 Task: 1.2.3 Create records for price book
Action: Mouse moved to (15, 88)
Screenshot: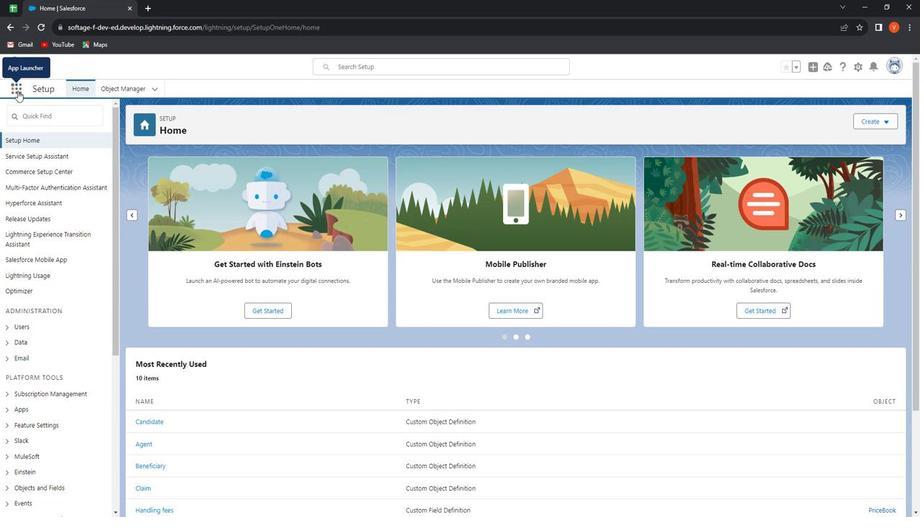 
Action: Mouse pressed left at (15, 88)
Screenshot: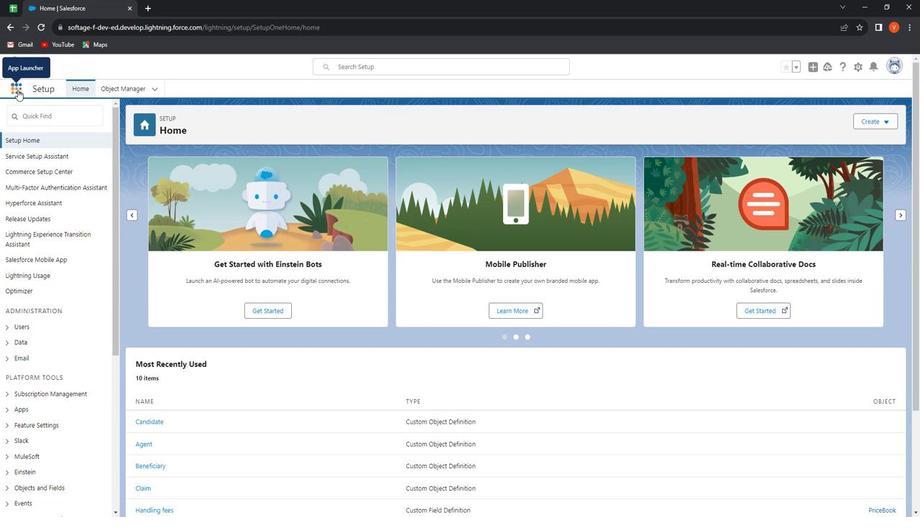 
Action: Mouse moved to (32, 257)
Screenshot: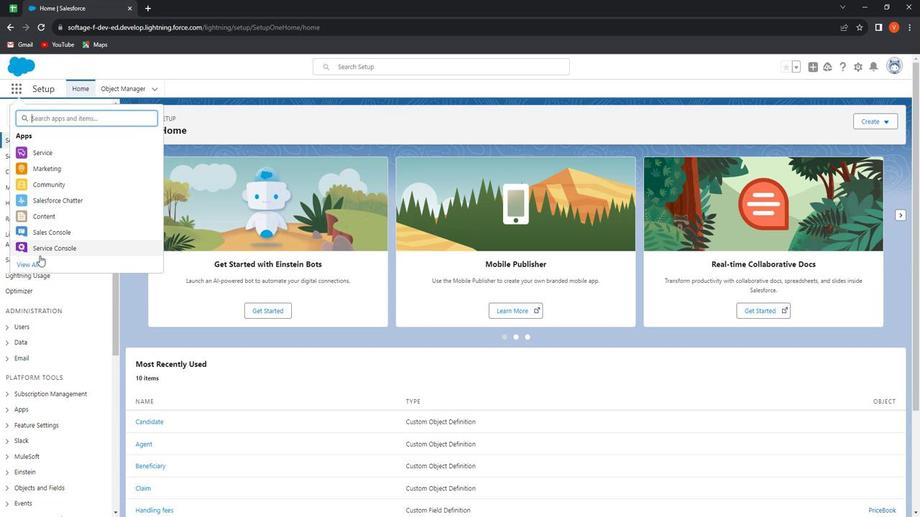 
Action: Mouse pressed left at (32, 257)
Screenshot: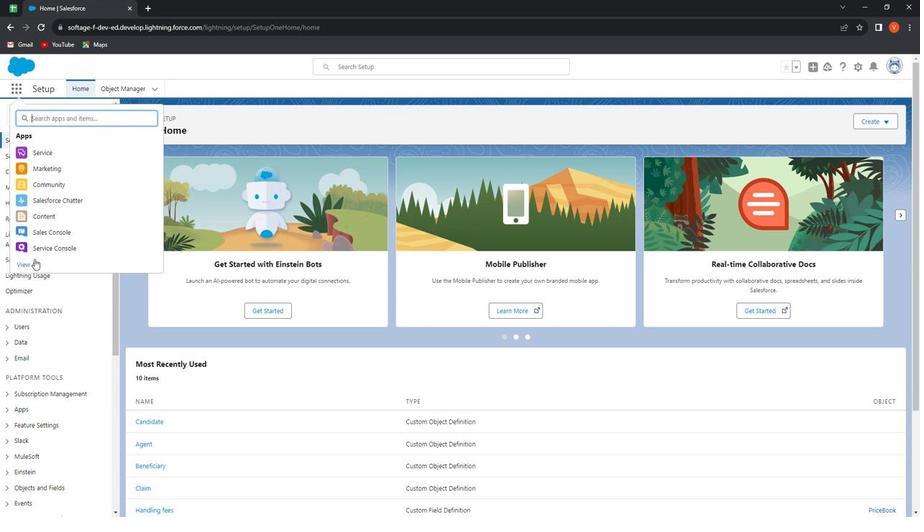 
Action: Mouse moved to (660, 377)
Screenshot: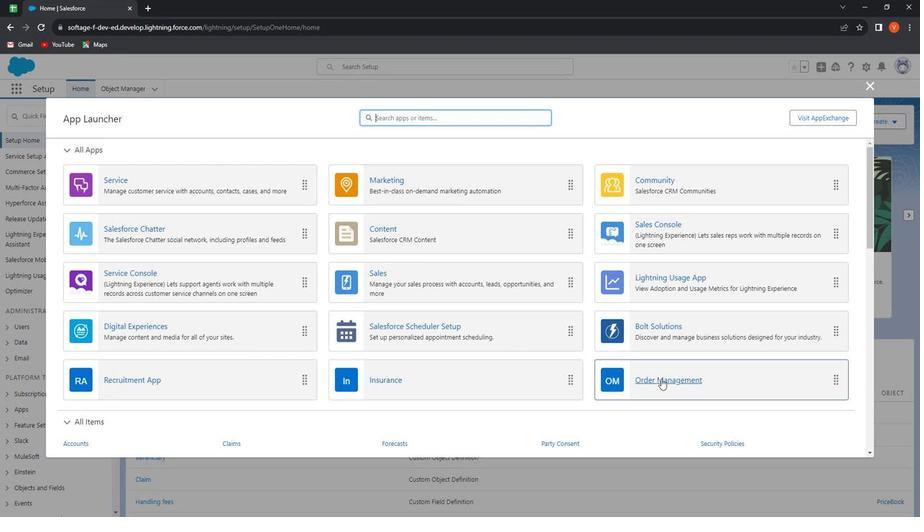 
Action: Mouse pressed left at (660, 377)
Screenshot: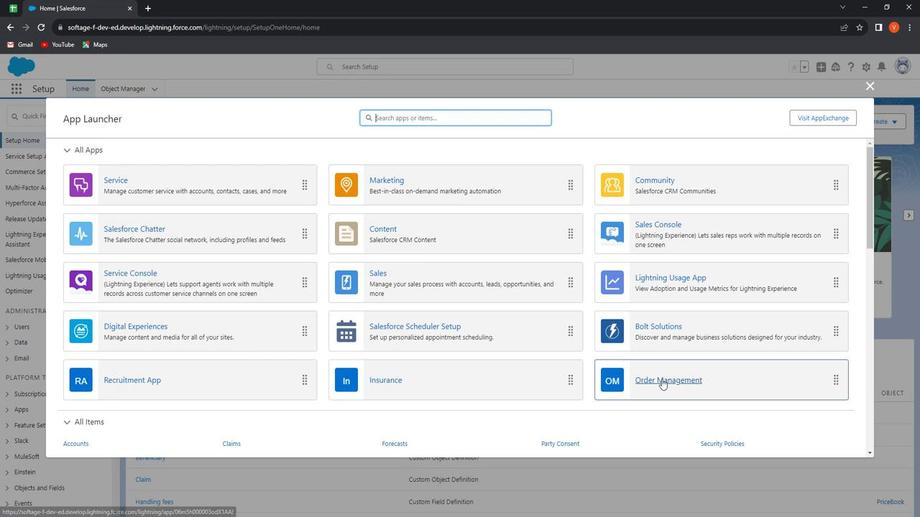 
Action: Mouse moved to (201, 84)
Screenshot: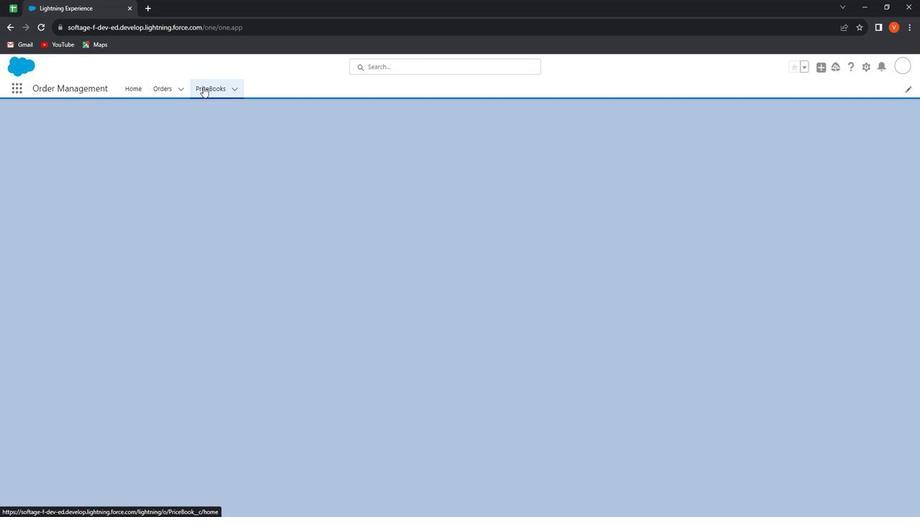 
Action: Mouse pressed left at (201, 84)
Screenshot: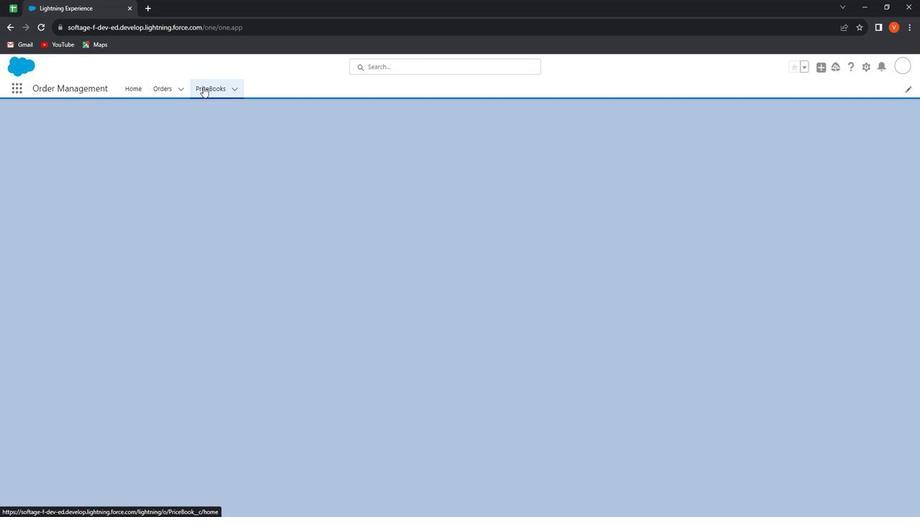 
Action: Mouse moved to (98, 119)
Screenshot: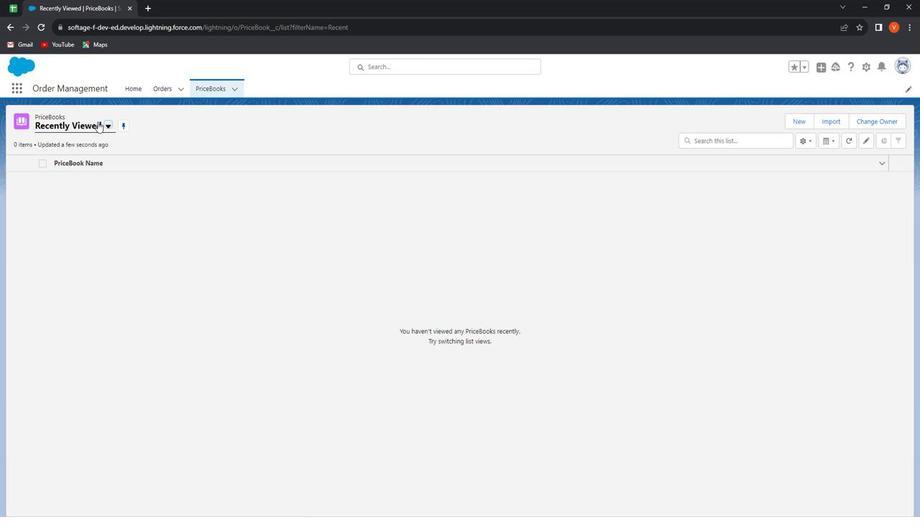 
Action: Mouse pressed left at (98, 119)
Screenshot: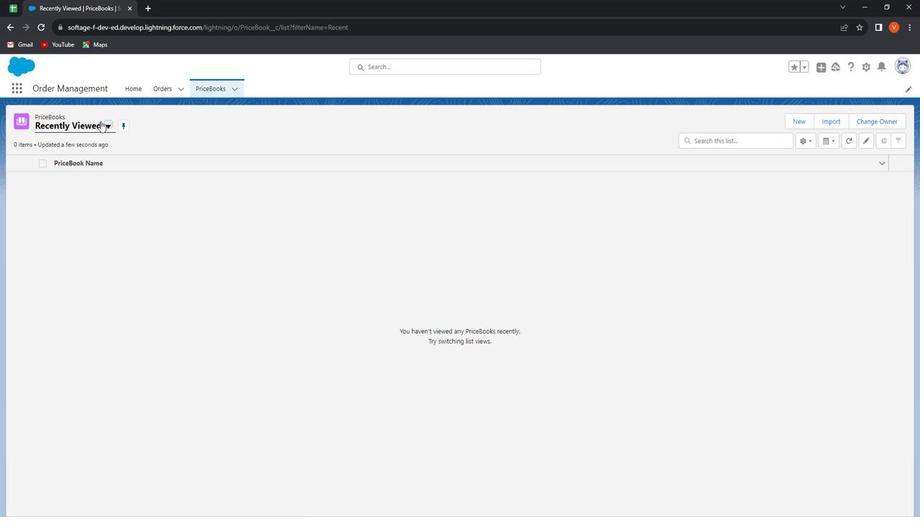 
Action: Mouse moved to (84, 153)
Screenshot: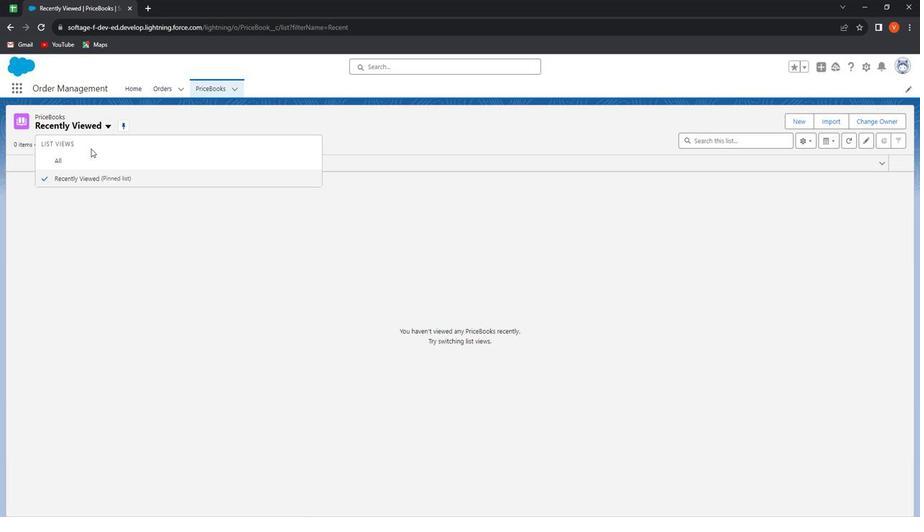 
Action: Mouse pressed left at (84, 153)
Screenshot: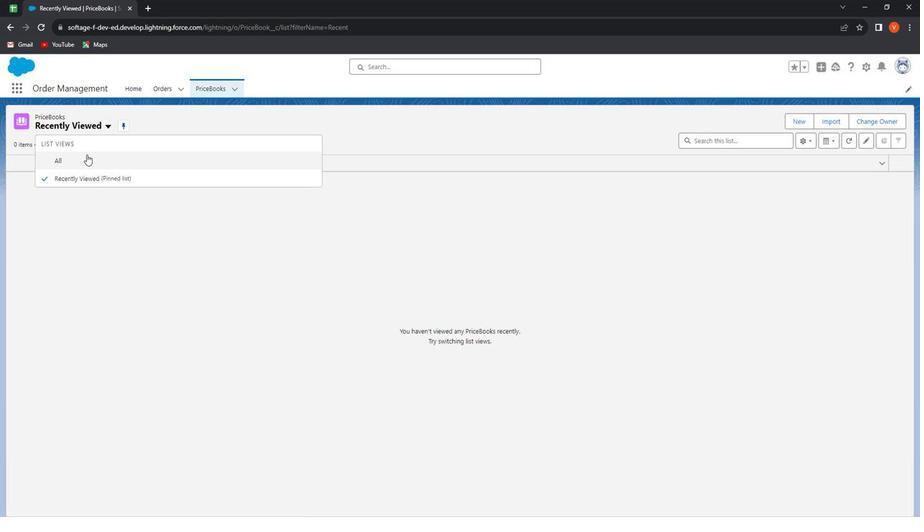 
Action: Mouse moved to (61, 123)
Screenshot: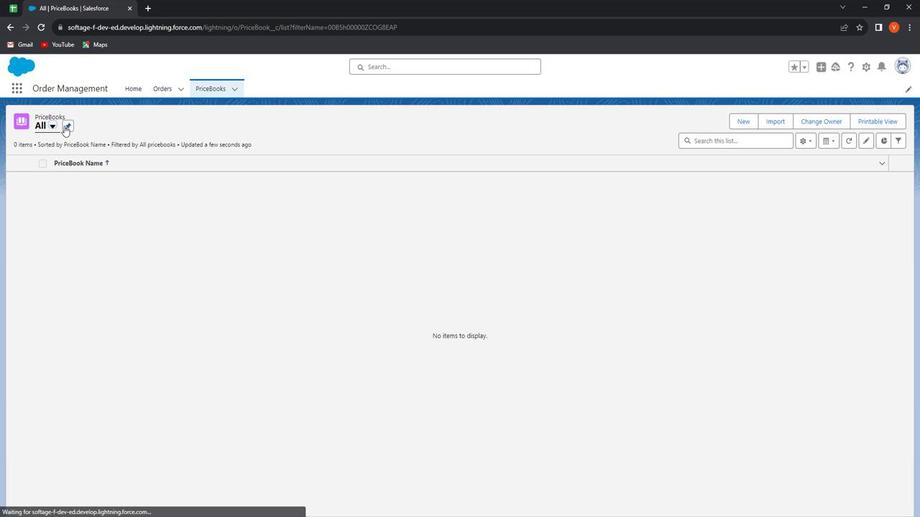 
Action: Mouse pressed left at (61, 123)
Screenshot: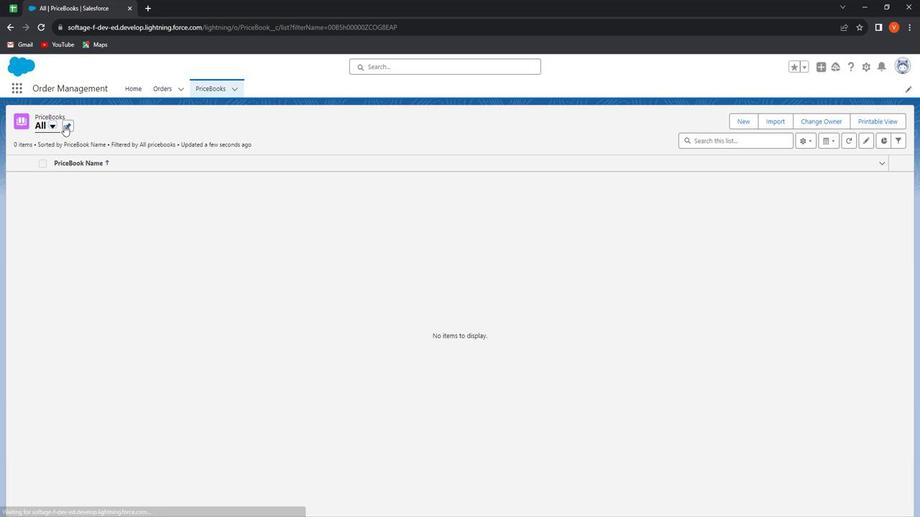 
Action: Mouse moved to (748, 119)
Screenshot: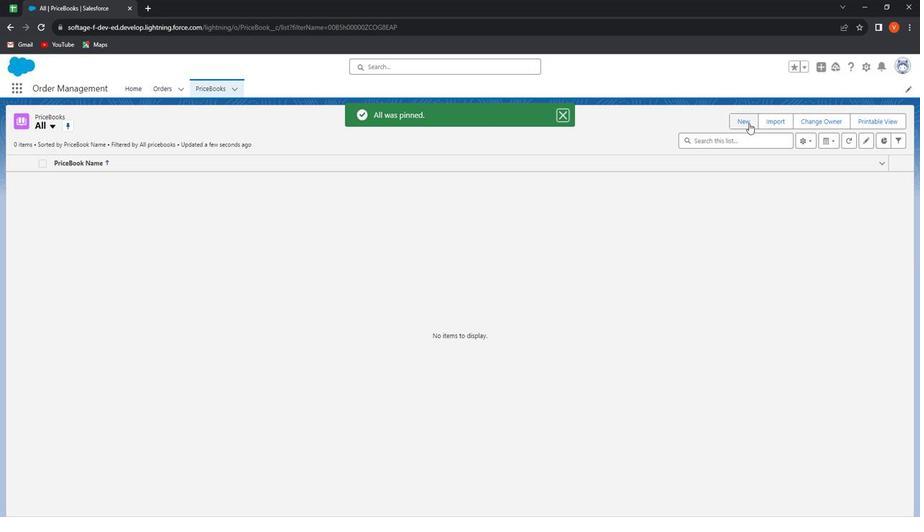 
Action: Mouse pressed left at (748, 119)
Screenshot: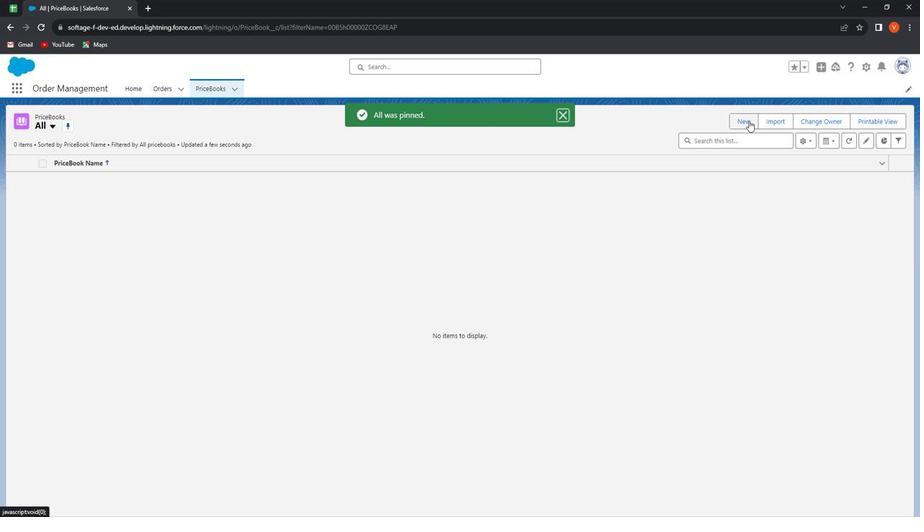 
Action: Mouse moved to (308, 170)
Screenshot: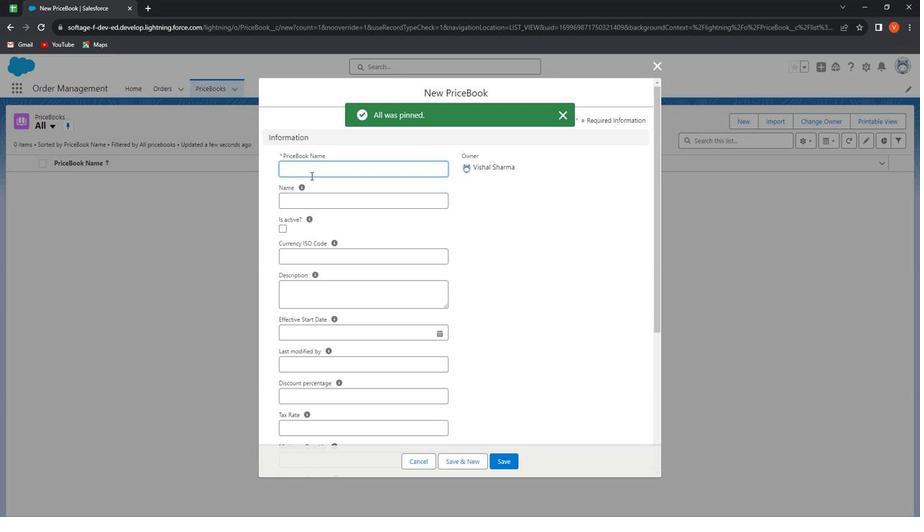 
Action: Mouse pressed left at (308, 170)
Screenshot: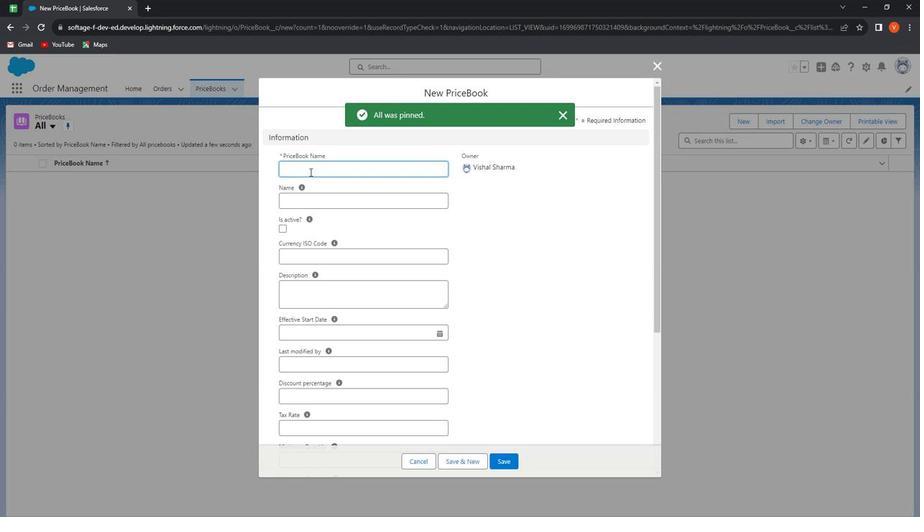 
Action: Key pressed <Key.shift>
Screenshot: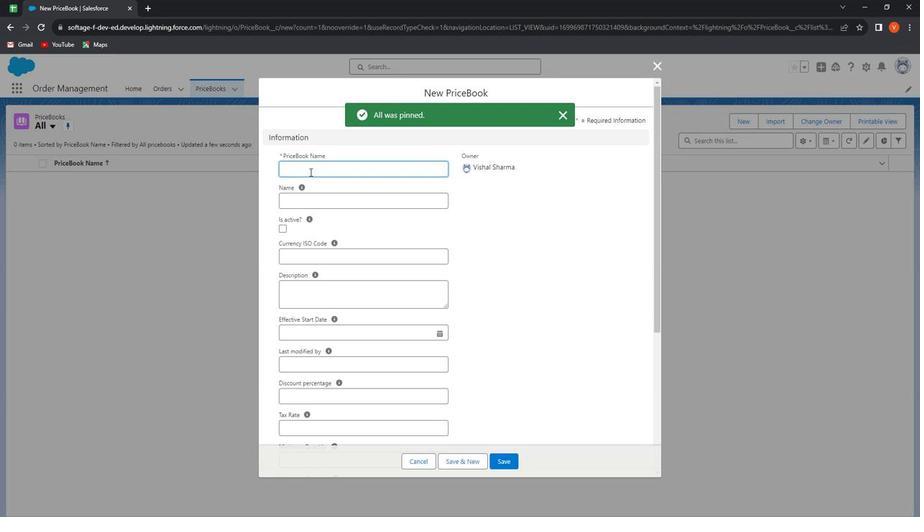 
Action: Mouse moved to (302, 174)
Screenshot: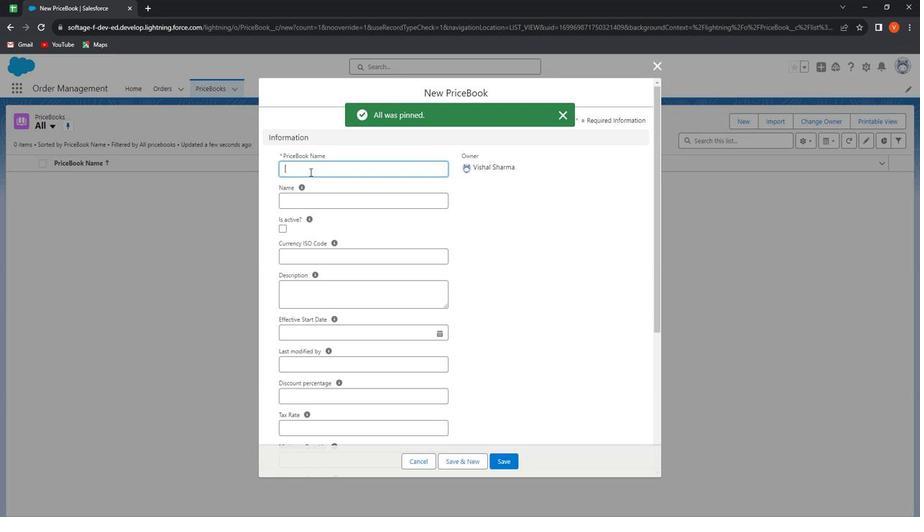 
Action: Key pressed Standard<Key.space><Key.shift>Pric<Key.space><Key.backspace>e<Key.space>book
Screenshot: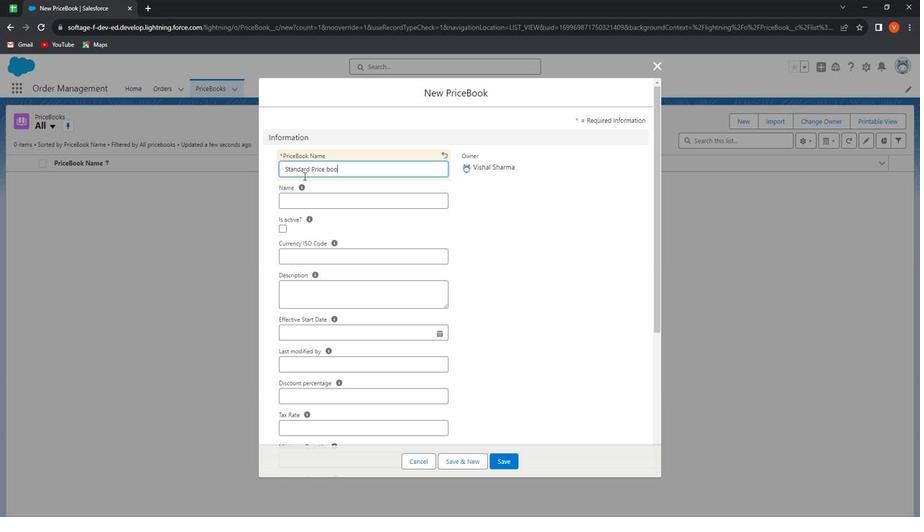 
Action: Mouse moved to (314, 194)
Screenshot: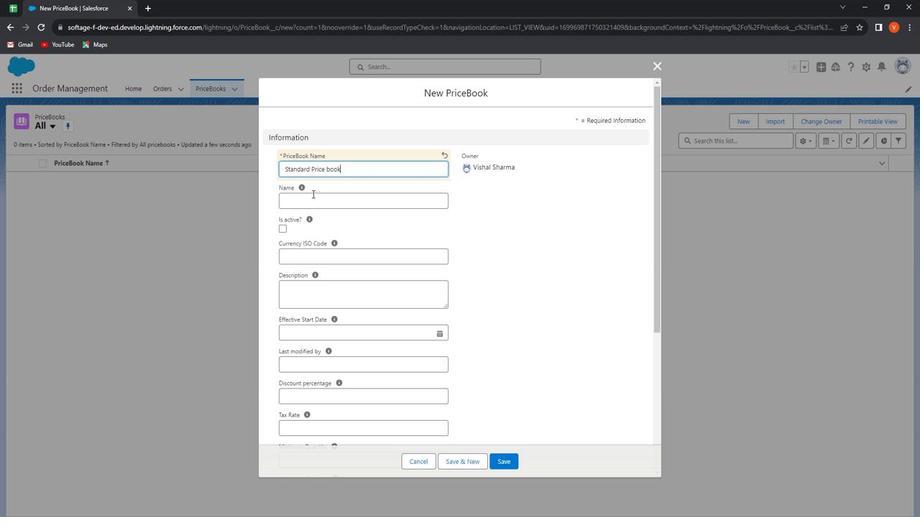 
Action: Mouse pressed left at (314, 194)
Screenshot: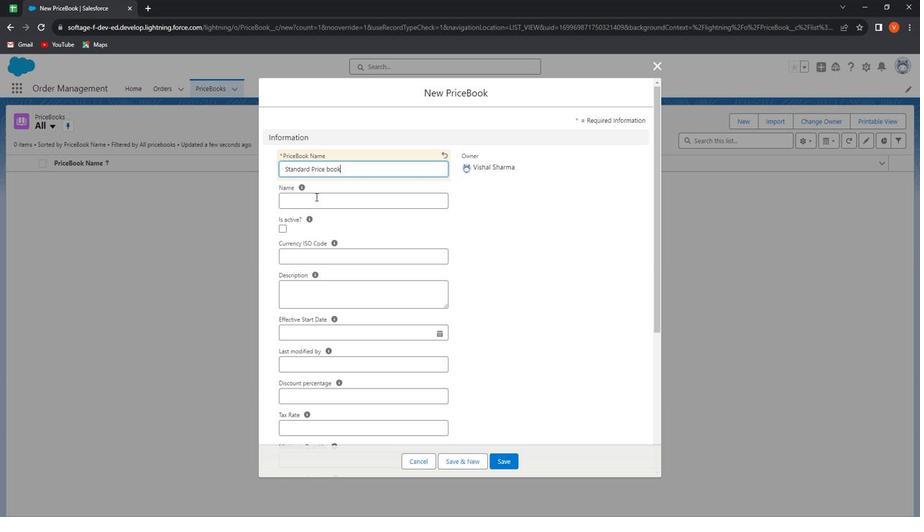 
Action: Key pressed <Key.shift><Key.shift><Key.shift>Standard
Screenshot: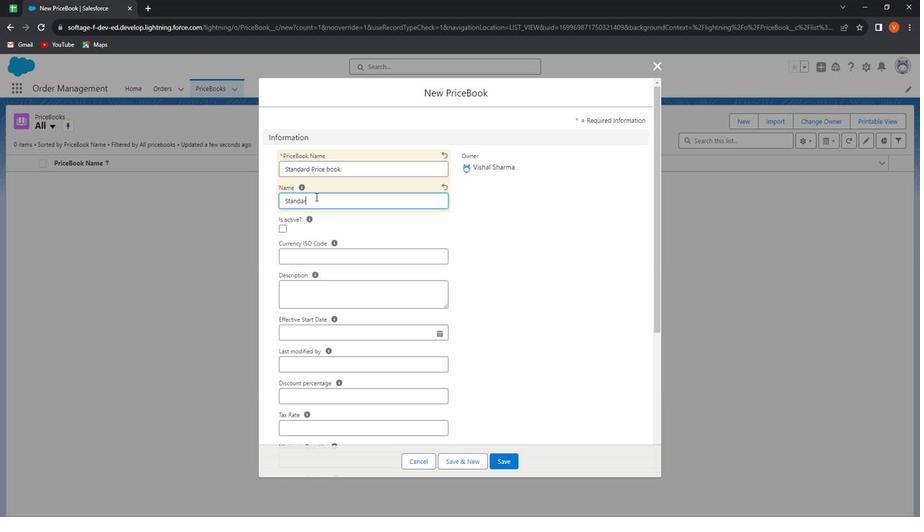 
Action: Mouse moved to (283, 227)
Screenshot: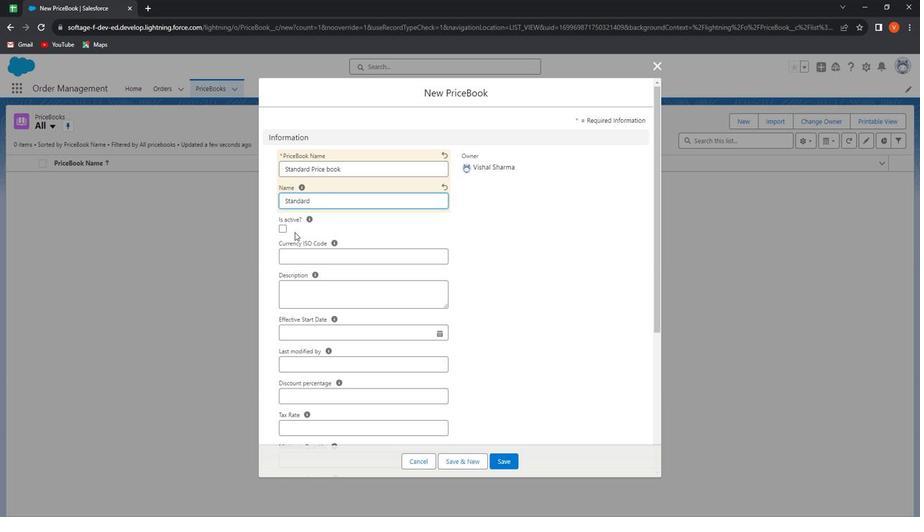 
Action: Mouse pressed left at (283, 227)
Screenshot: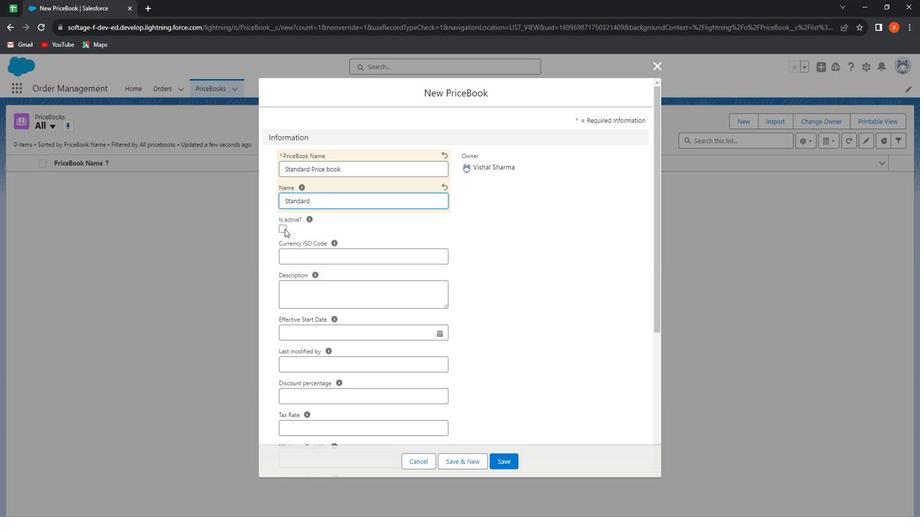 
Action: Mouse moved to (324, 258)
Screenshot: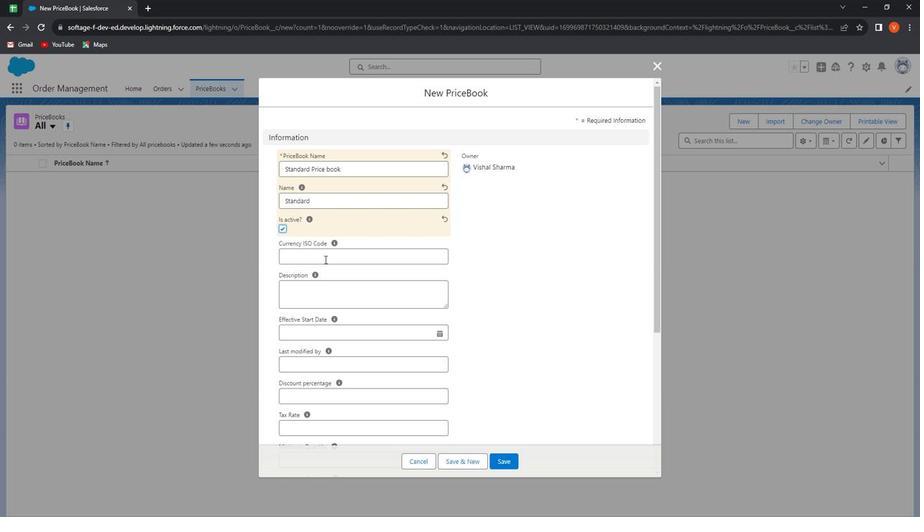 
Action: Mouse pressed left at (324, 258)
Screenshot: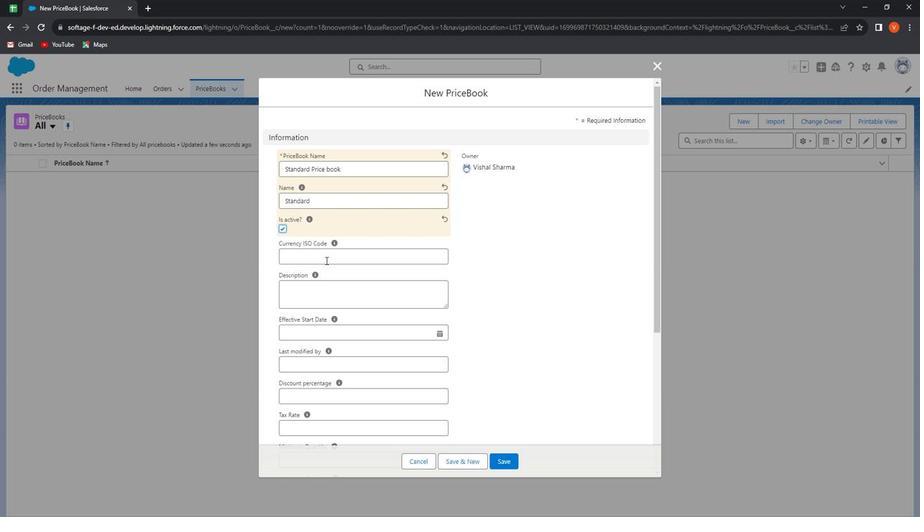 
Action: Key pressed <Key.shift><Key.shift><Key.shift><Key.shift><Key.shift><Key.shift>
Screenshot: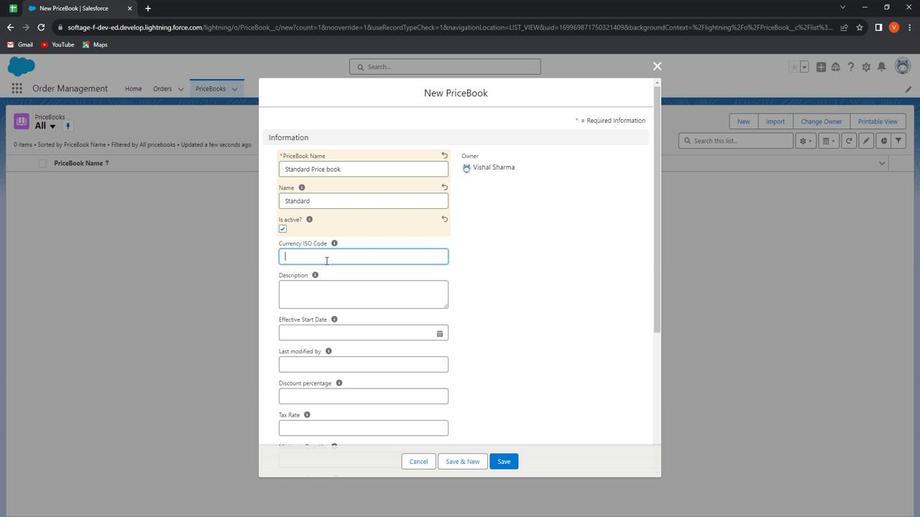 
Action: Mouse moved to (325, 258)
Screenshot: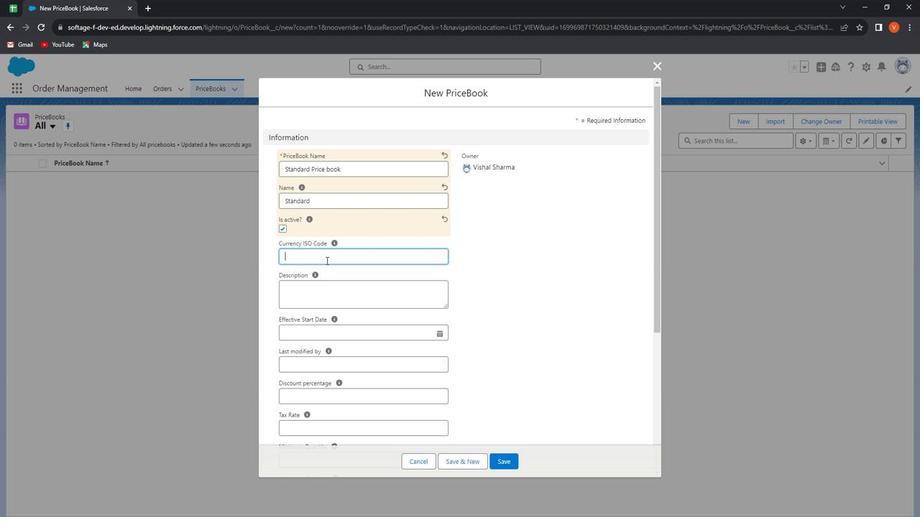 
Action: Key pressed 1
Screenshot: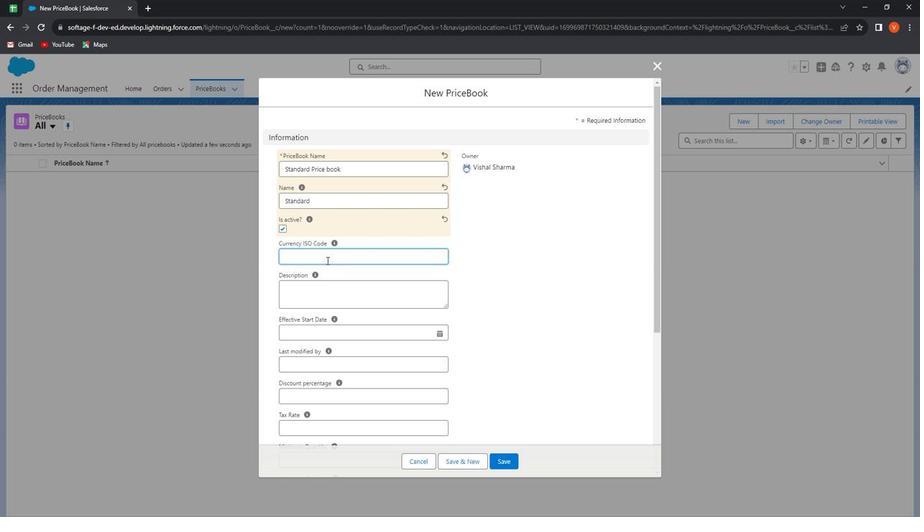 
Action: Mouse moved to (326, 257)
Screenshot: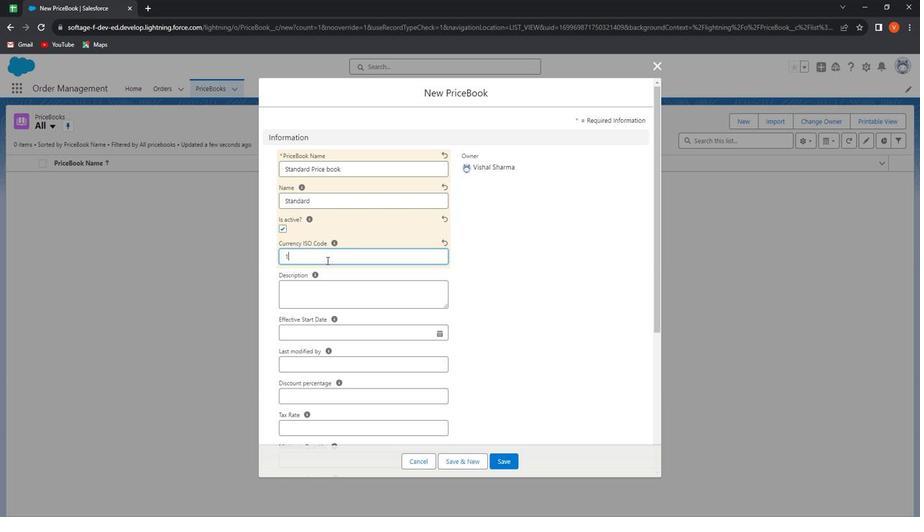 
Action: Key pressed 2
Screenshot: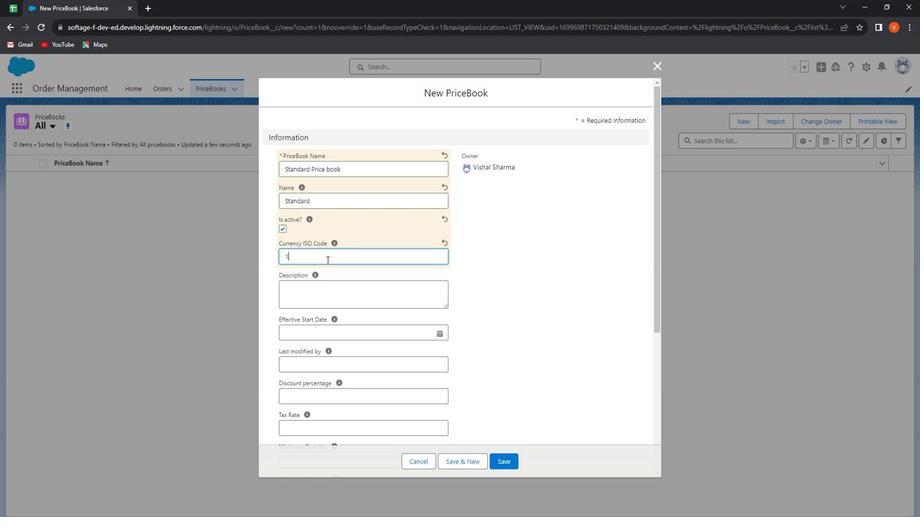 
Action: Mouse moved to (326, 256)
Screenshot: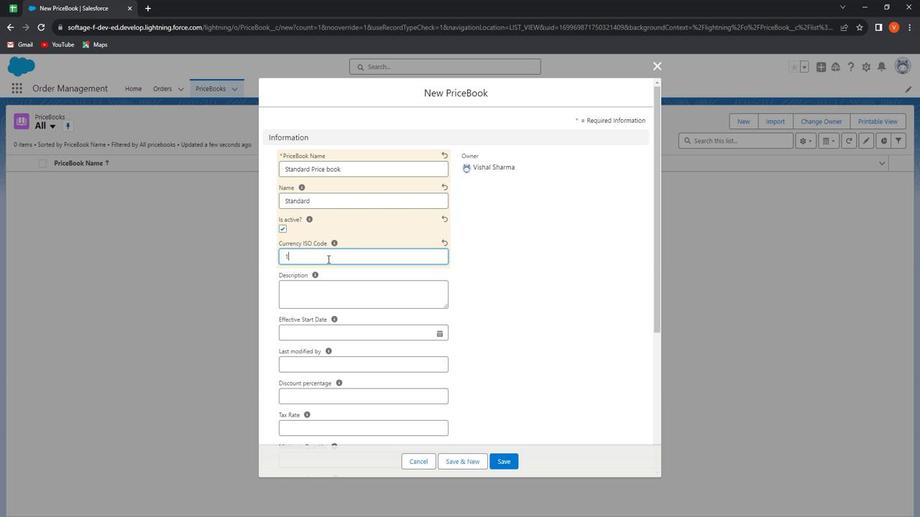 
Action: Key pressed 3
Screenshot: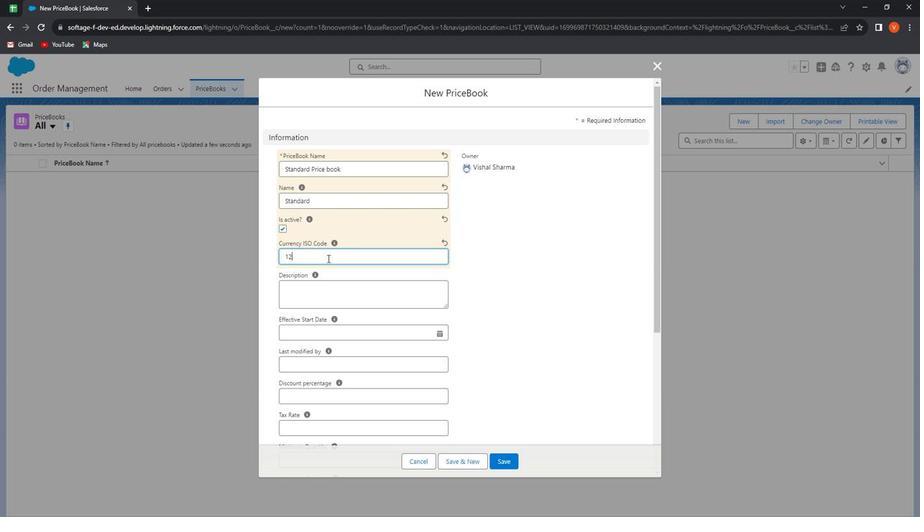 
Action: Mouse moved to (327, 288)
Screenshot: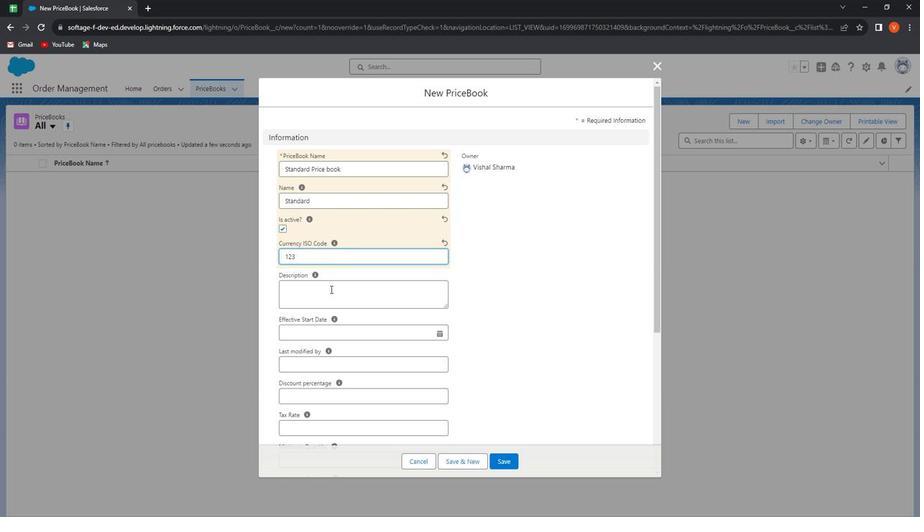
Action: Mouse pressed left at (327, 288)
Screenshot: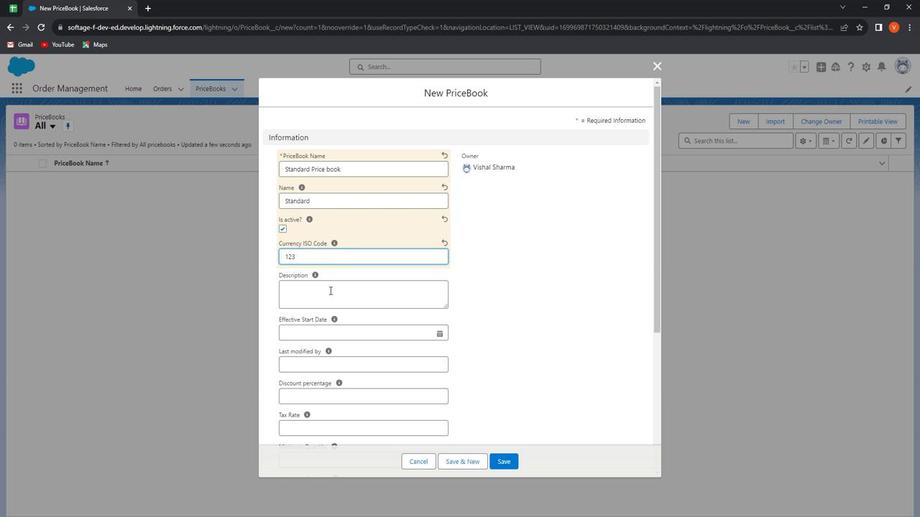 
Action: Mouse moved to (327, 288)
Screenshot: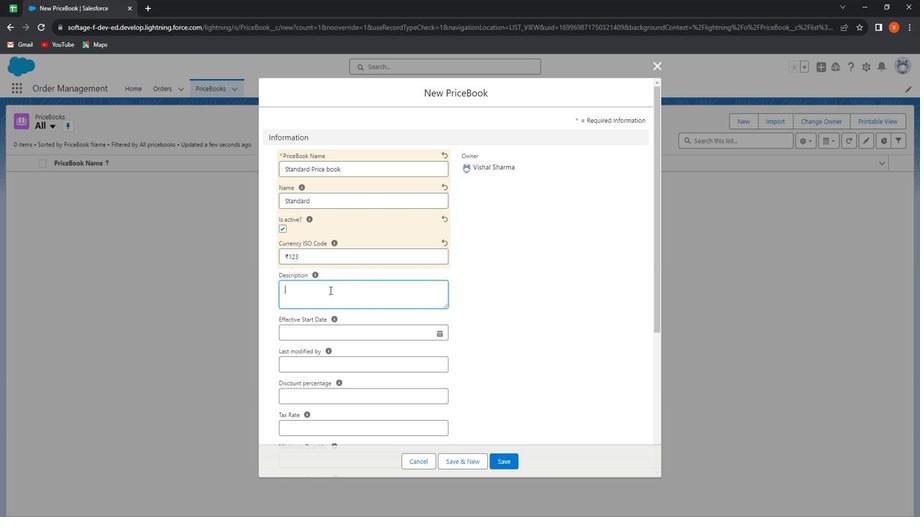 
Action: Key pressed <Key.shift>
Screenshot: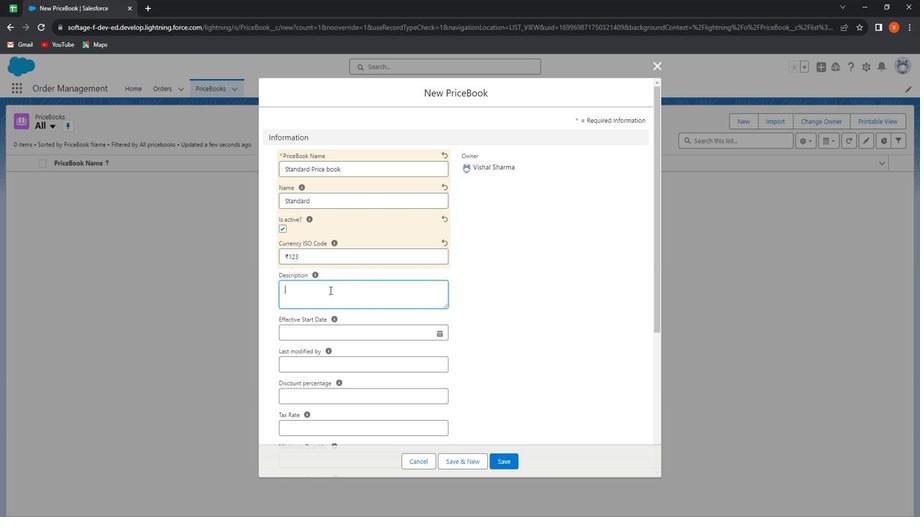 
Action: Mouse moved to (325, 280)
Screenshot: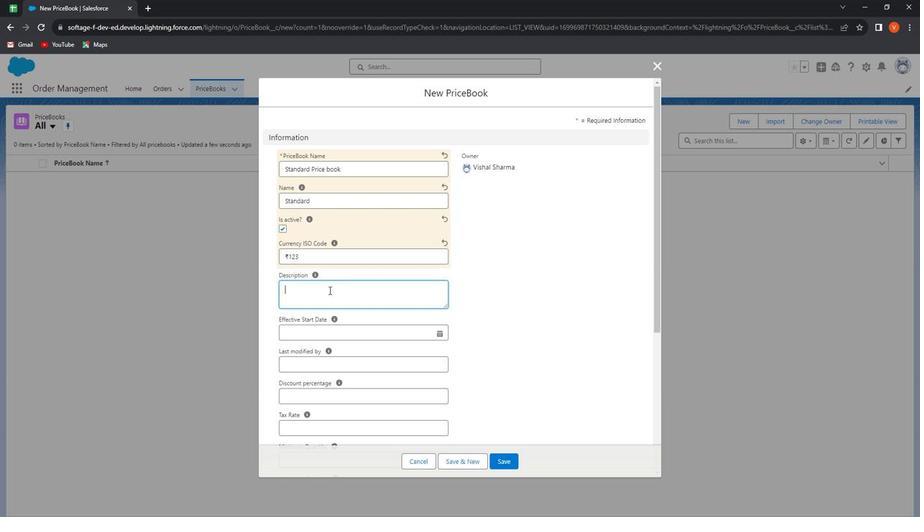 
Action: Key pressed <Key.shift><Key.shift><Key.shift><Key.shift><Key.shift><Key.shift><Key.shift><Key.shift><Key.shift>Standard<Key.space>price<Key.space>book
Screenshot: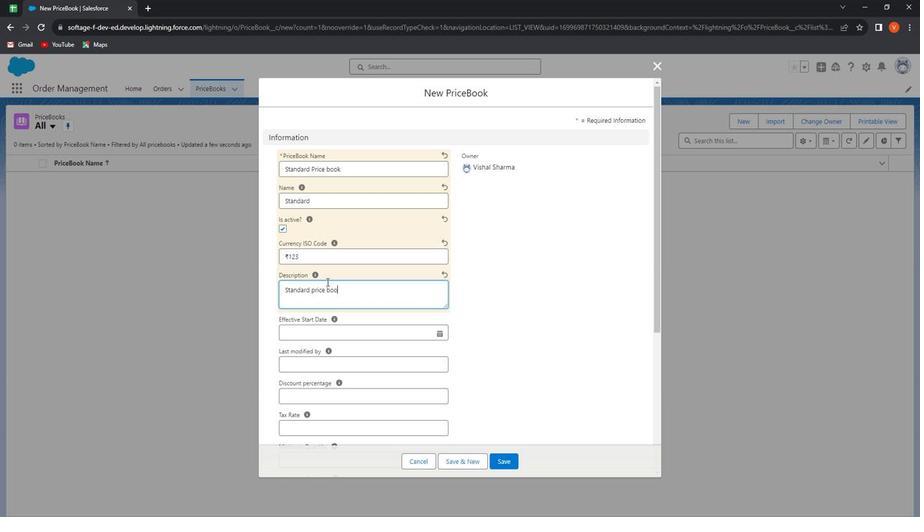
Action: Mouse moved to (364, 328)
Screenshot: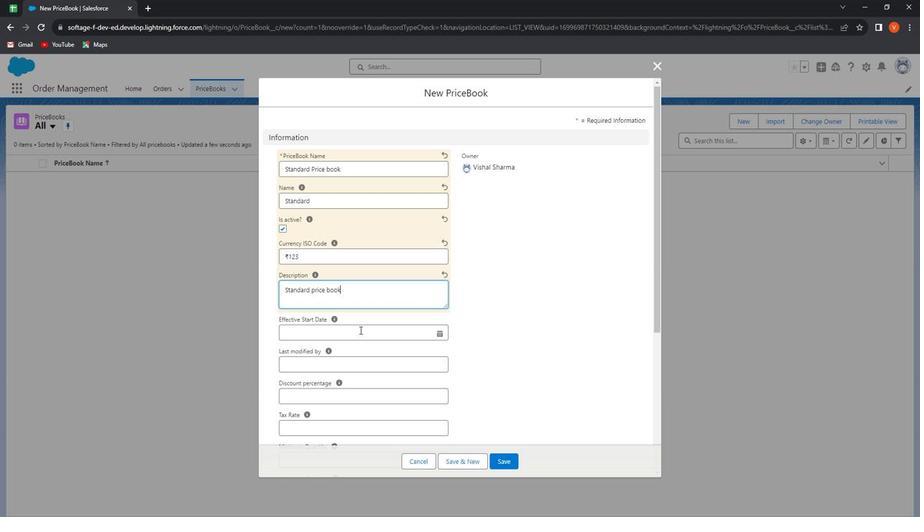
Action: Mouse pressed left at (364, 328)
Screenshot: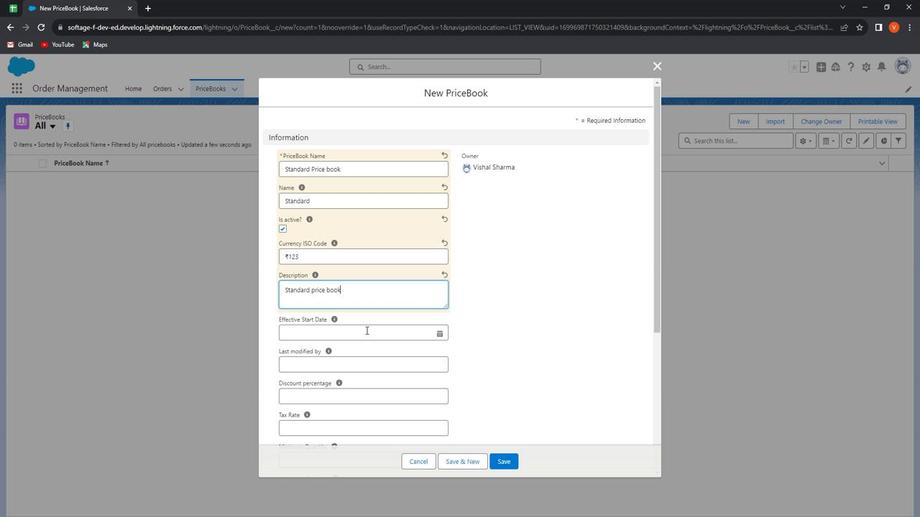 
Action: Mouse moved to (404, 407)
Screenshot: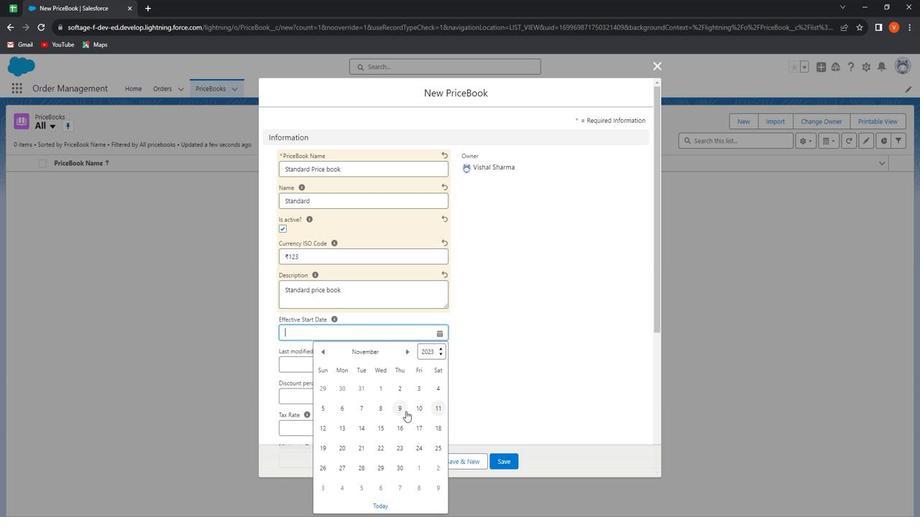 
Action: Mouse pressed left at (404, 407)
Screenshot: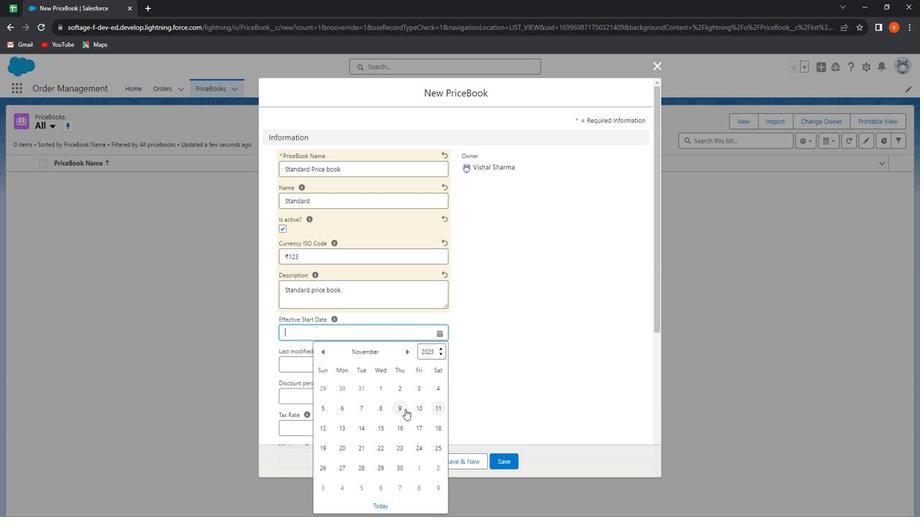 
Action: Mouse moved to (401, 382)
Screenshot: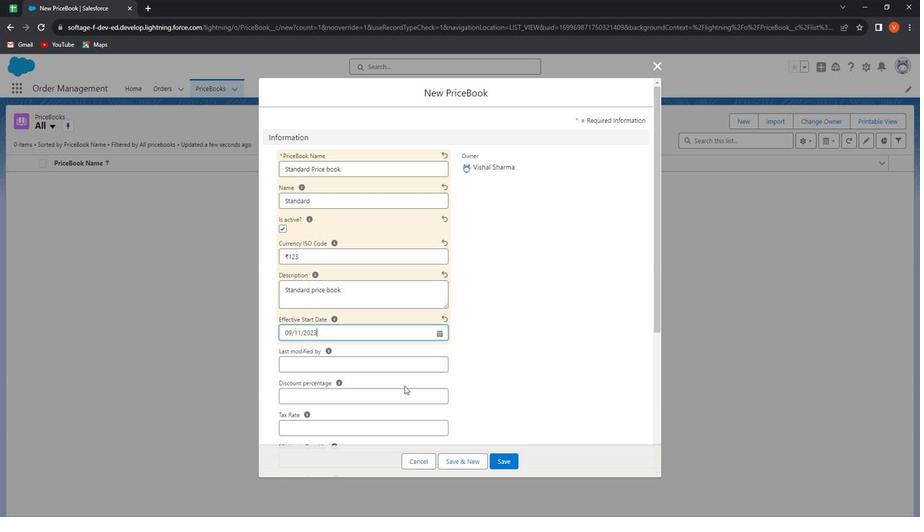 
Action: Mouse scrolled (401, 381) with delta (0, 0)
Screenshot: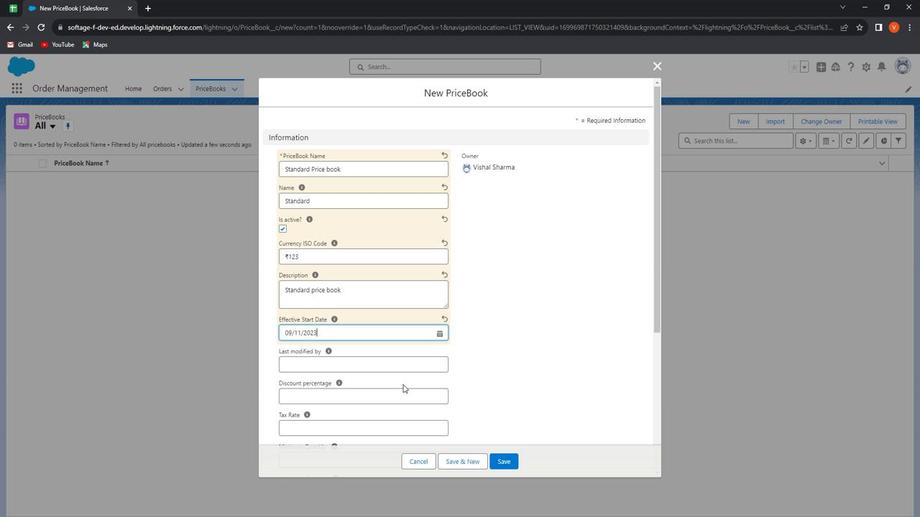 
Action: Mouse scrolled (401, 381) with delta (0, 0)
Screenshot: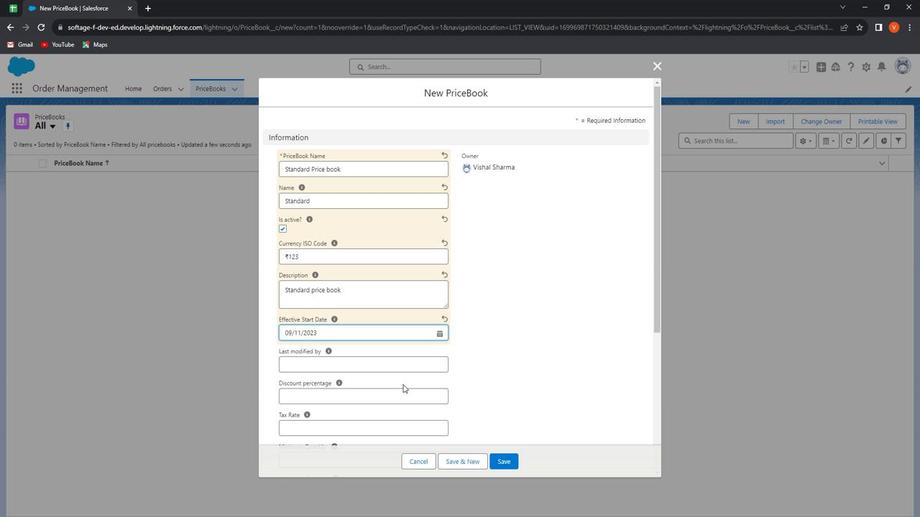 
Action: Mouse moved to (348, 262)
Screenshot: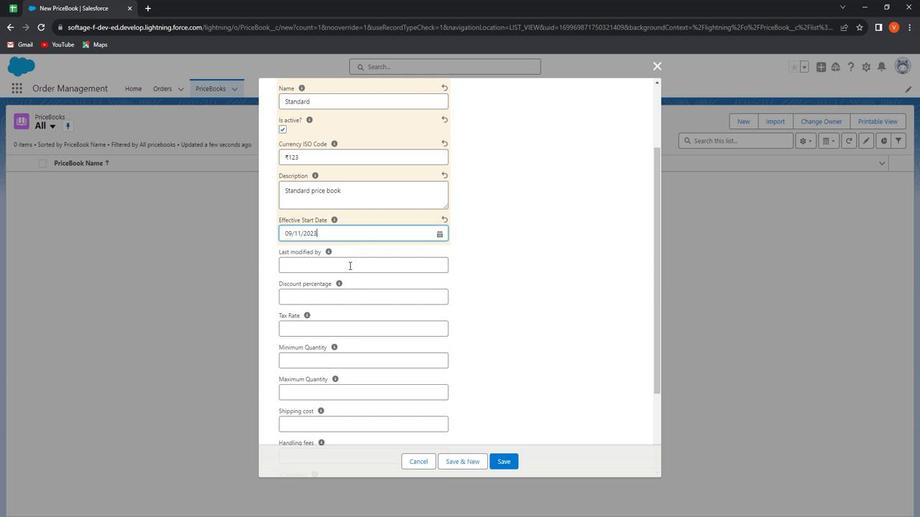 
Action: Mouse pressed left at (348, 262)
Screenshot: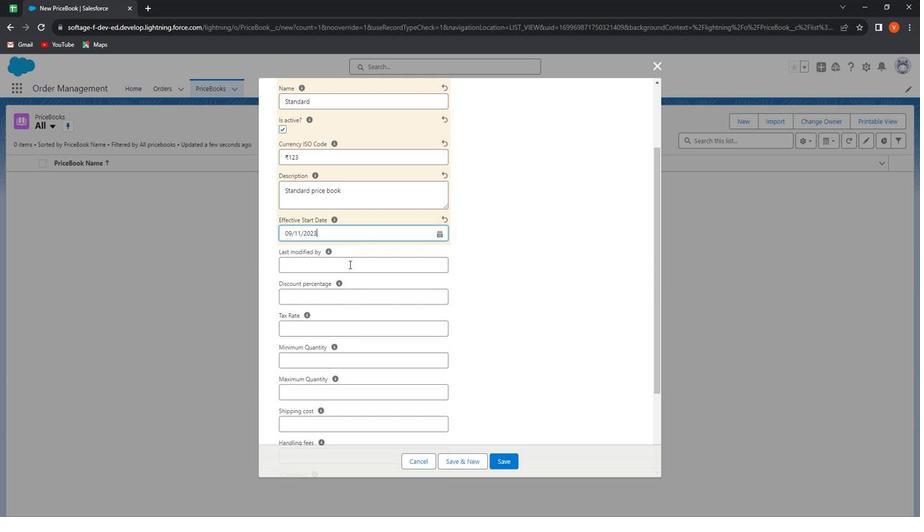 
Action: Mouse moved to (443, 295)
Screenshot: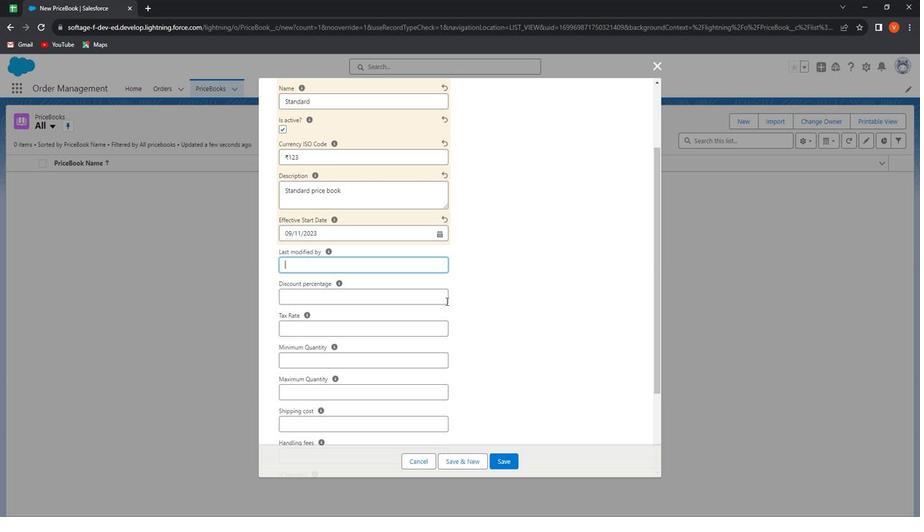 
Action: Key pressed alex
Screenshot: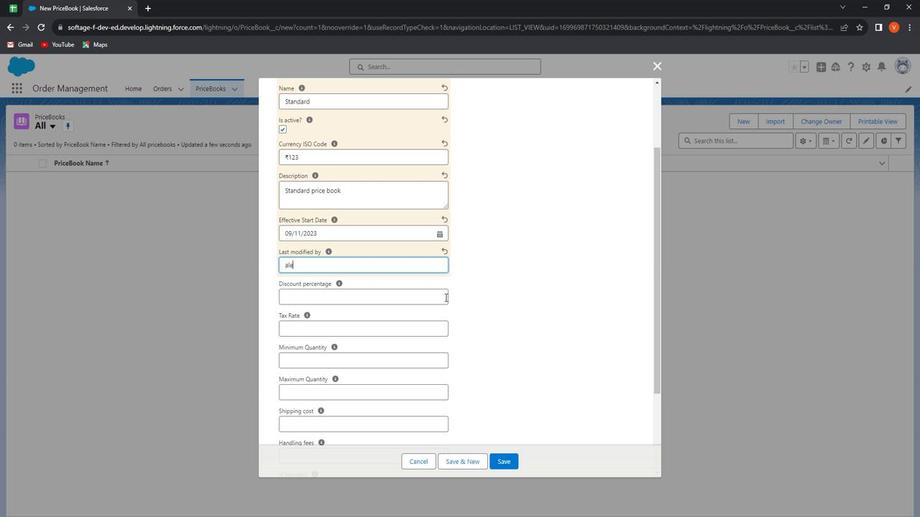 
Action: Mouse moved to (384, 295)
Screenshot: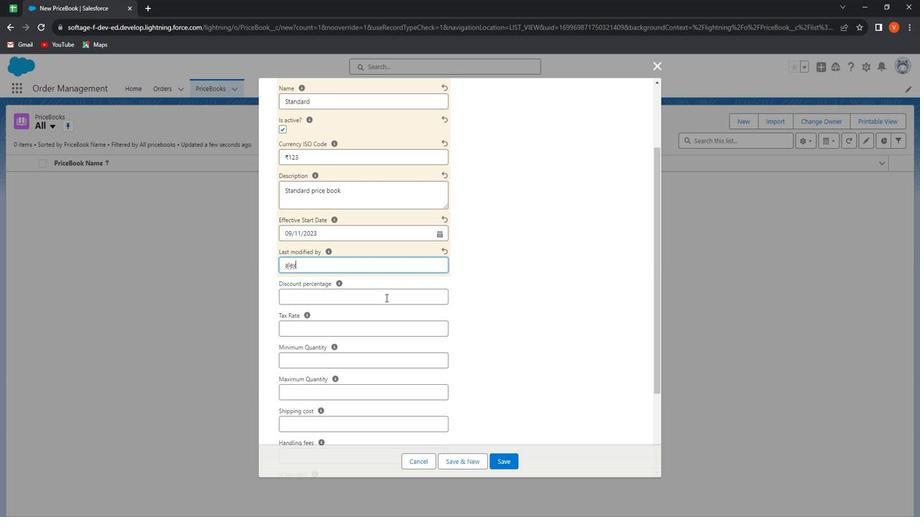 
Action: Mouse pressed left at (384, 295)
Screenshot: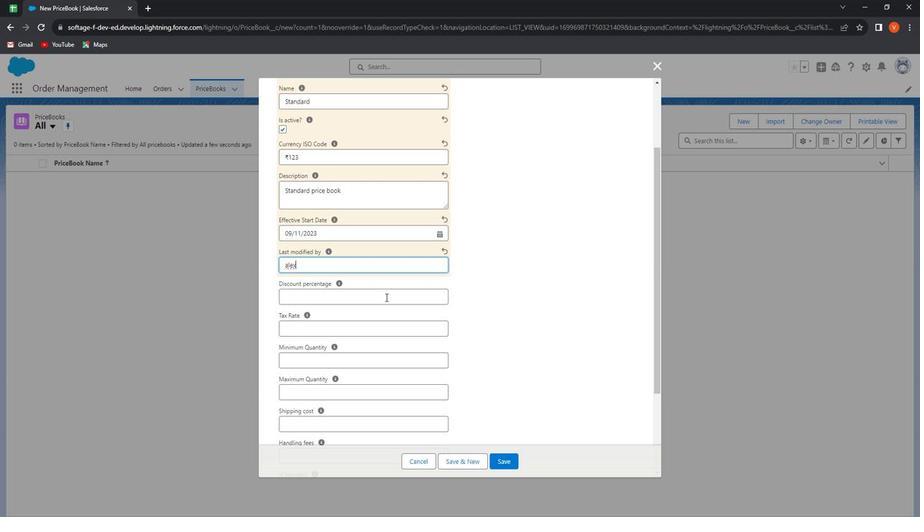 
Action: Key pressed 2
Screenshot: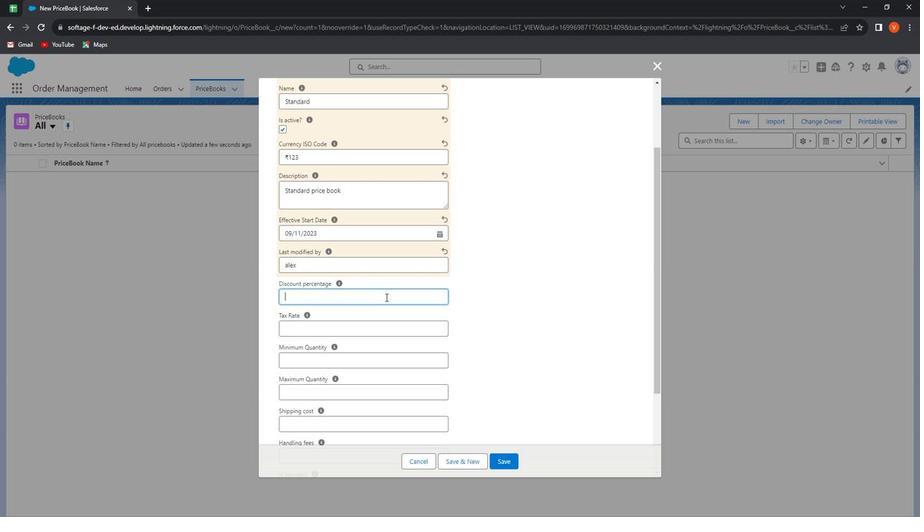 
Action: Mouse moved to (384, 291)
Screenshot: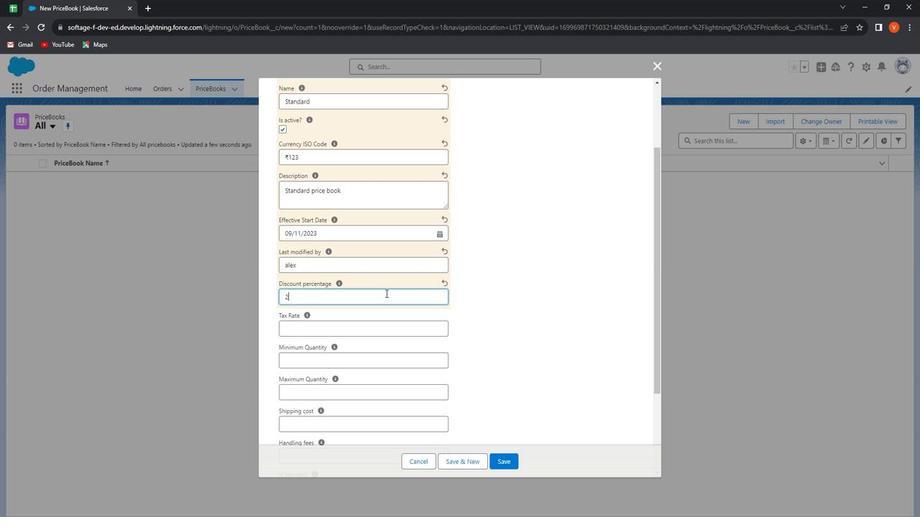 
Action: Key pressed 0
Screenshot: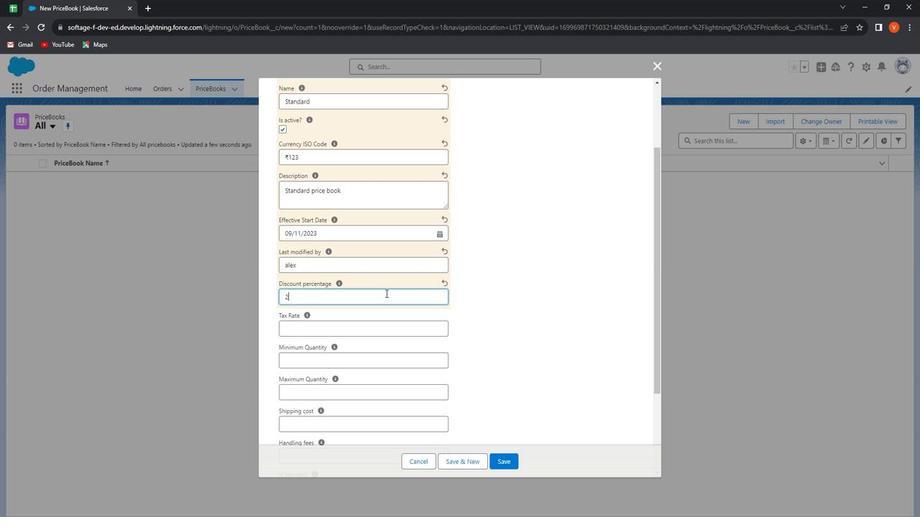 
Action: Mouse moved to (363, 329)
Screenshot: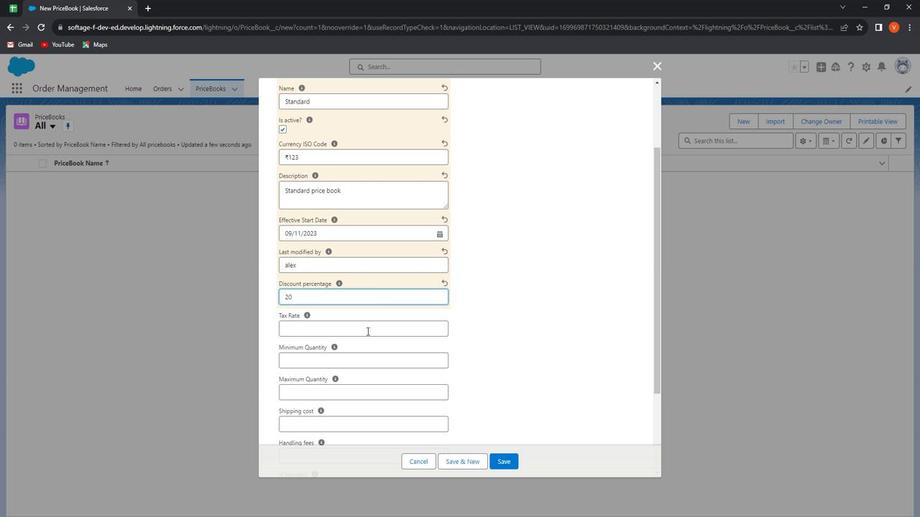 
Action: Mouse pressed left at (363, 329)
Screenshot: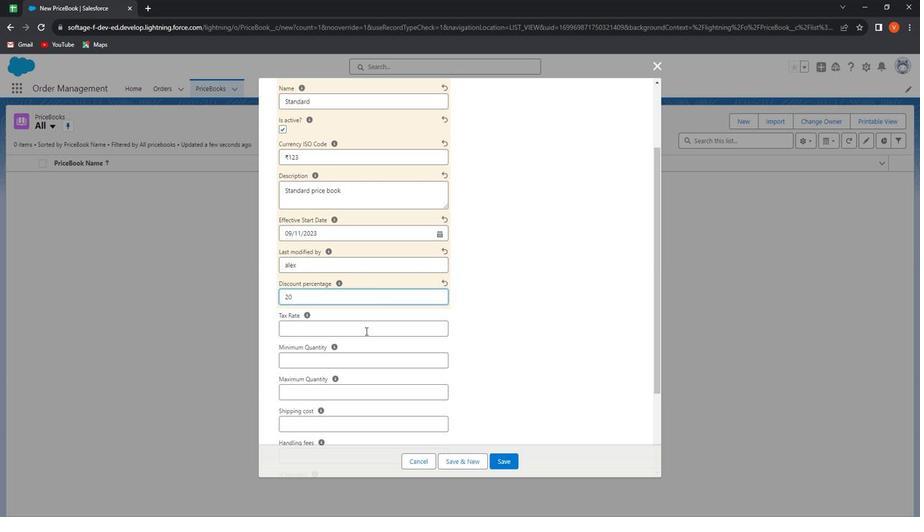 
Action: Key pressed 10
Screenshot: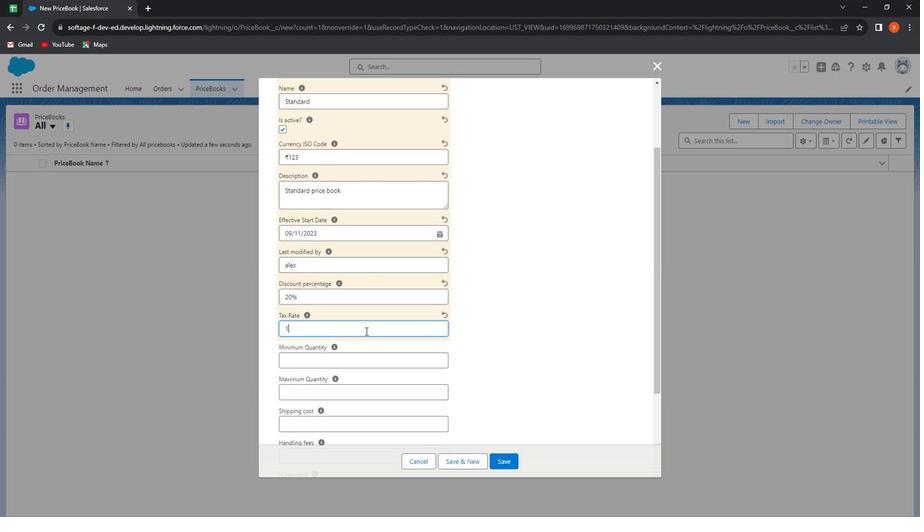 
Action: Mouse moved to (365, 355)
Screenshot: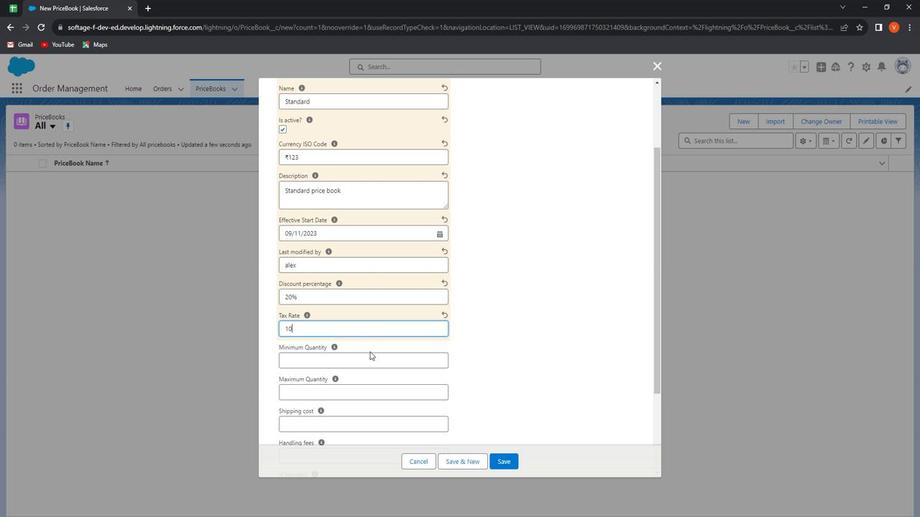 
Action: Mouse pressed left at (365, 355)
Screenshot: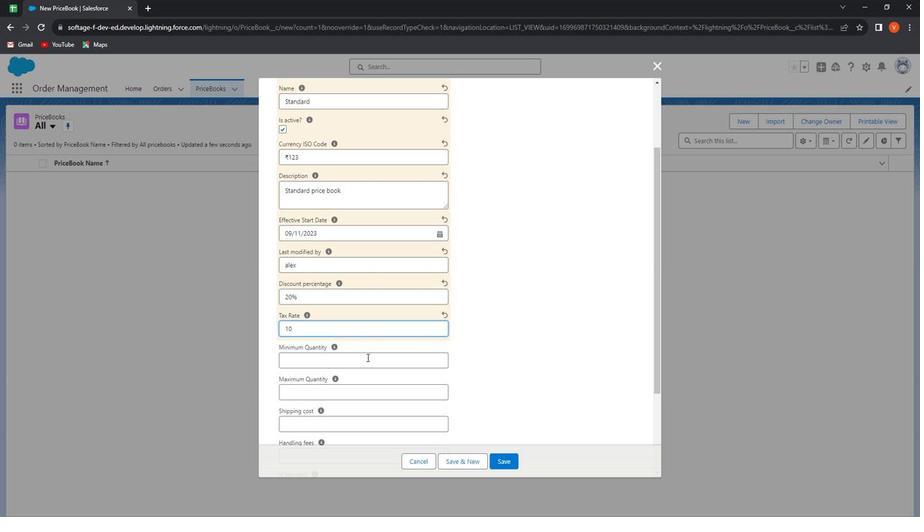 
Action: Mouse moved to (357, 362)
Screenshot: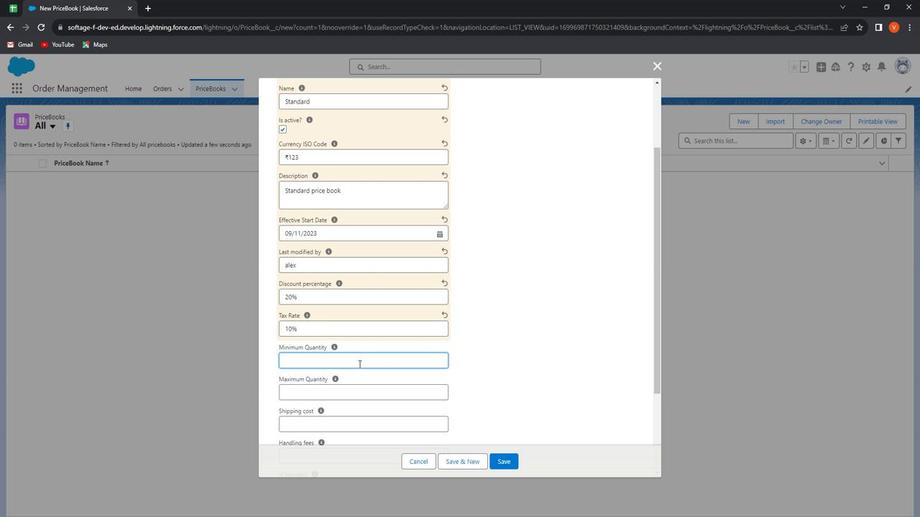 
Action: Key pressed 1
Screenshot: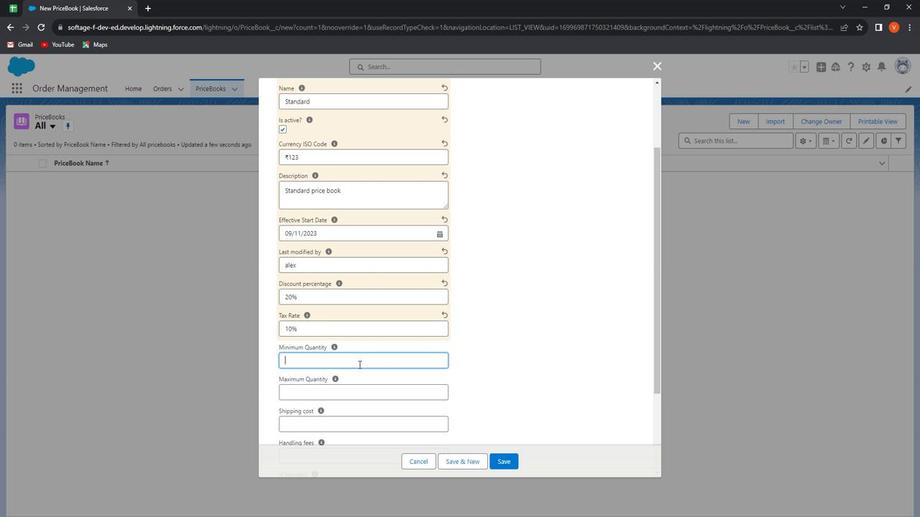 
Action: Mouse moved to (359, 359)
Screenshot: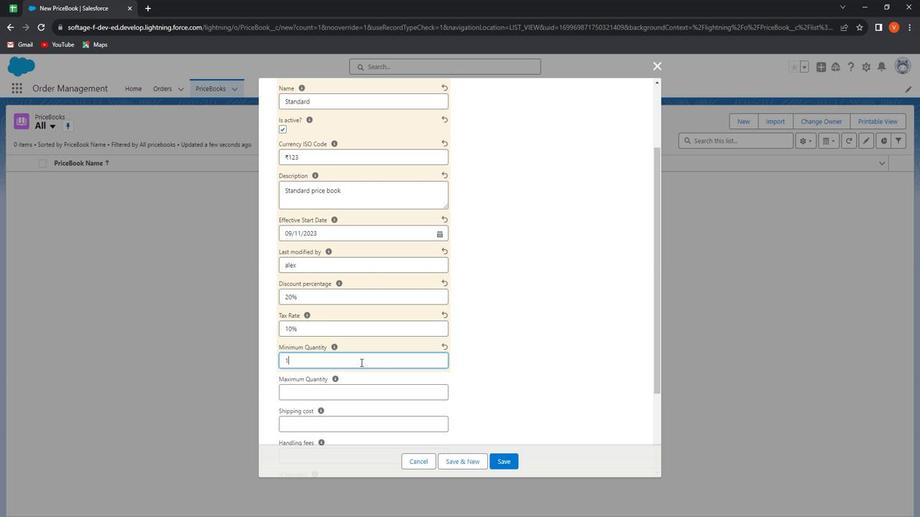 
Action: Key pressed 2
Screenshot: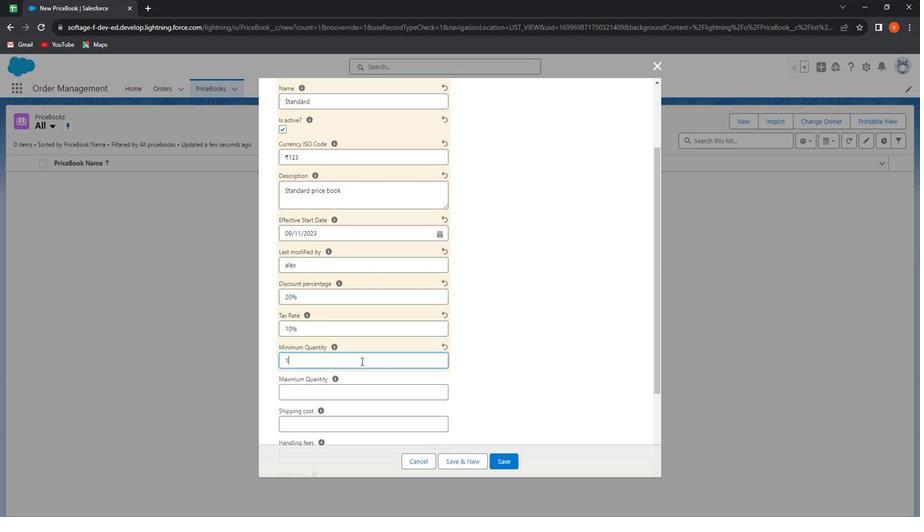 
Action: Mouse moved to (359, 391)
Screenshot: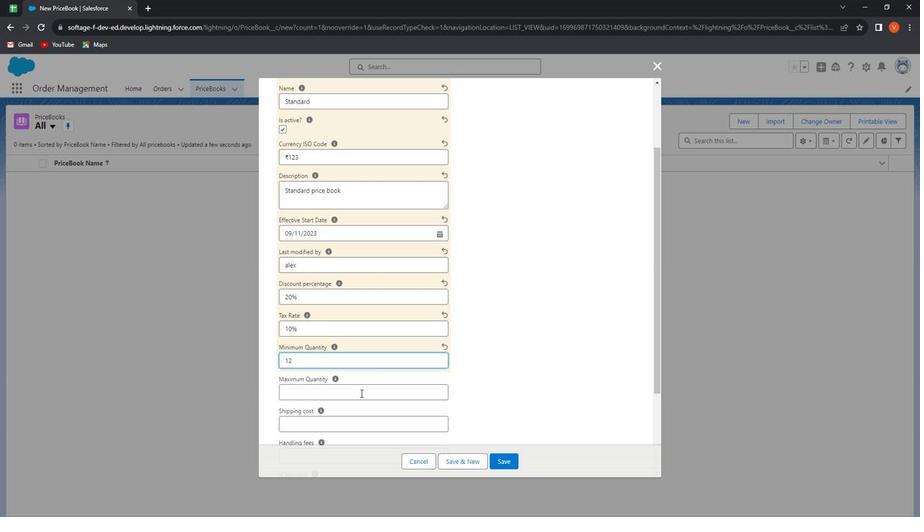 
Action: Mouse pressed left at (359, 391)
Screenshot: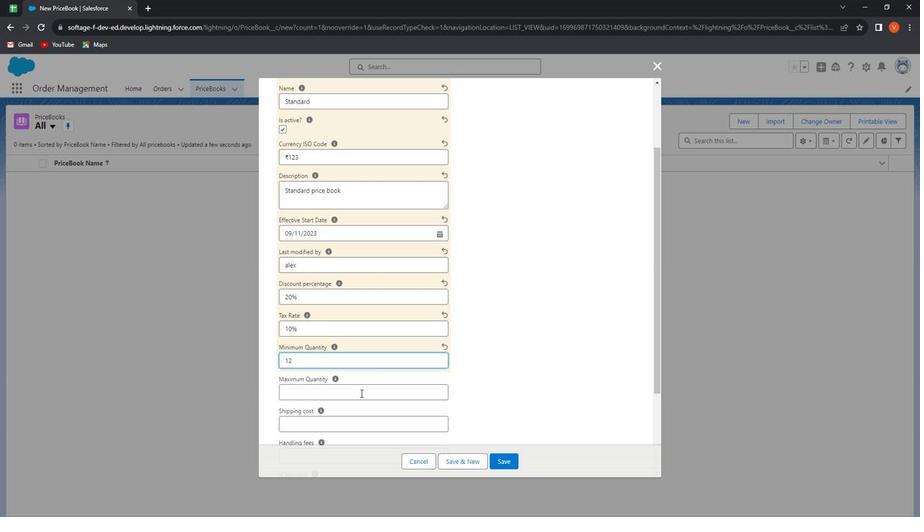 
Action: Mouse moved to (359, 391)
Screenshot: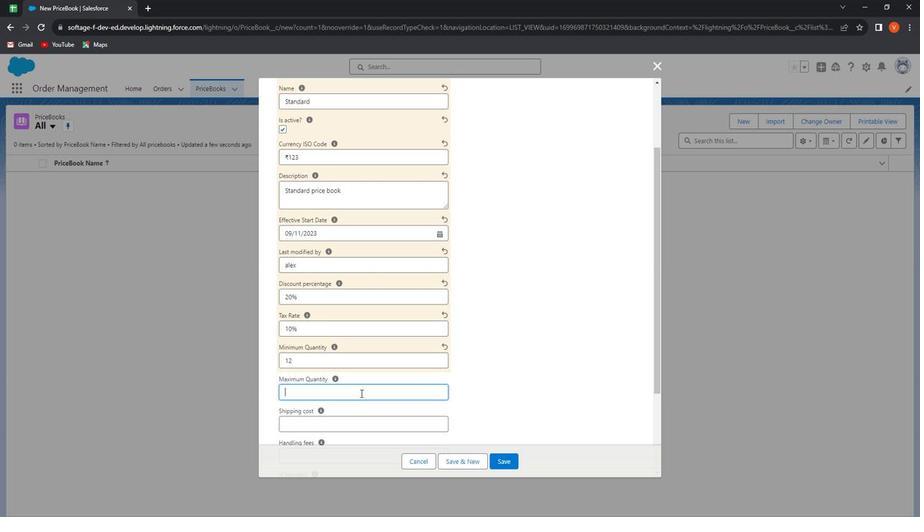 
Action: Key pressed 40
Screenshot: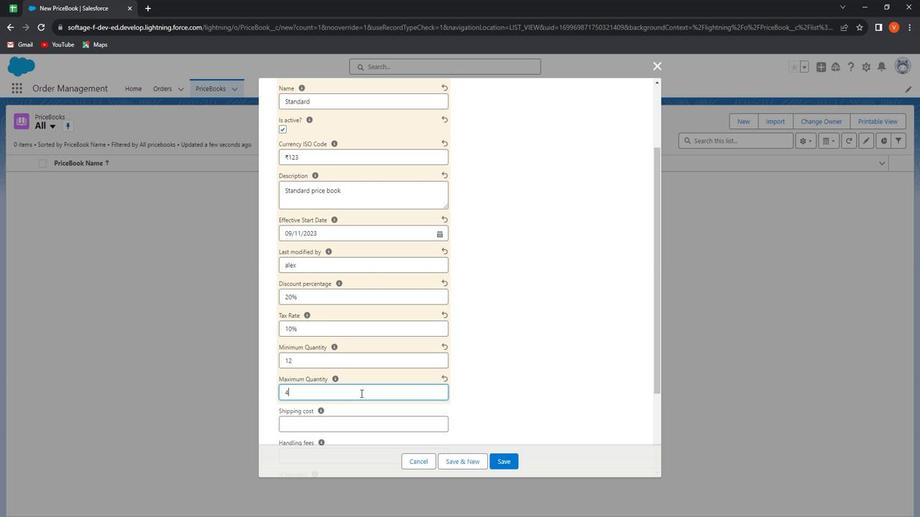 
Action: Mouse moved to (371, 420)
Screenshot: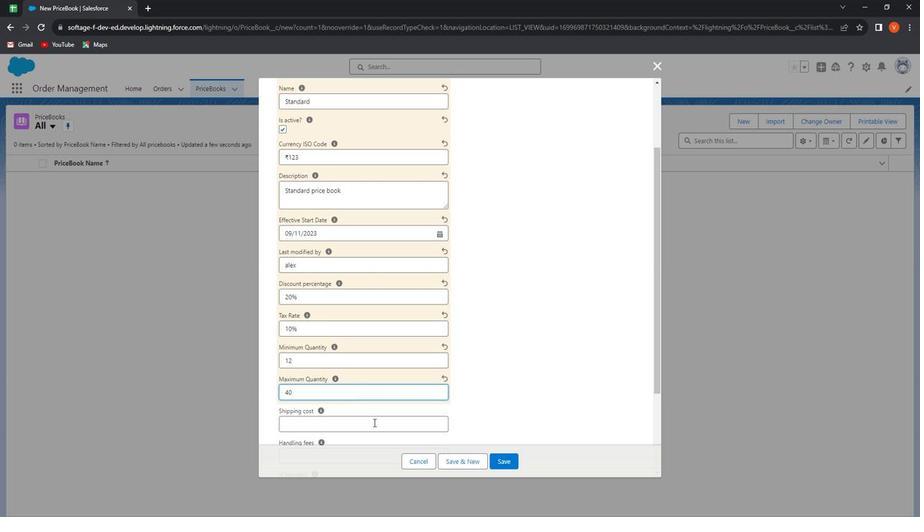 
Action: Mouse pressed left at (371, 420)
Screenshot: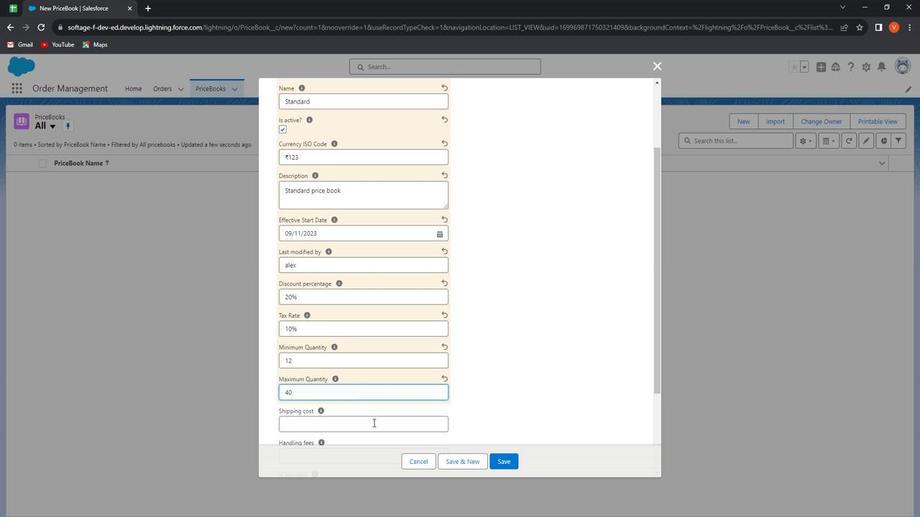 
Action: Mouse moved to (392, 396)
Screenshot: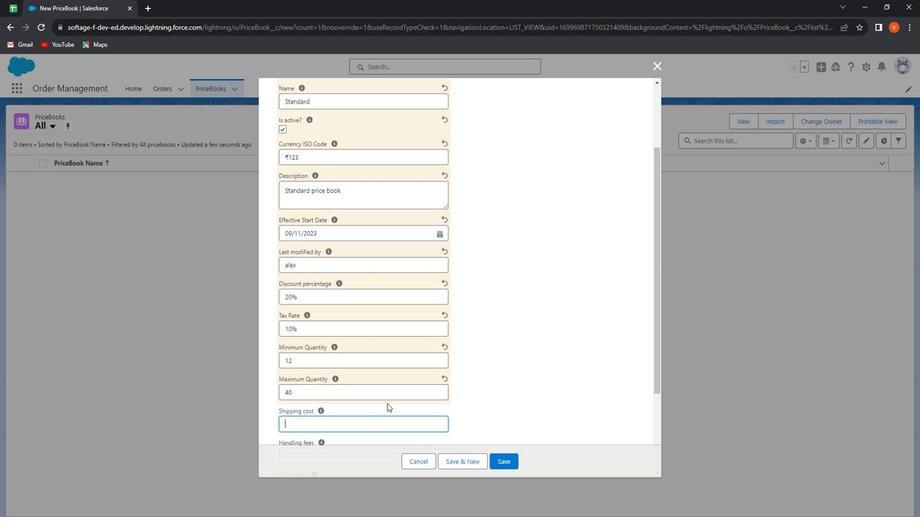 
Action: Mouse scrolled (392, 396) with delta (0, 0)
Screenshot: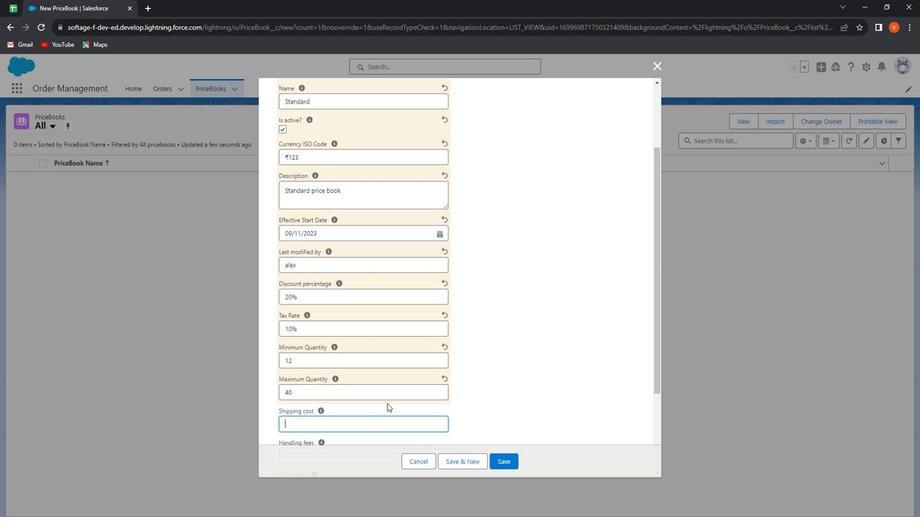 
Action: Mouse moved to (392, 396)
Screenshot: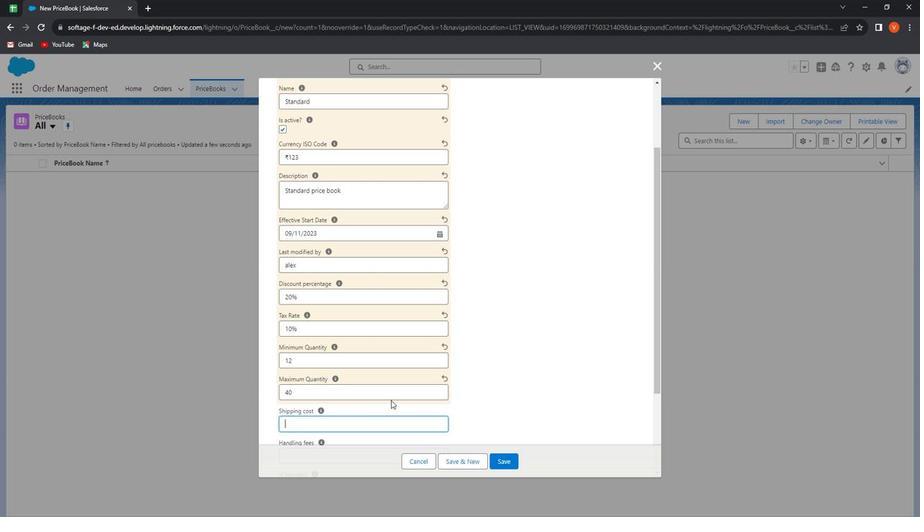 
Action: Mouse scrolled (392, 396) with delta (0, 0)
Screenshot: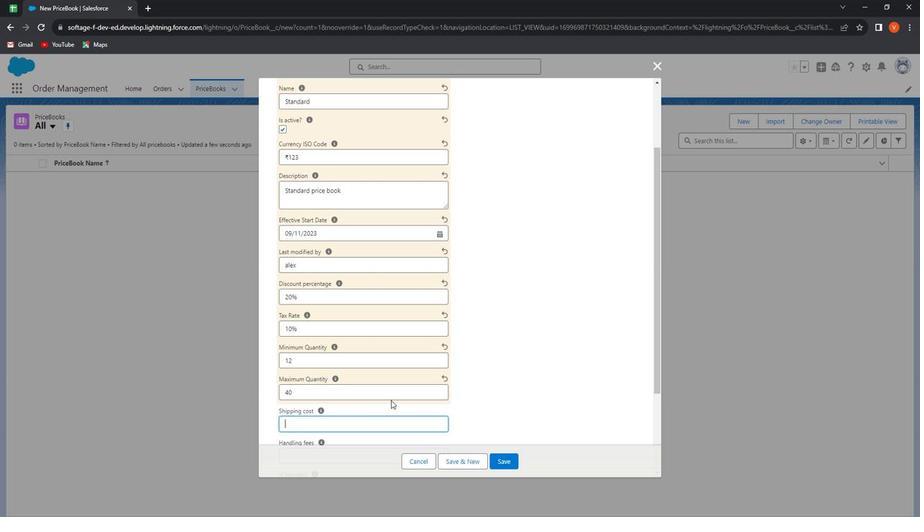 
Action: Mouse moved to (394, 395)
Screenshot: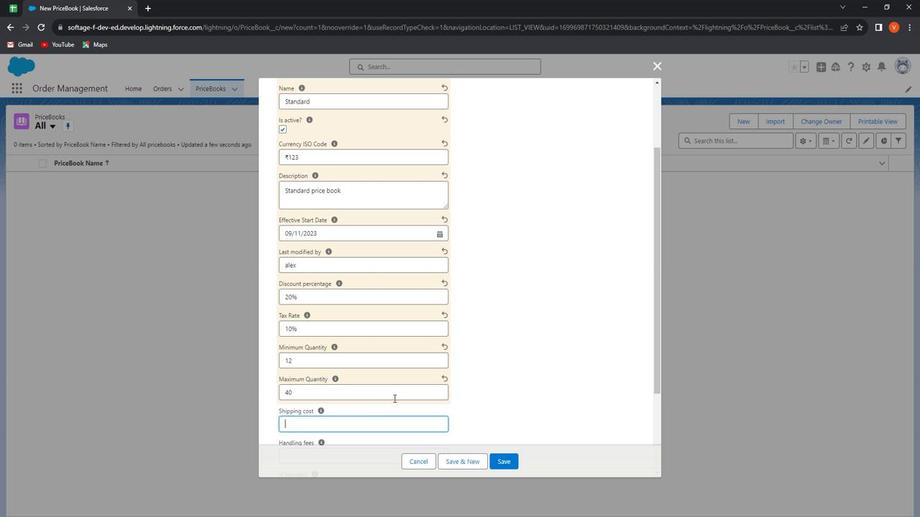 
Action: Mouse scrolled (394, 394) with delta (0, 0)
Screenshot: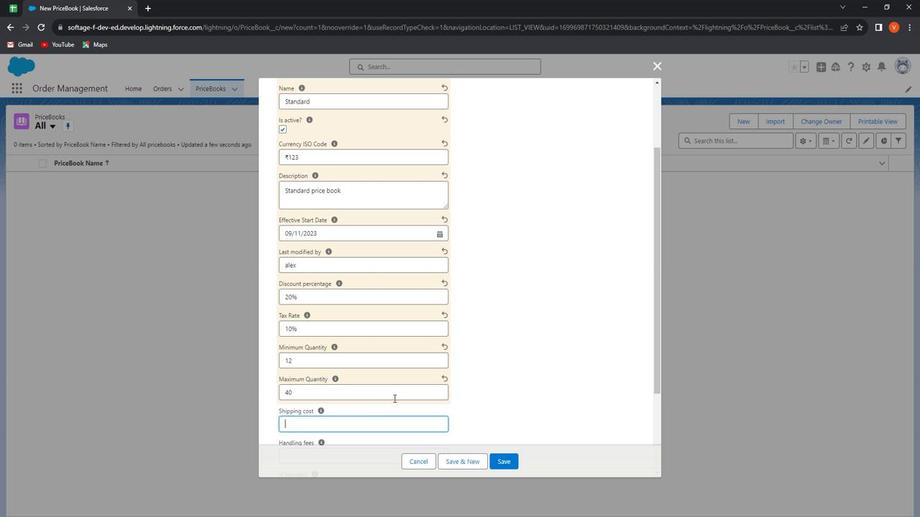 
Action: Mouse moved to (398, 385)
Screenshot: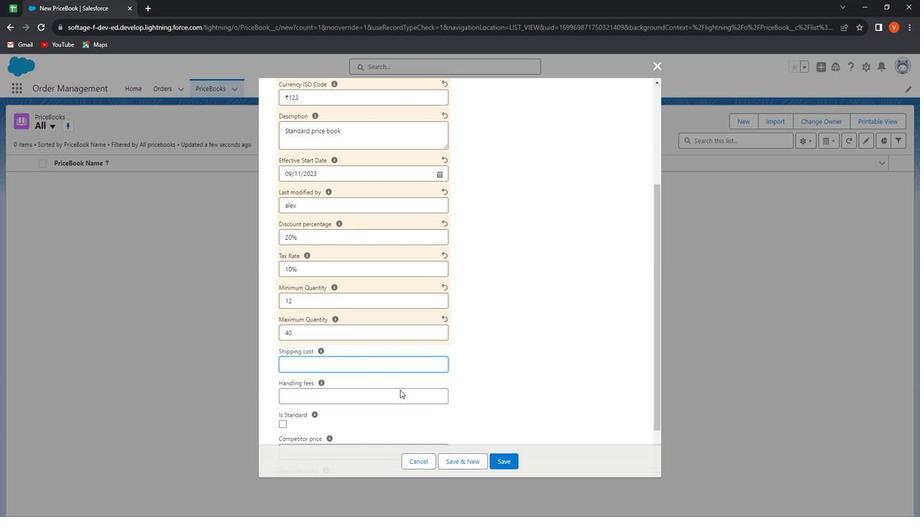 
Action: Mouse scrolled (398, 385) with delta (0, 0)
Screenshot: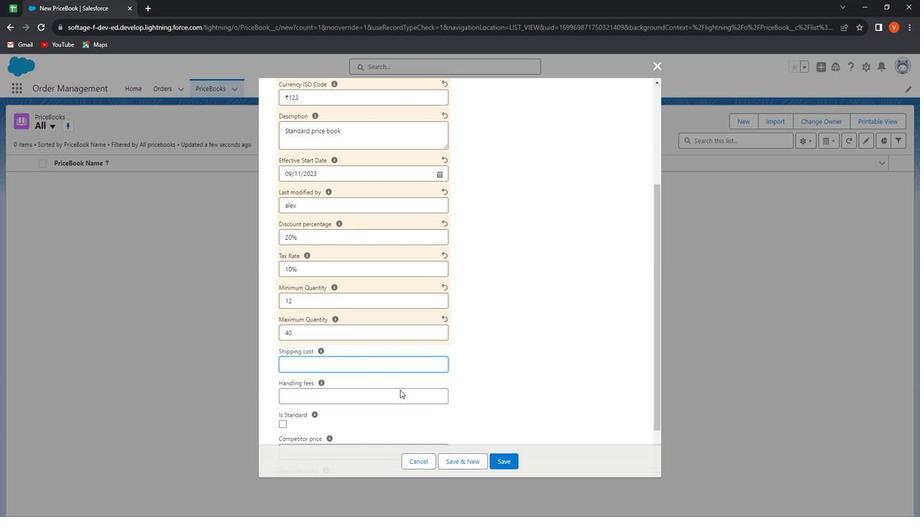 
Action: Mouse moved to (372, 299)
Screenshot: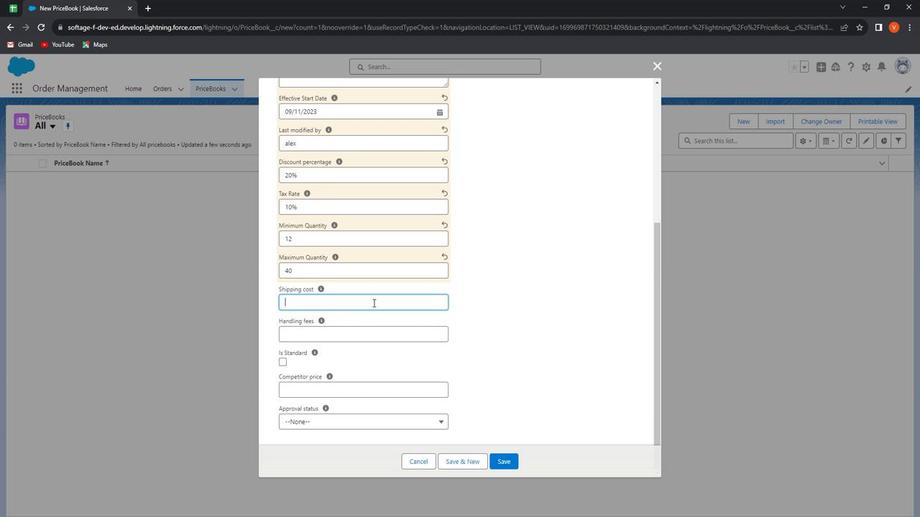 
Action: Key pressed 1
Screenshot: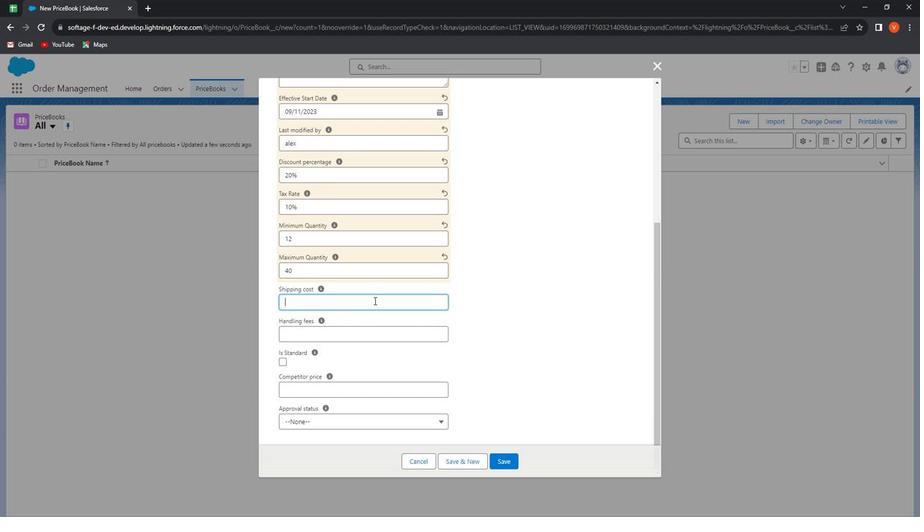 
Action: Mouse moved to (373, 298)
Screenshot: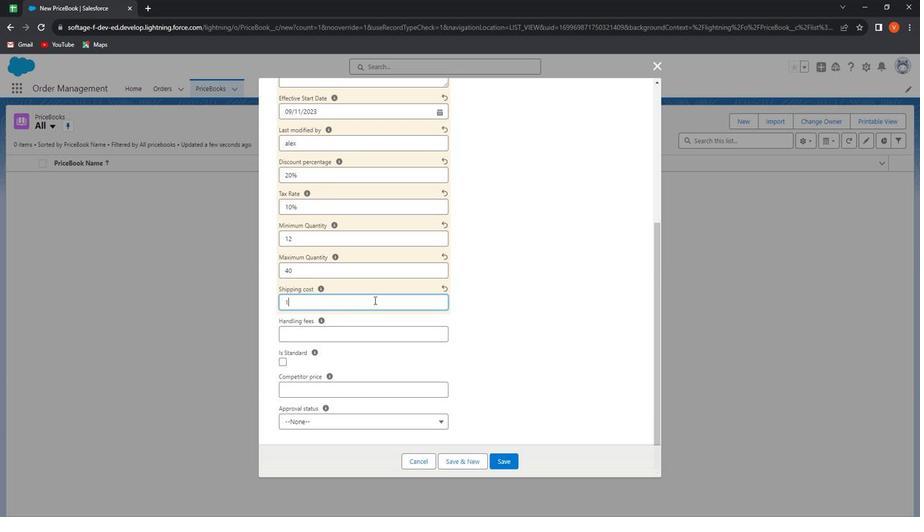 
Action: Key pressed 2
Screenshot: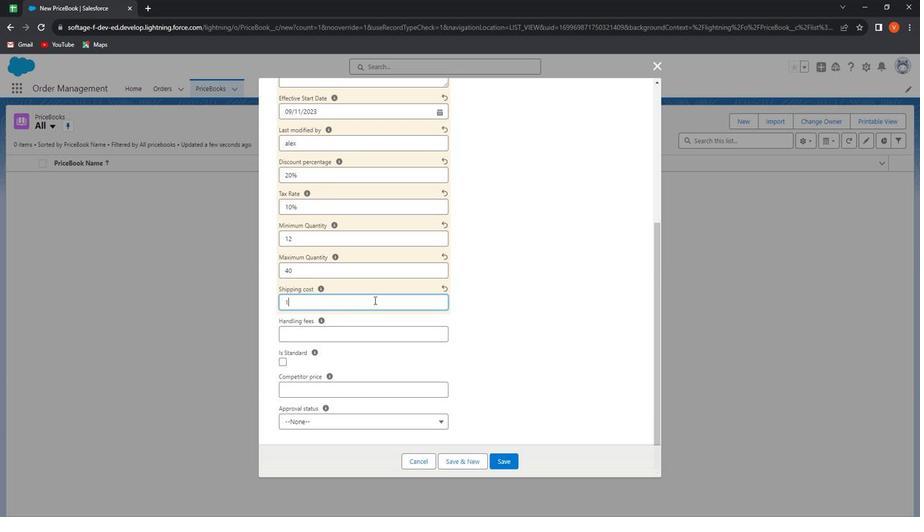 
Action: Mouse moved to (373, 296)
Screenshot: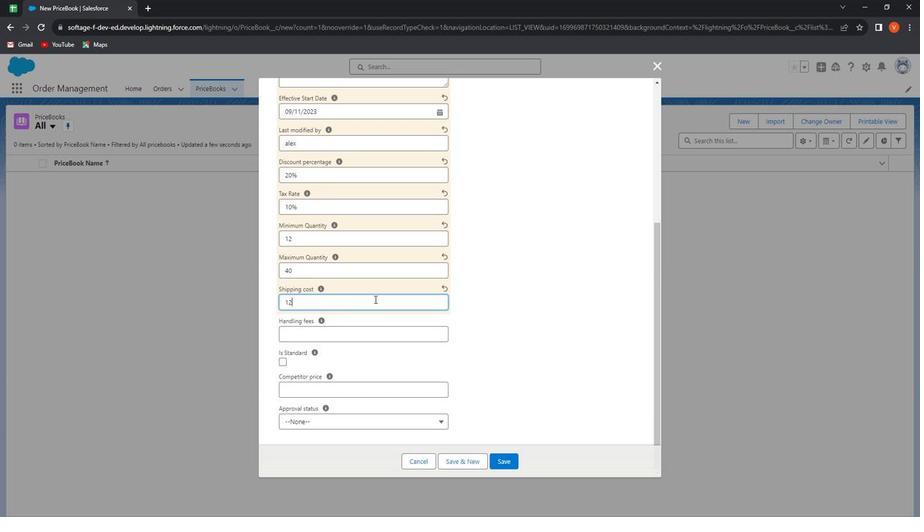 
Action: Key pressed 0
Screenshot: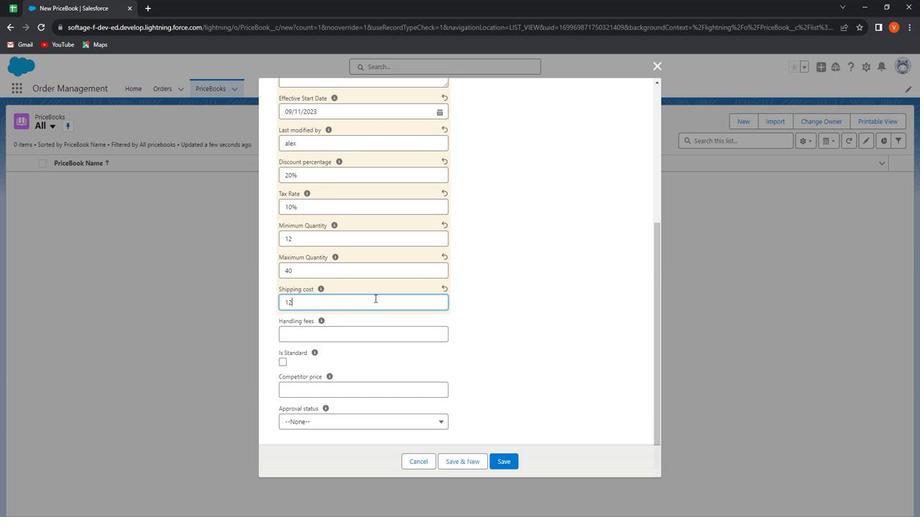 
Action: Mouse moved to (373, 292)
Screenshot: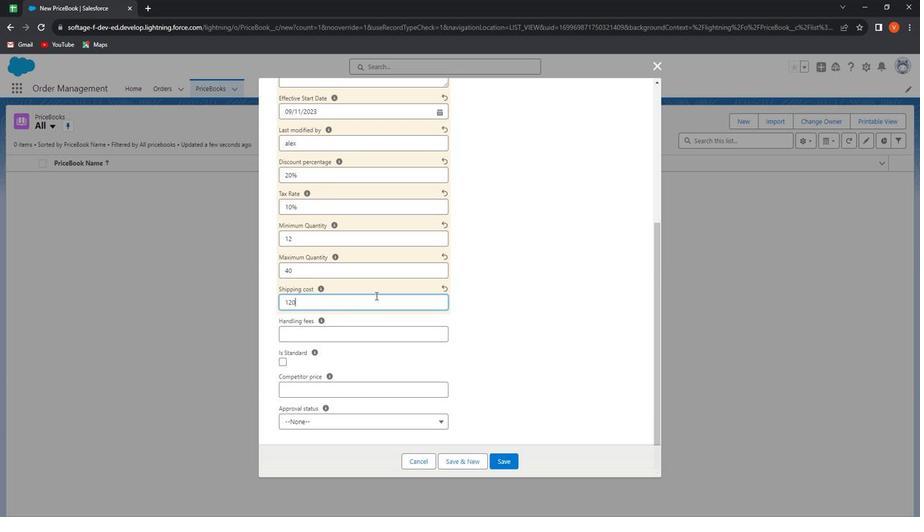 
Action: Key pressed 0
Screenshot: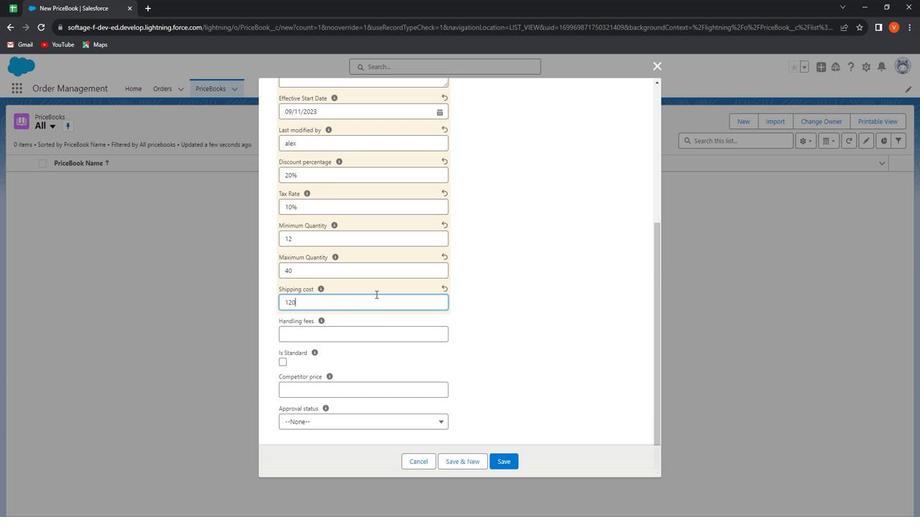 
Action: Mouse moved to (353, 333)
Screenshot: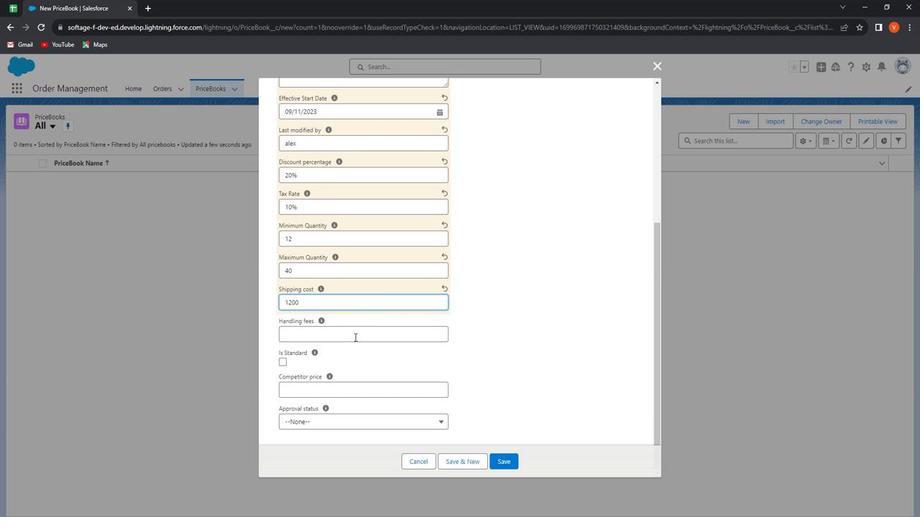 
Action: Mouse pressed left at (353, 333)
Screenshot: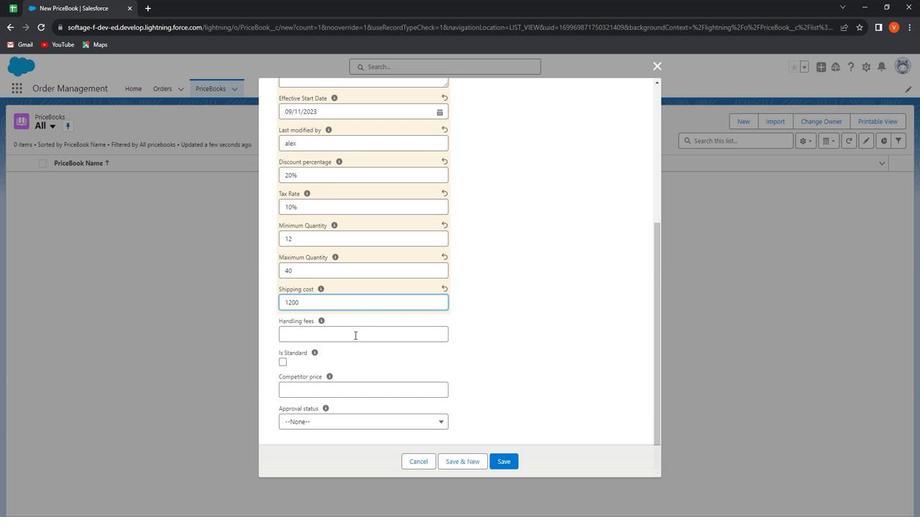 
Action: Mouse moved to (353, 332)
Screenshot: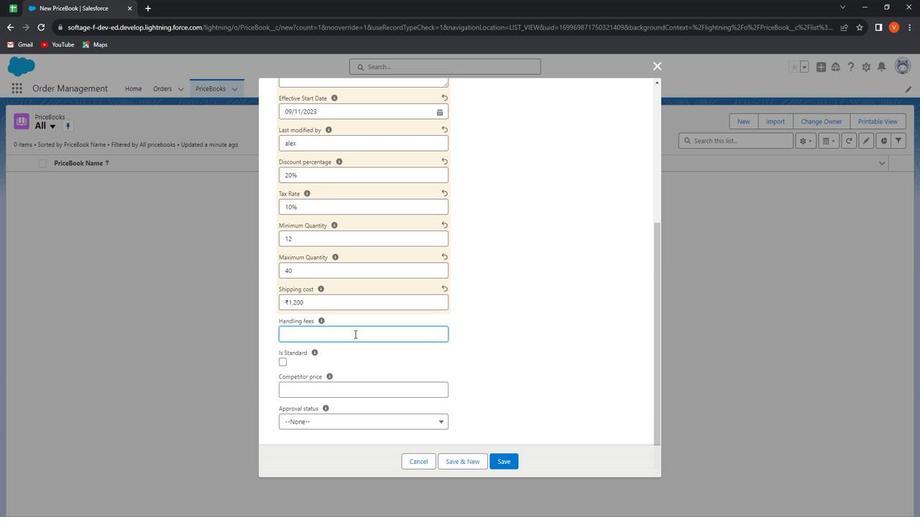 
Action: Key pressed 2
Screenshot: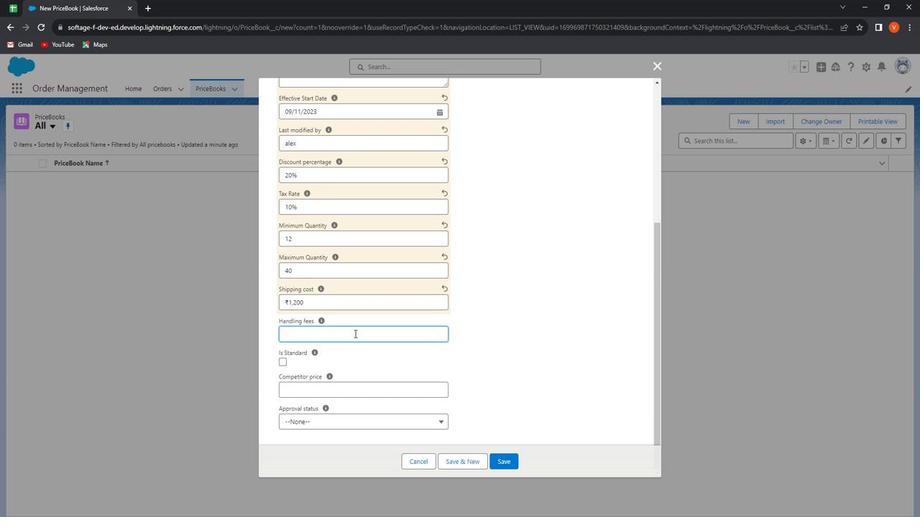 
Action: Mouse moved to (355, 328)
Screenshot: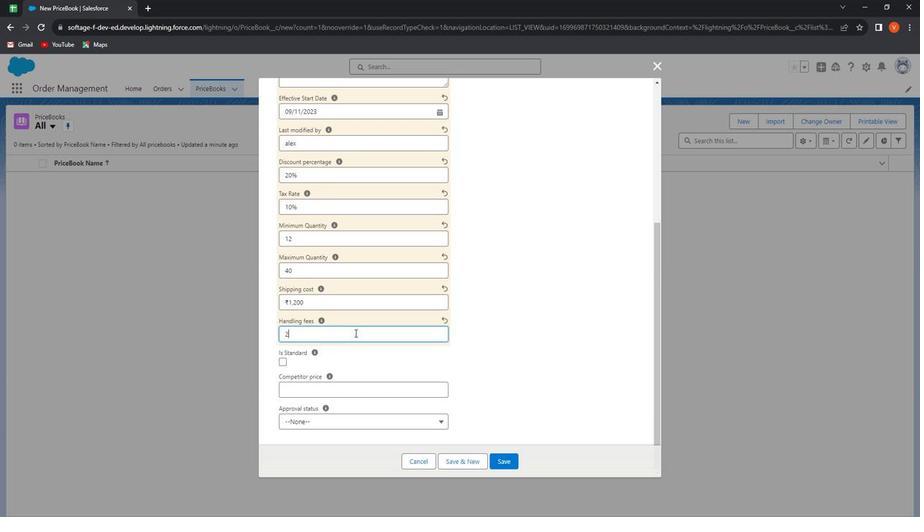 
Action: Key pressed 0
Screenshot: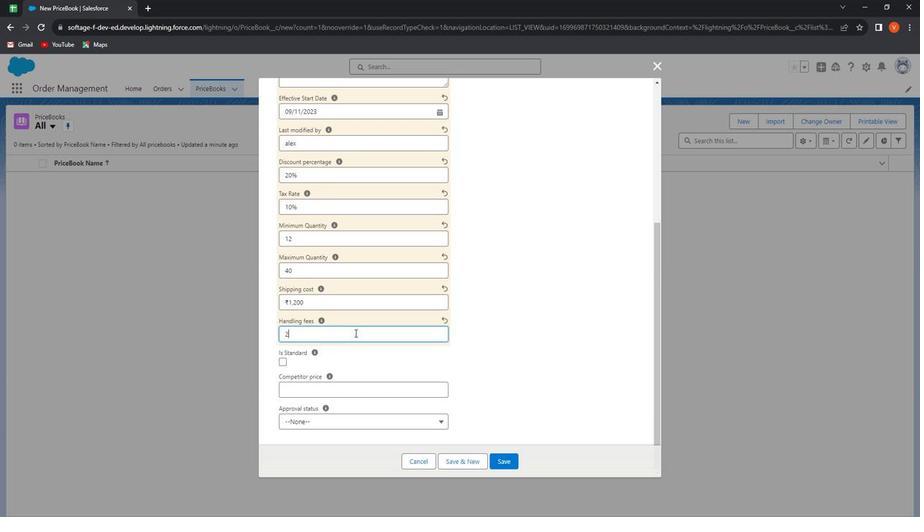 
Action: Mouse moved to (357, 324)
Screenshot: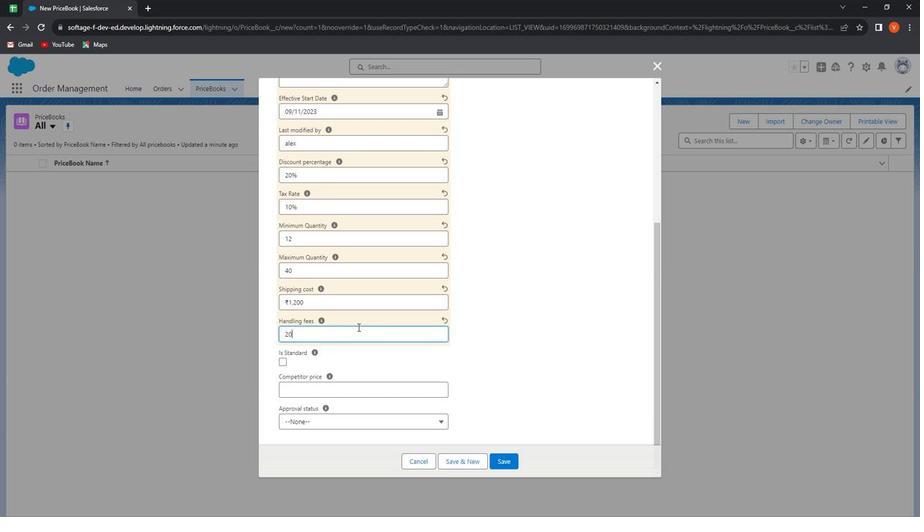 
Action: Key pressed 0
Screenshot: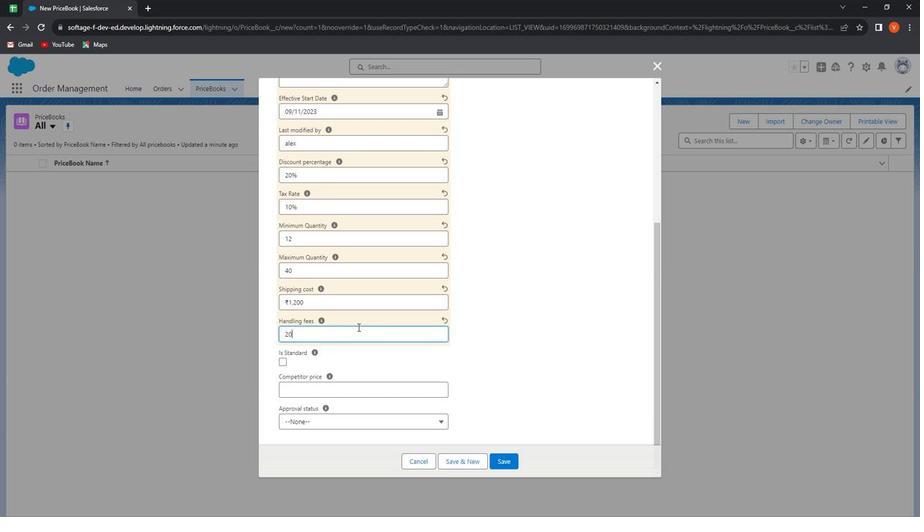 
Action: Mouse moved to (281, 358)
Screenshot: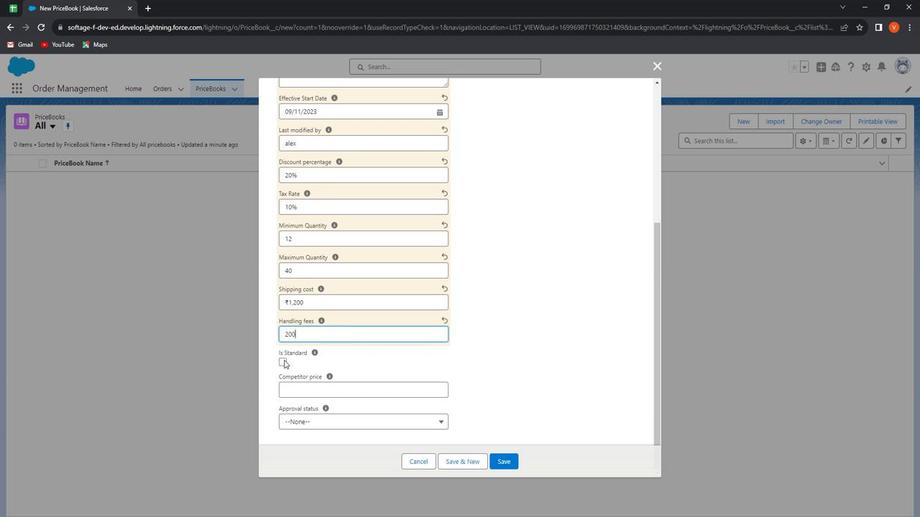 
Action: Mouse pressed left at (281, 358)
Screenshot: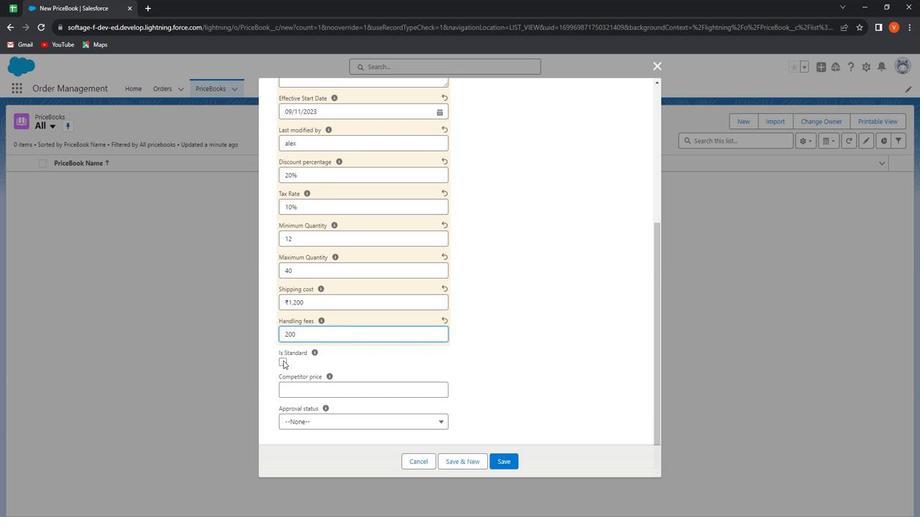 
Action: Mouse moved to (385, 381)
Screenshot: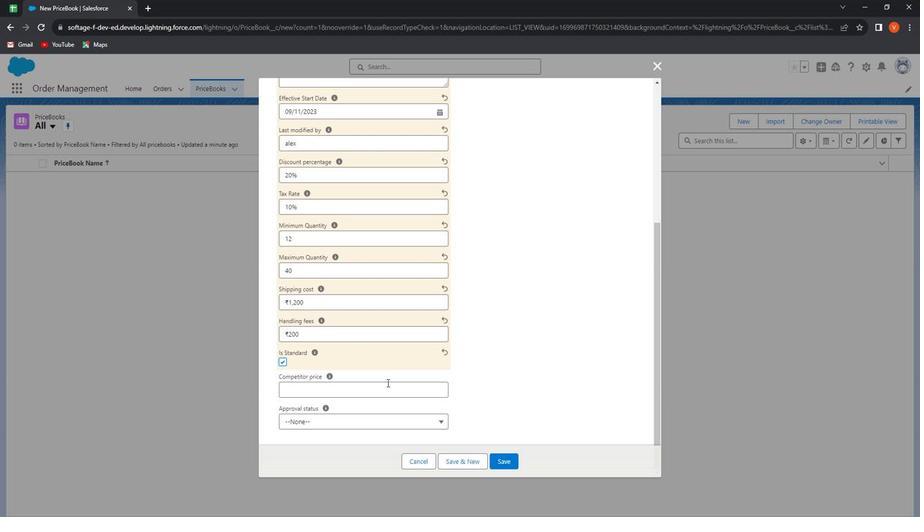 
Action: Mouse scrolled (385, 381) with delta (0, 0)
Screenshot: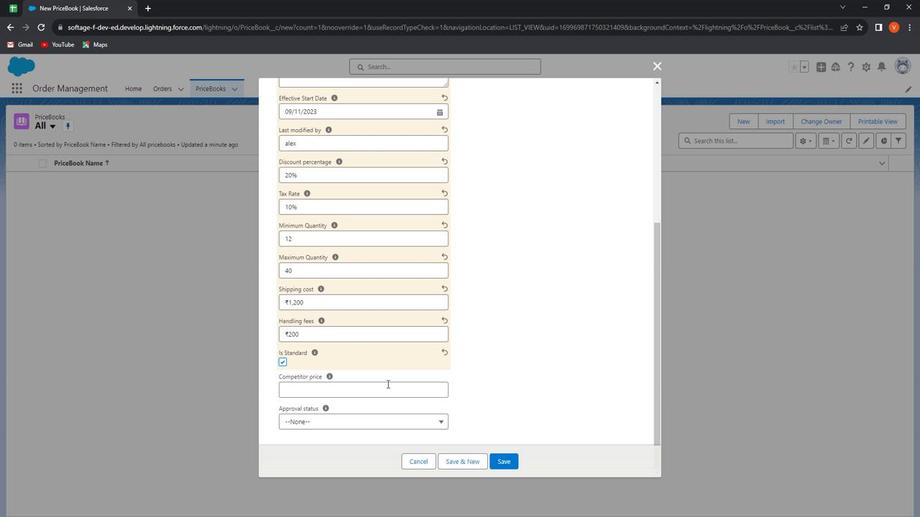 
Action: Mouse moved to (342, 389)
Screenshot: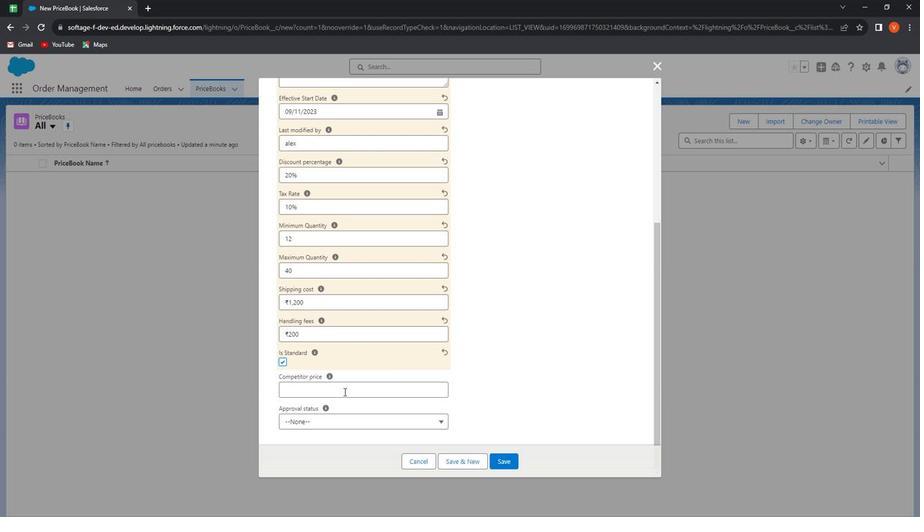 
Action: Mouse pressed left at (342, 389)
Screenshot: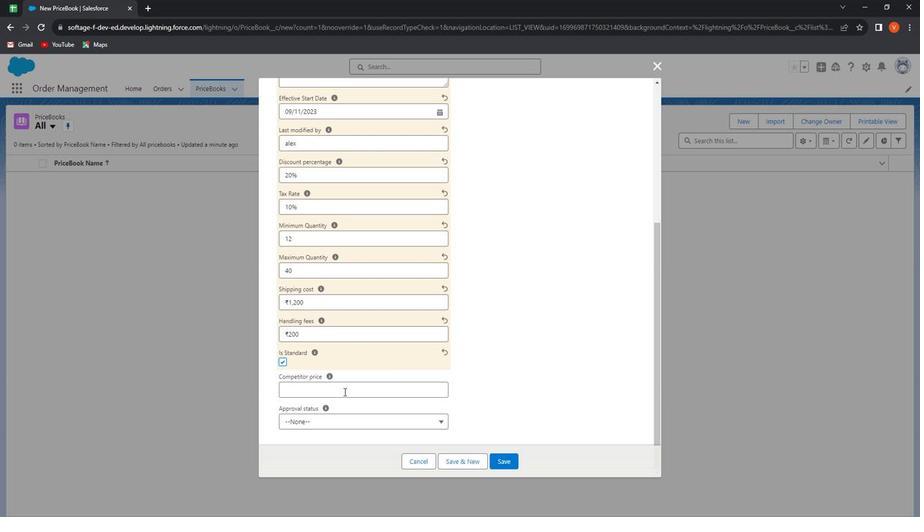 
Action: Mouse moved to (358, 402)
Screenshot: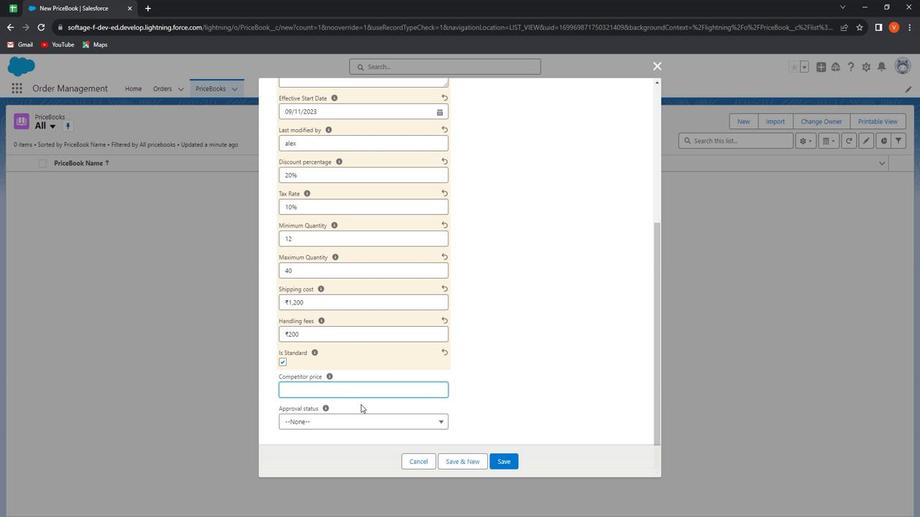 
Action: Key pressed 1500
Screenshot: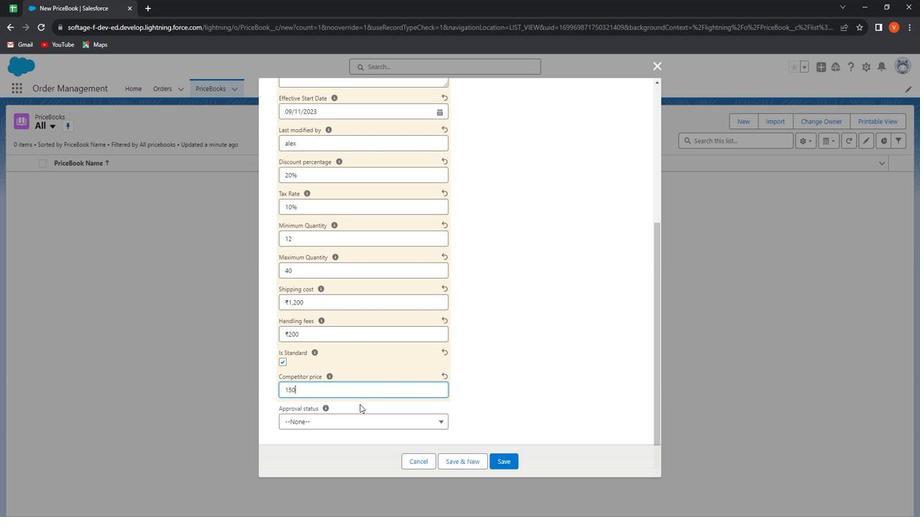 
Action: Mouse moved to (358, 414)
Screenshot: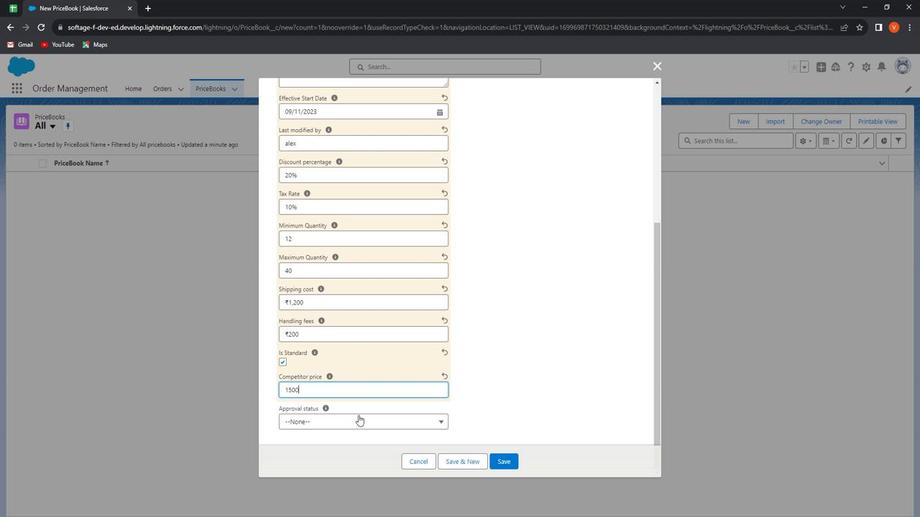 
Action: Mouse pressed left at (358, 414)
Screenshot: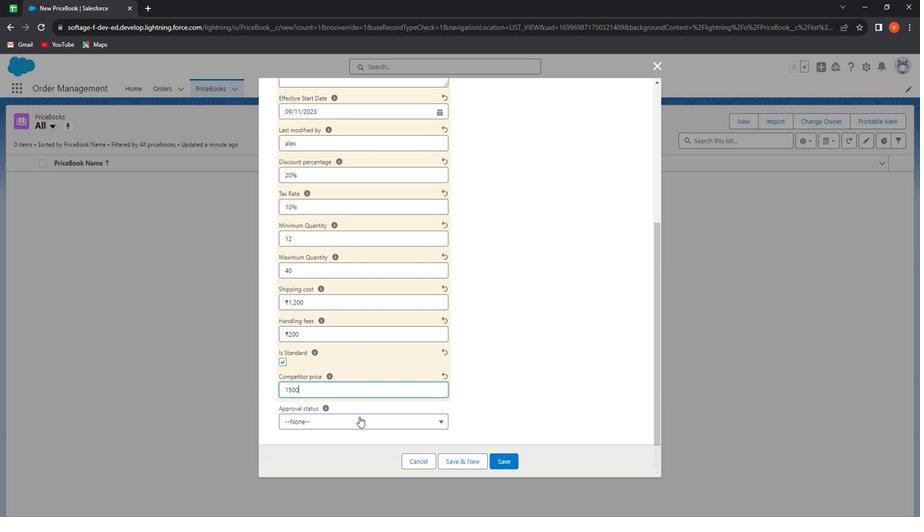 
Action: Mouse moved to (372, 384)
Screenshot: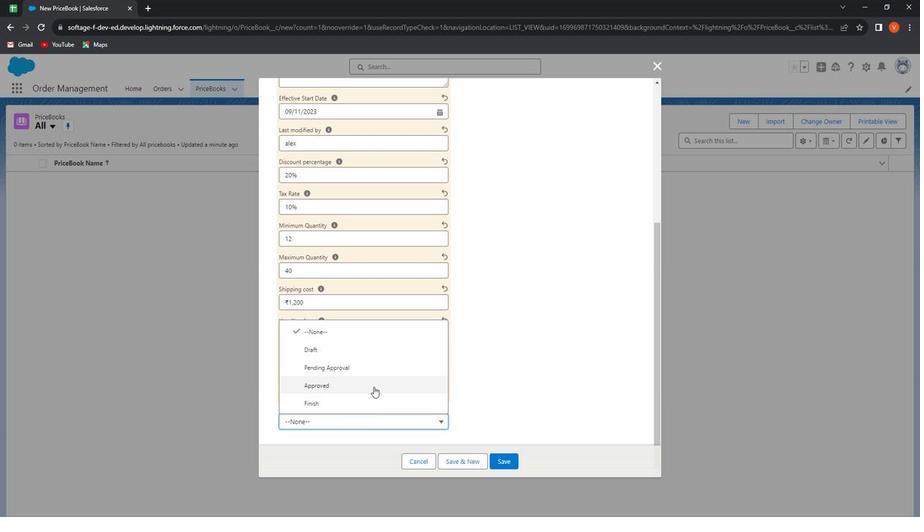 
Action: Mouse pressed left at (372, 384)
Screenshot: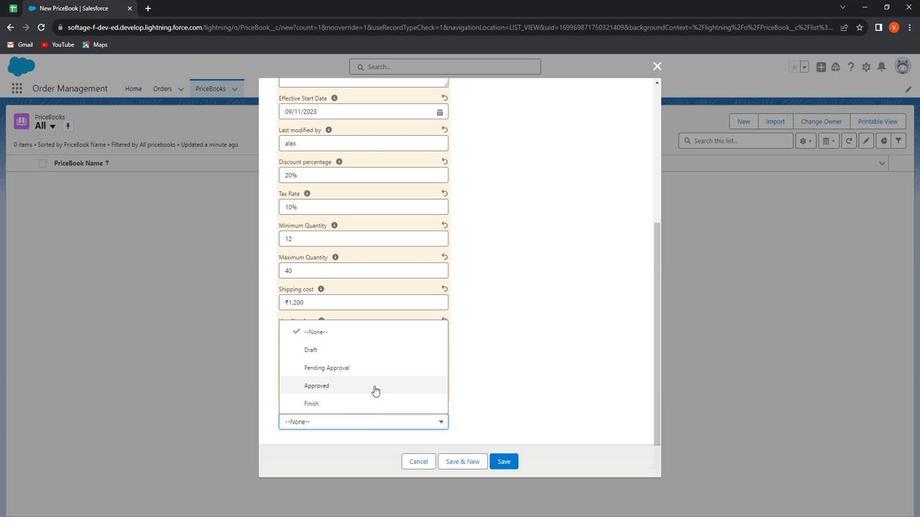 
Action: Mouse moved to (510, 458)
Screenshot: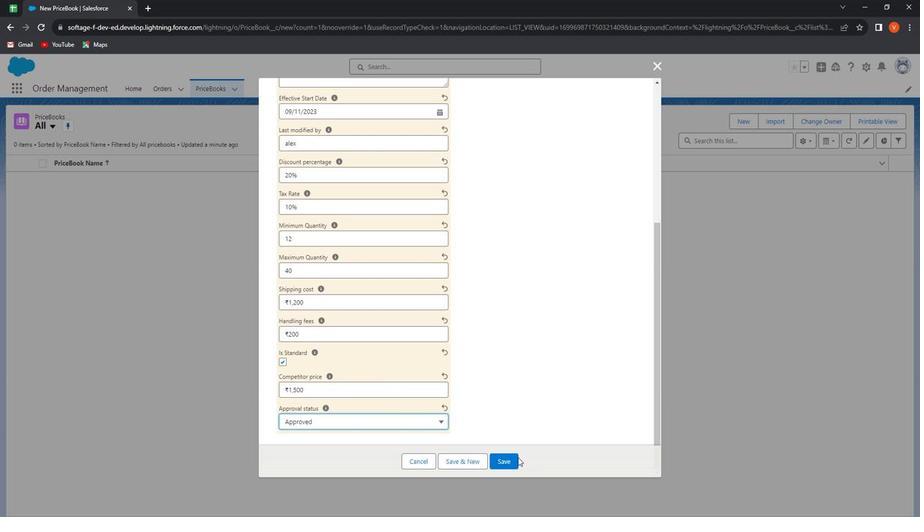 
Action: Mouse pressed left at (510, 458)
Screenshot: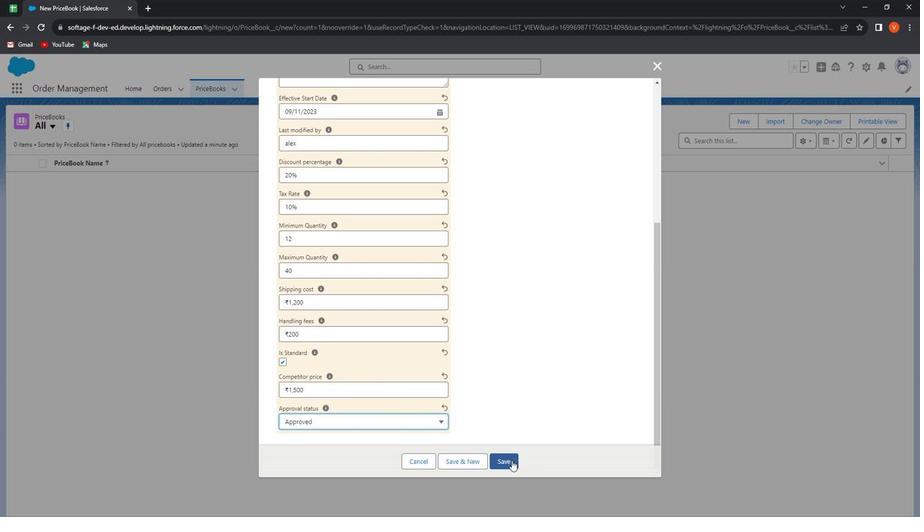 
Action: Mouse moved to (209, 85)
Screenshot: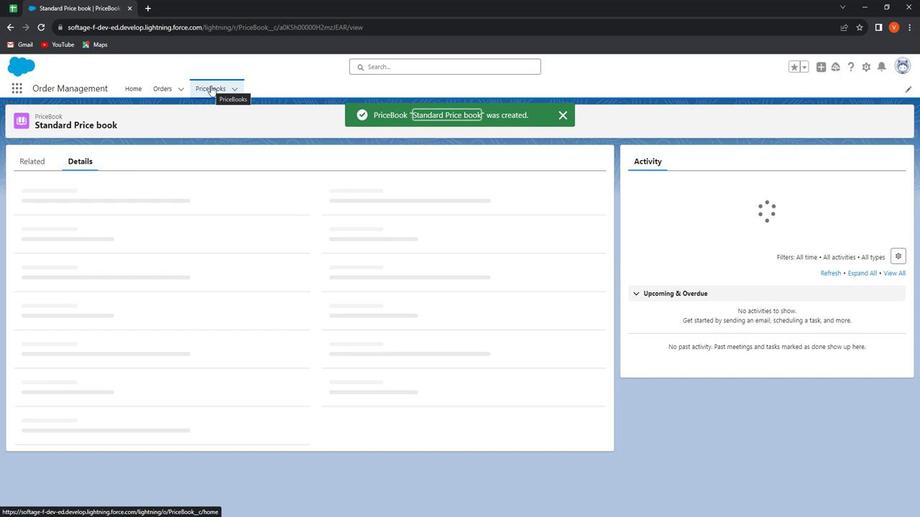 
Action: Mouse pressed left at (209, 85)
Screenshot: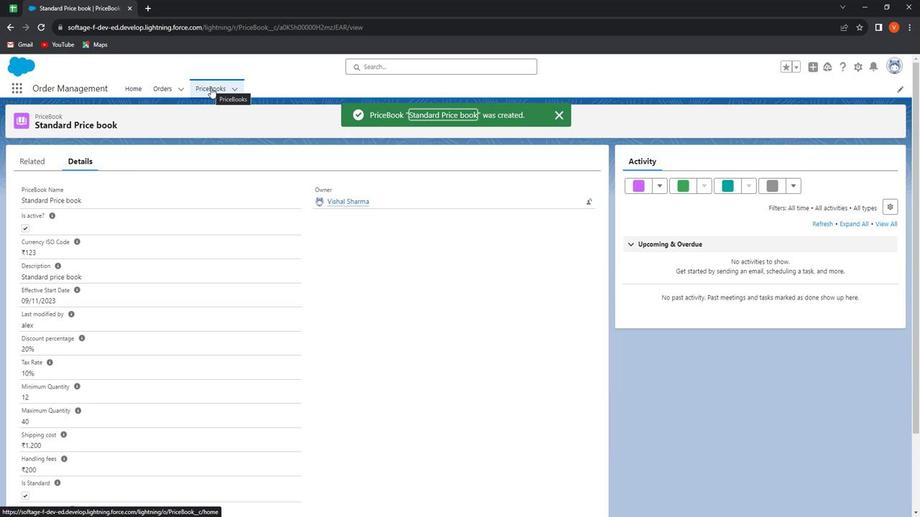 
Action: Mouse moved to (741, 110)
Screenshot: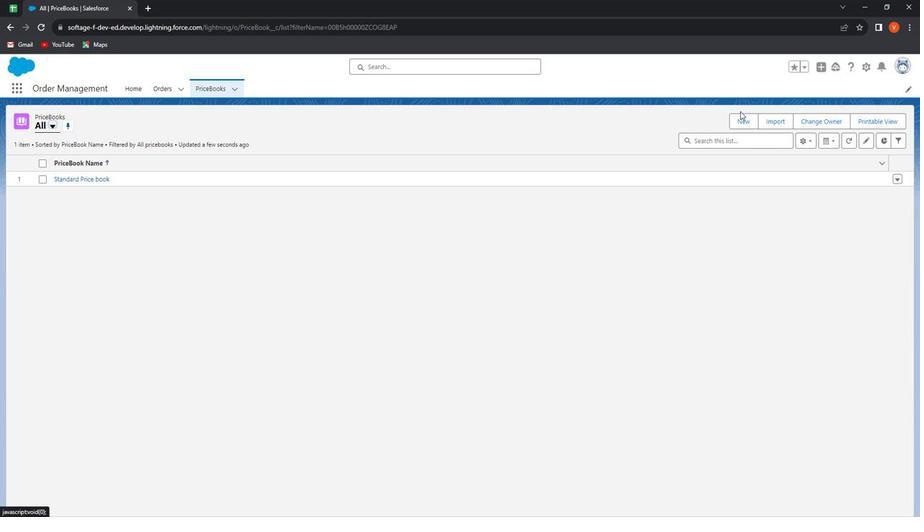 
Action: Mouse pressed left at (741, 110)
Screenshot: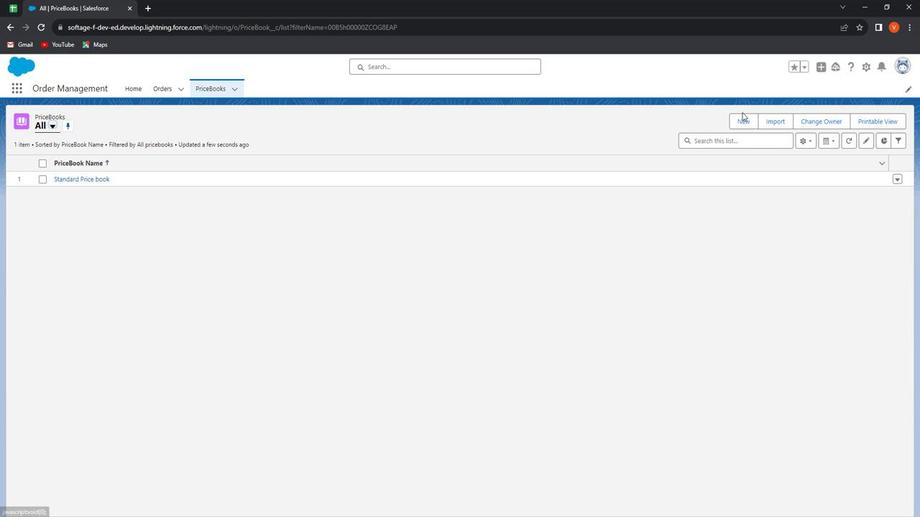
Action: Mouse moved to (742, 120)
Screenshot: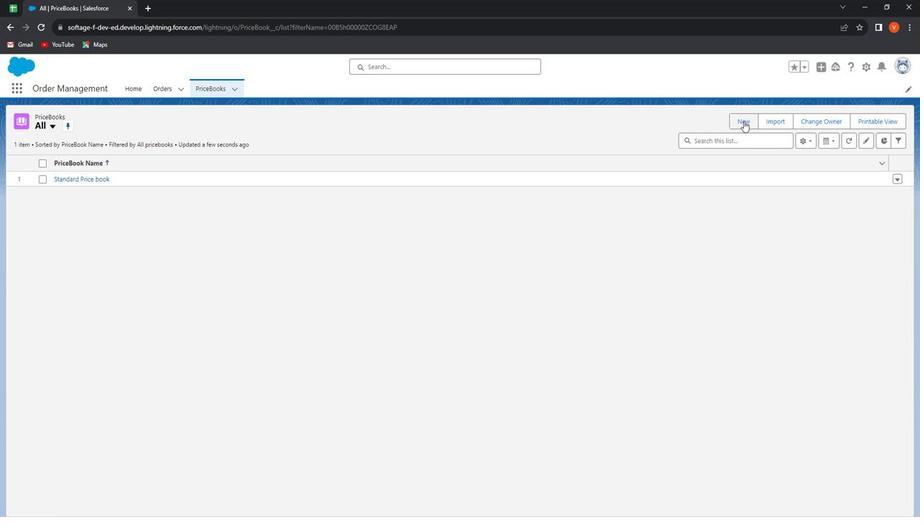 
Action: Mouse pressed left at (742, 120)
Screenshot: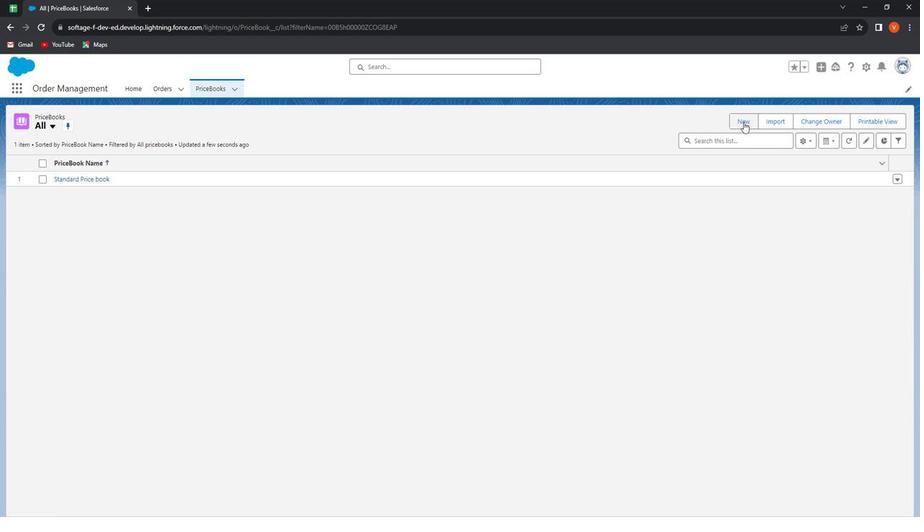
Action: Mouse moved to (361, 161)
Screenshot: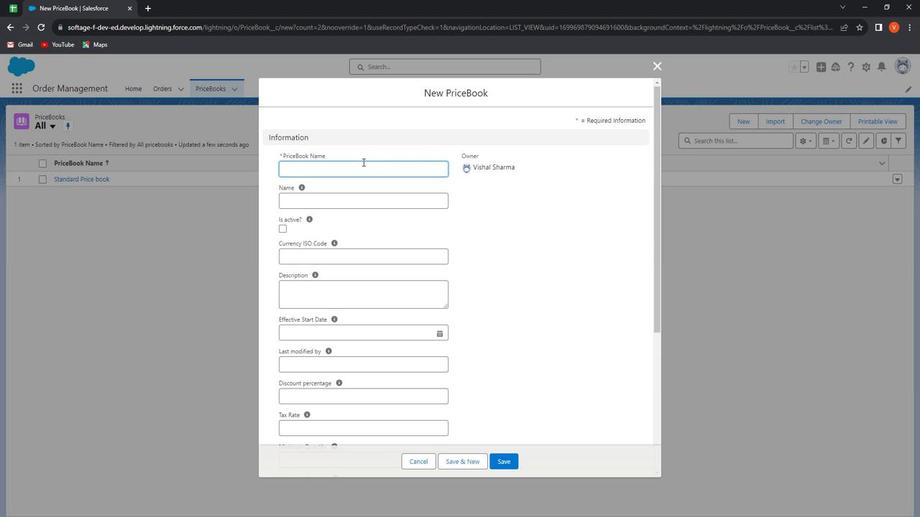 
Action: Mouse pressed left at (361, 161)
Screenshot: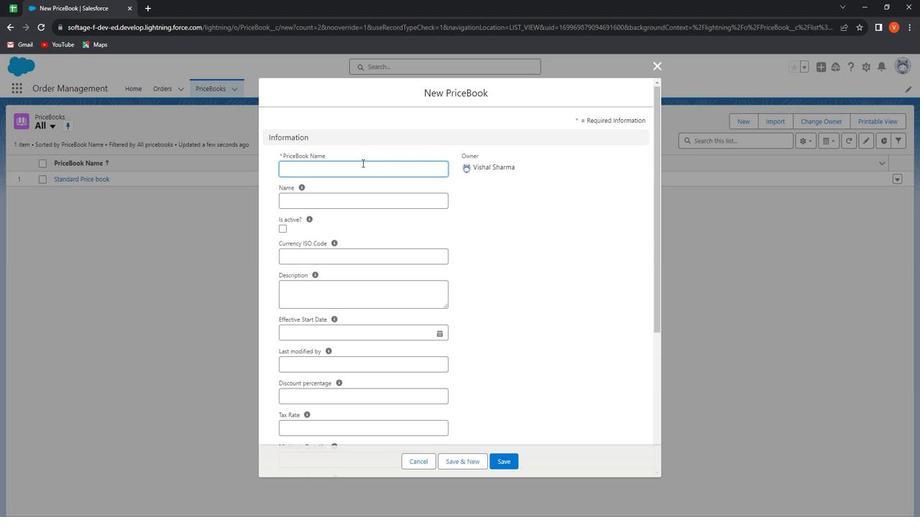 
Action: Mouse moved to (360, 161)
Screenshot: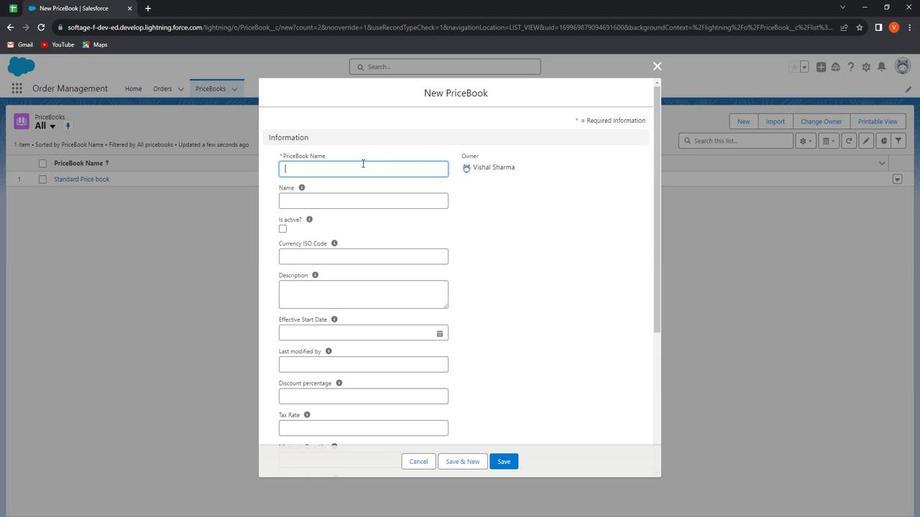 
Action: Key pressed <Key.shift>Silver<Key.space>packe<Key.backspace>age<Key.space><Key.shift>Deals
Screenshot: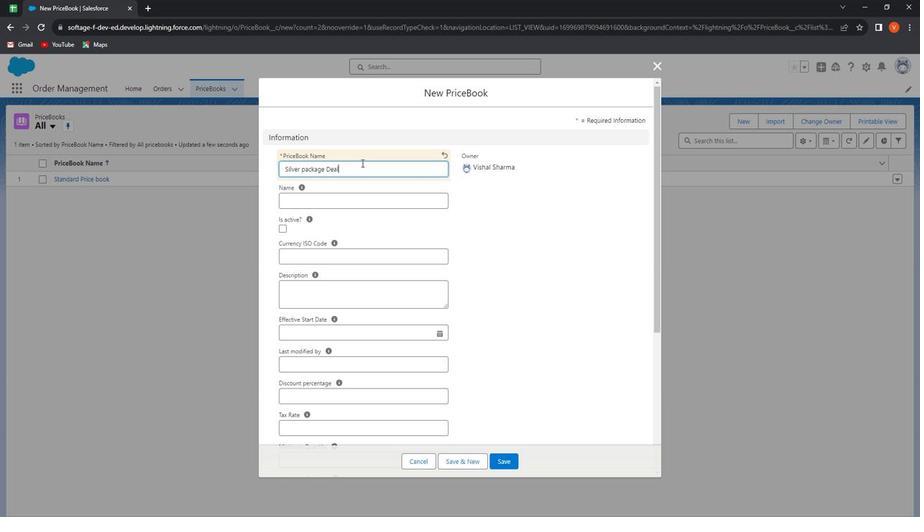 
Action: Mouse moved to (339, 198)
Screenshot: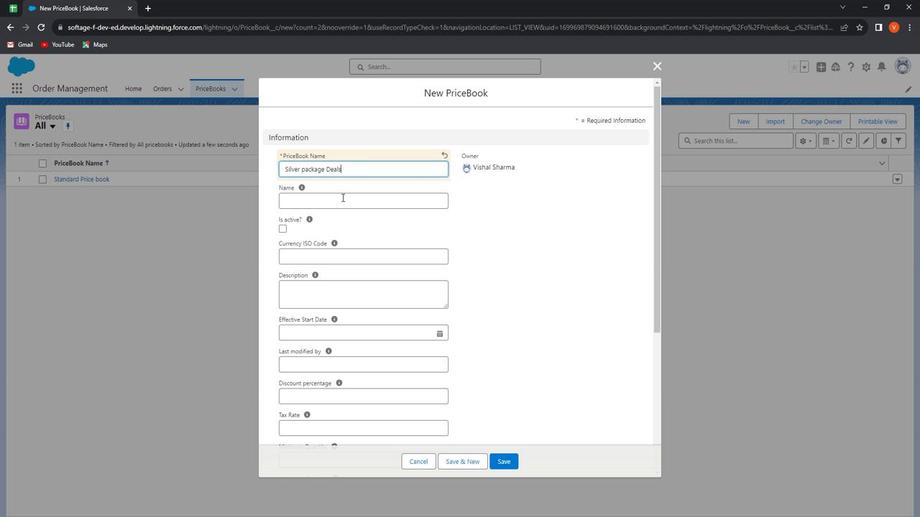 
Action: Mouse pressed left at (339, 198)
Screenshot: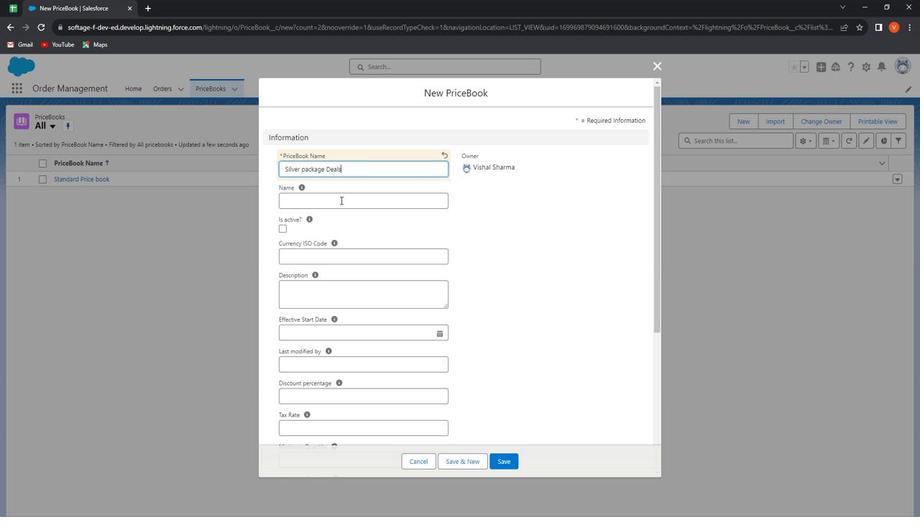 
Action: Key pressed <Key.shift><Key.shift><Key.shift>Silver<Key.space><Key.shift>Deals
Screenshot: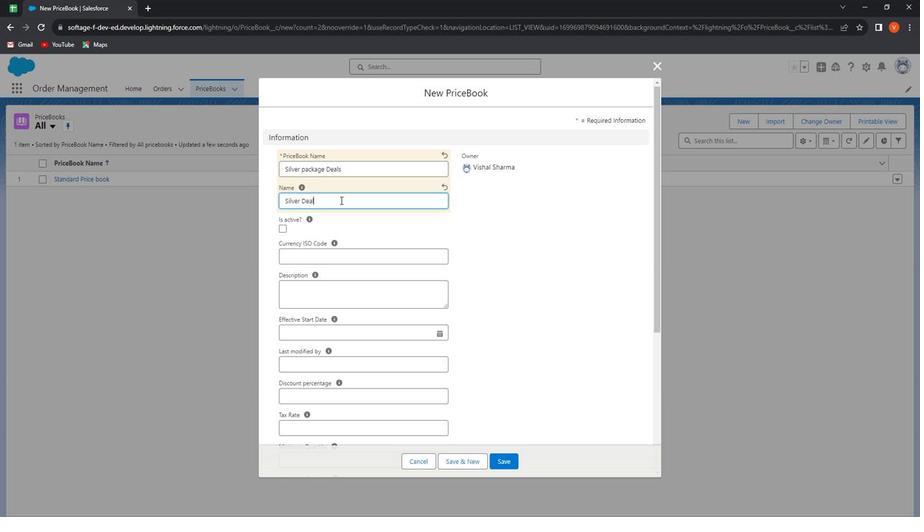 
Action: Mouse moved to (293, 248)
Screenshot: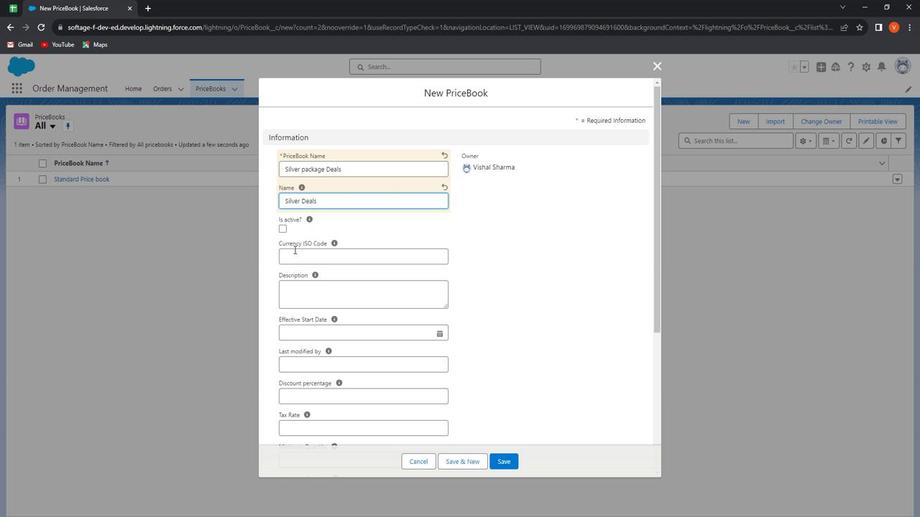 
Action: Mouse pressed left at (293, 248)
Screenshot: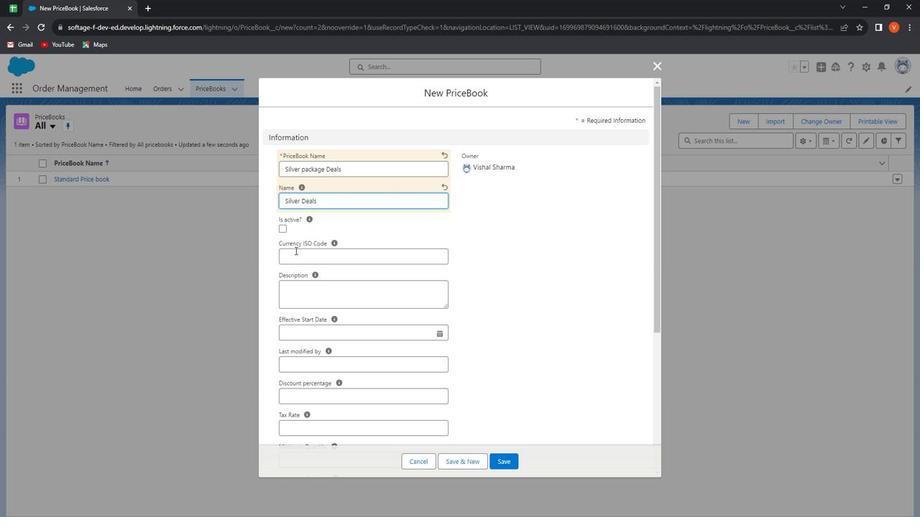 
Action: Mouse moved to (307, 250)
Screenshot: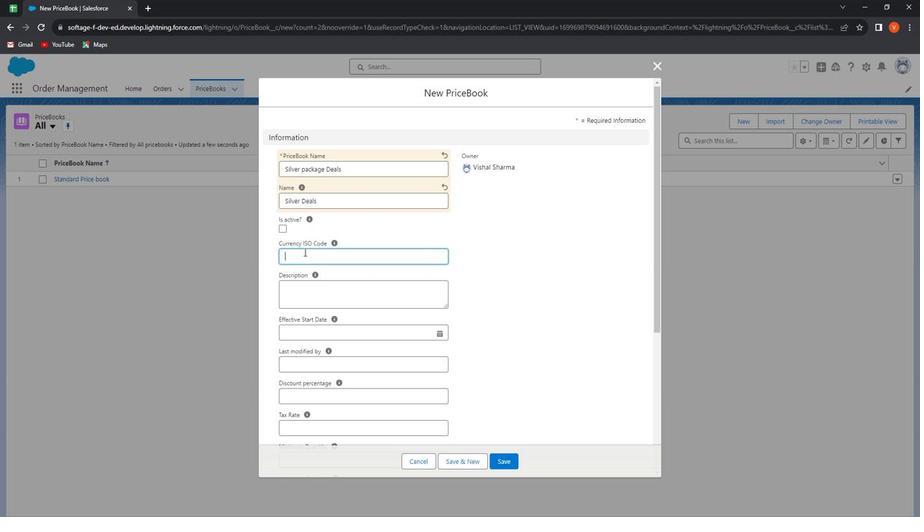 
Action: Key pressed 990
Screenshot: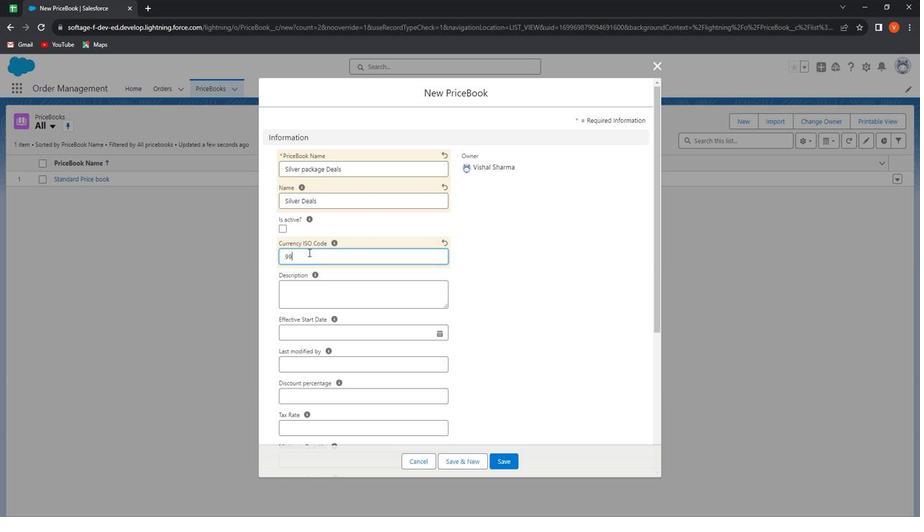 
Action: Mouse moved to (319, 284)
Screenshot: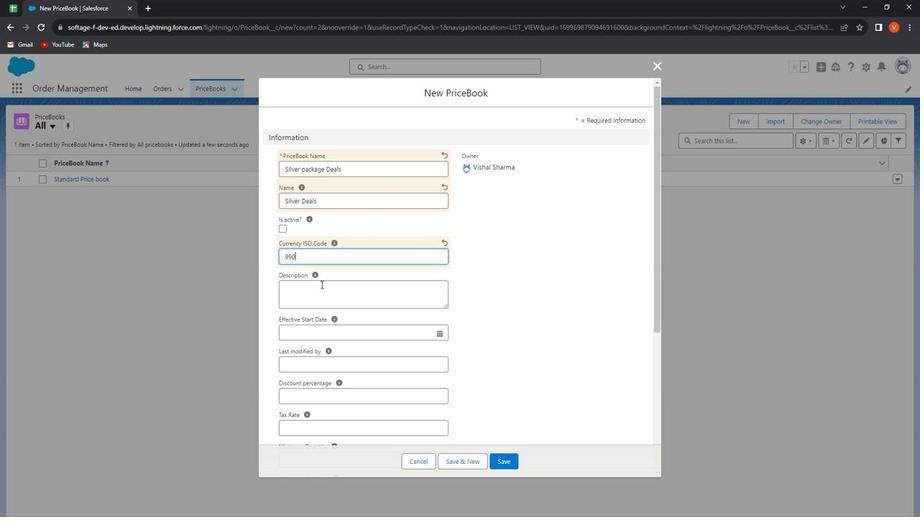 
Action: Mouse pressed left at (319, 284)
Screenshot: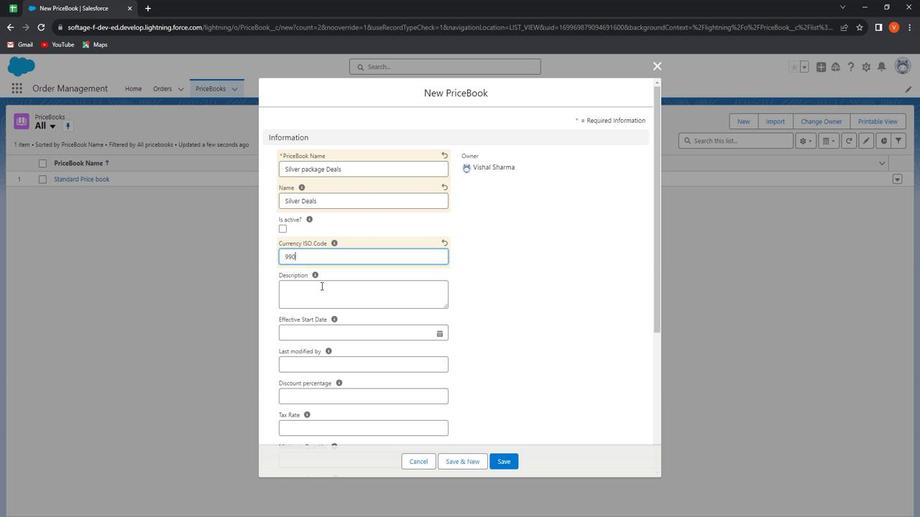 
Action: Key pressed <Key.shift>Silver<Key.space>package<Key.space>books
Screenshot: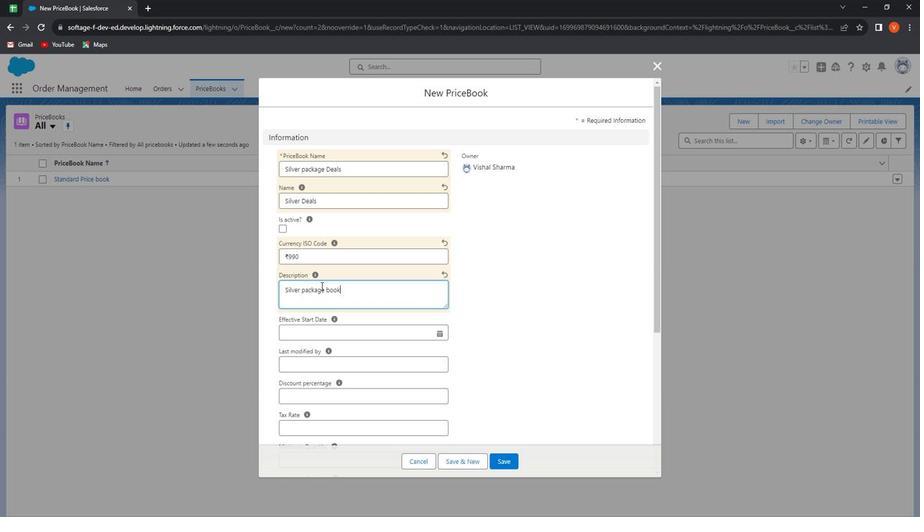 
Action: Mouse moved to (319, 335)
Screenshot: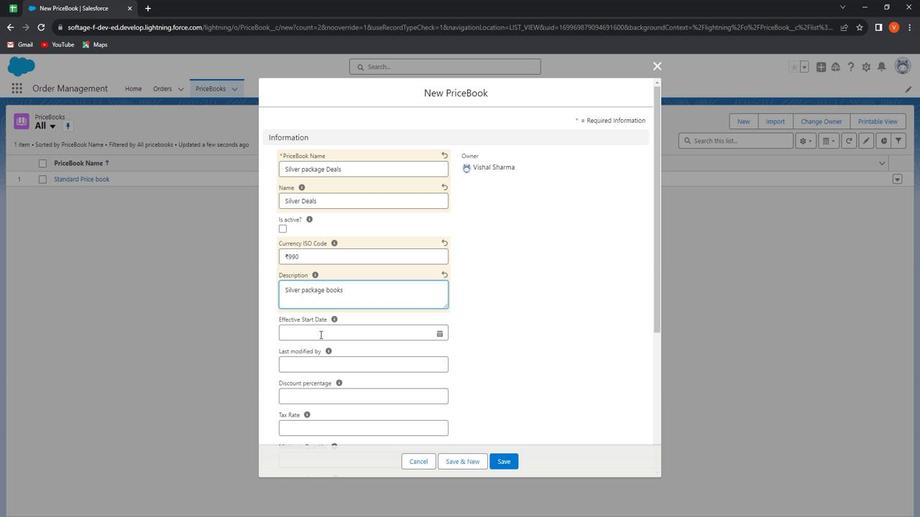 
Action: Mouse pressed left at (319, 335)
Screenshot: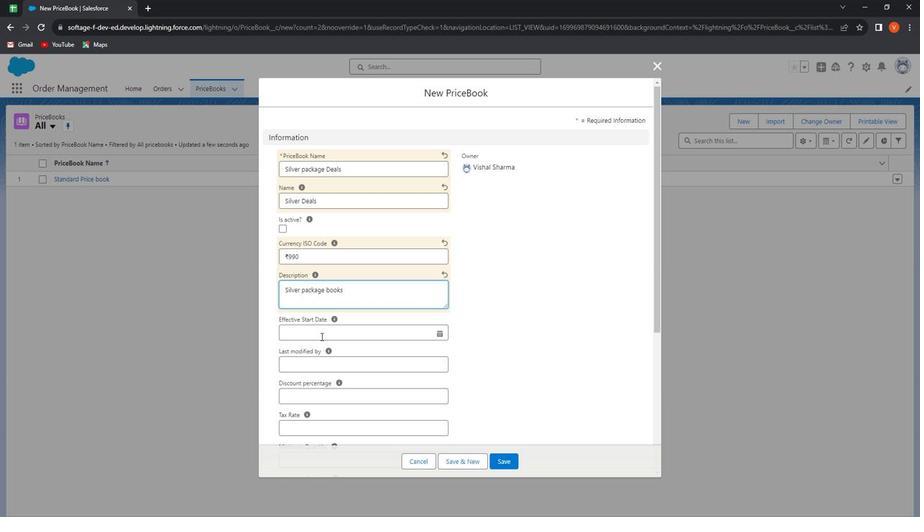 
Action: Mouse moved to (424, 430)
Screenshot: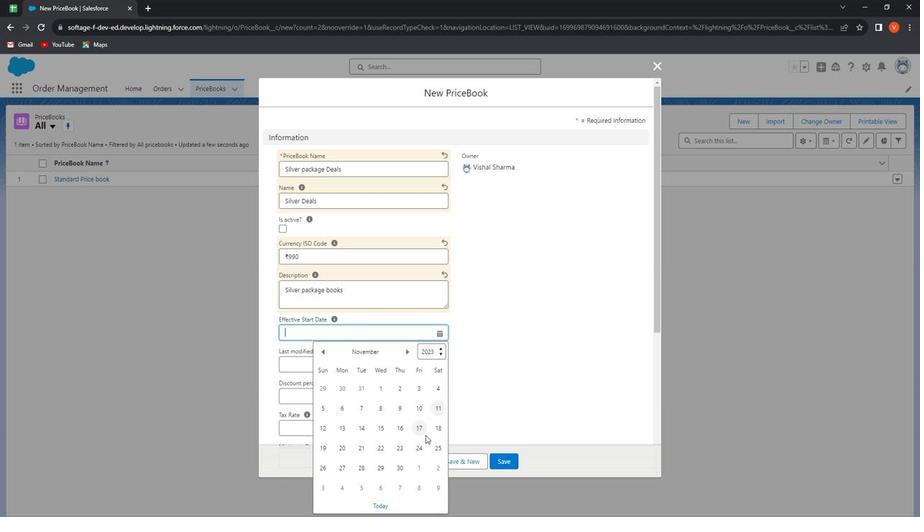 
Action: Mouse pressed left at (424, 430)
Screenshot: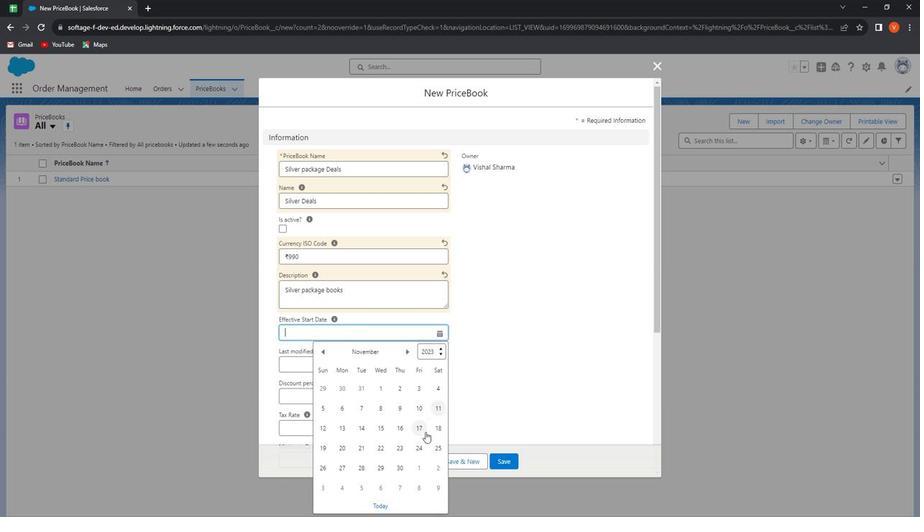 
Action: Mouse moved to (389, 380)
Screenshot: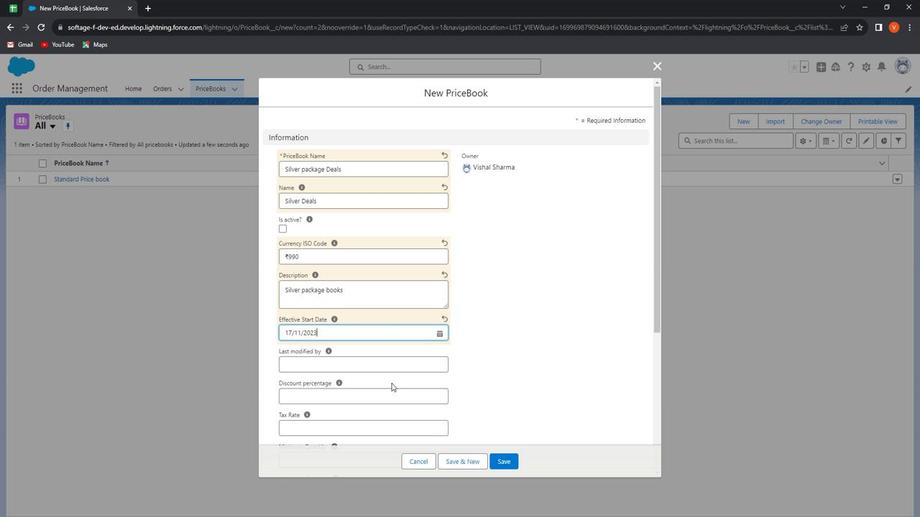 
Action: Mouse scrolled (389, 379) with delta (0, 0)
Screenshot: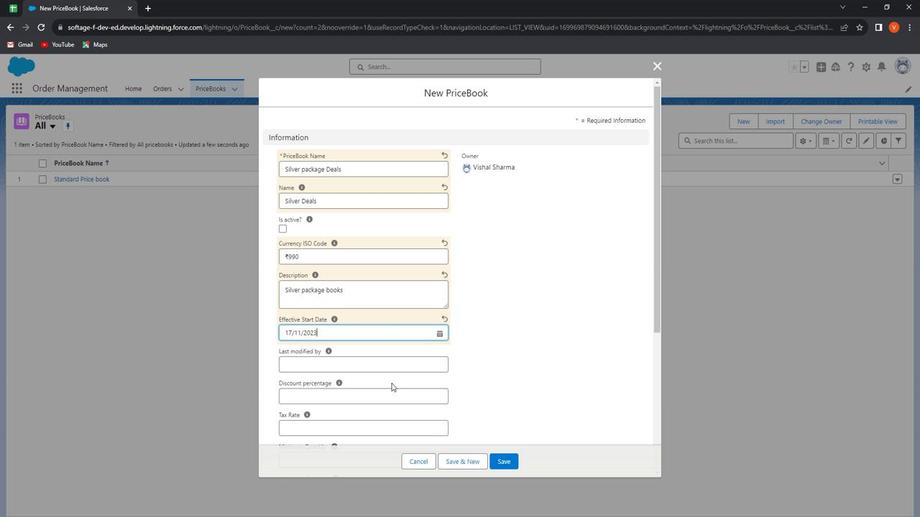 
Action: Mouse moved to (389, 379)
Screenshot: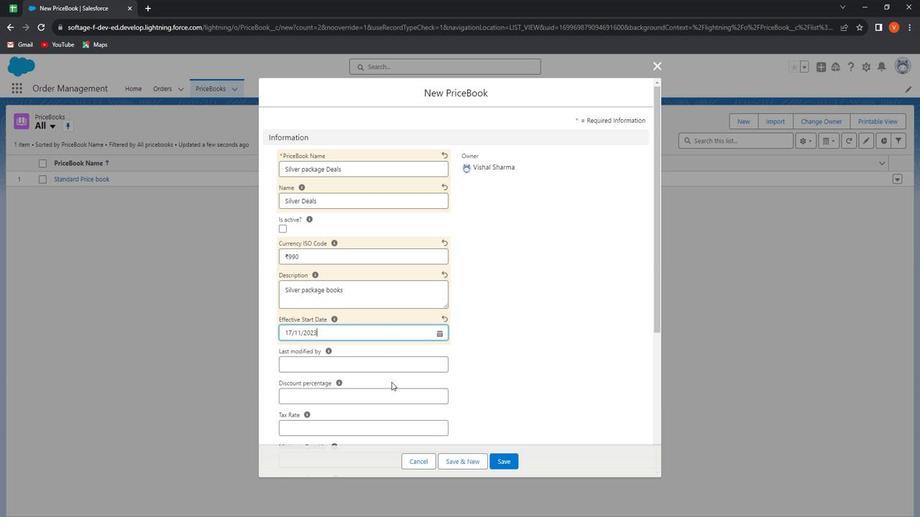 
Action: Mouse scrolled (389, 378) with delta (0, 0)
Screenshot: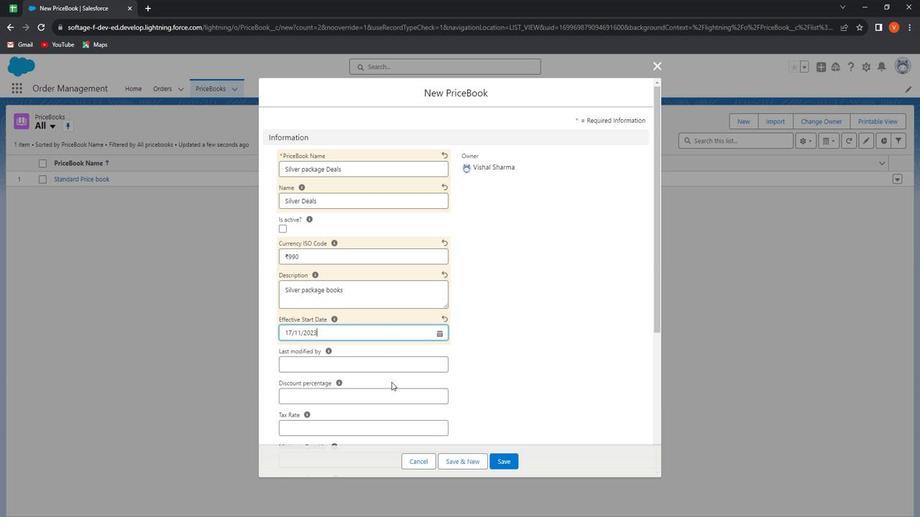 
Action: Mouse moved to (389, 378)
Screenshot: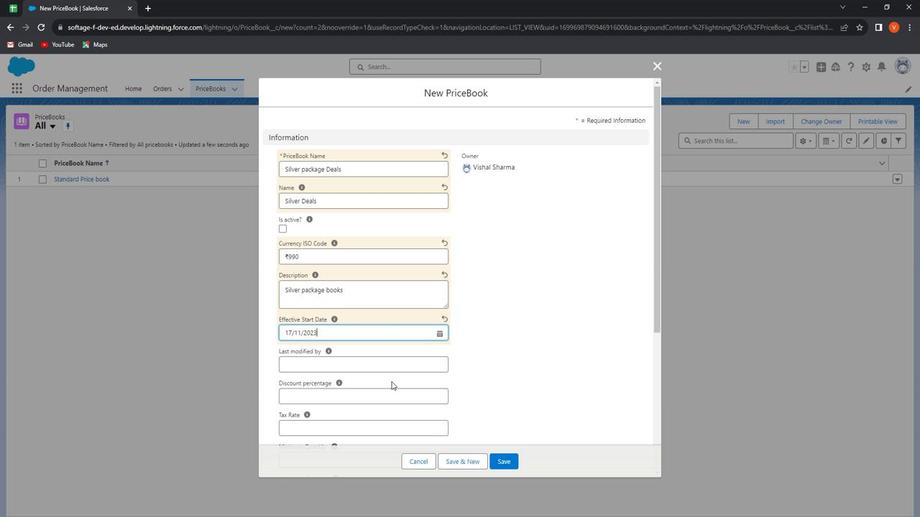 
Action: Mouse scrolled (389, 378) with delta (0, 0)
Screenshot: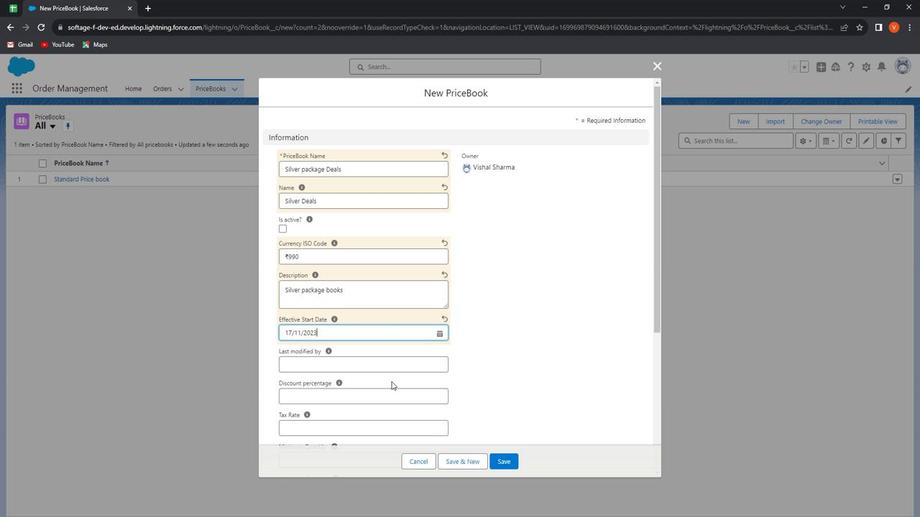 
Action: Mouse moved to (335, 209)
Screenshot: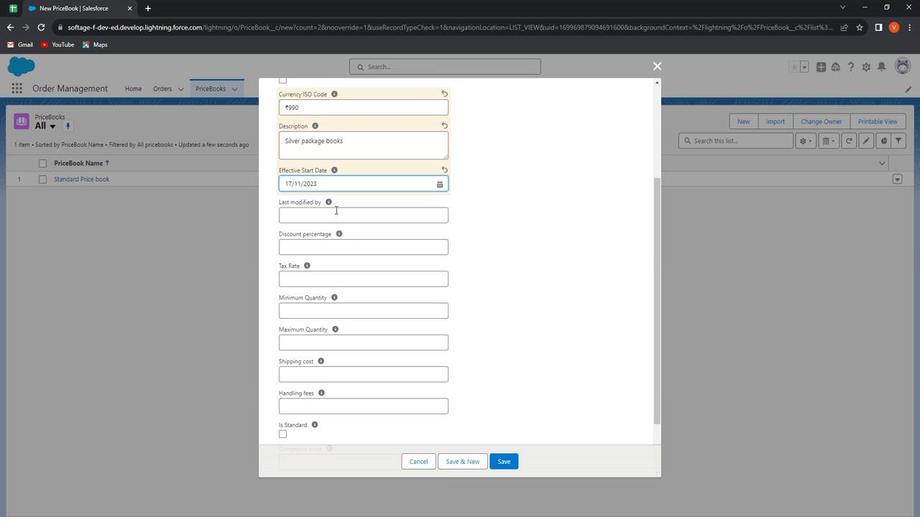 
Action: Mouse pressed left at (335, 209)
Screenshot: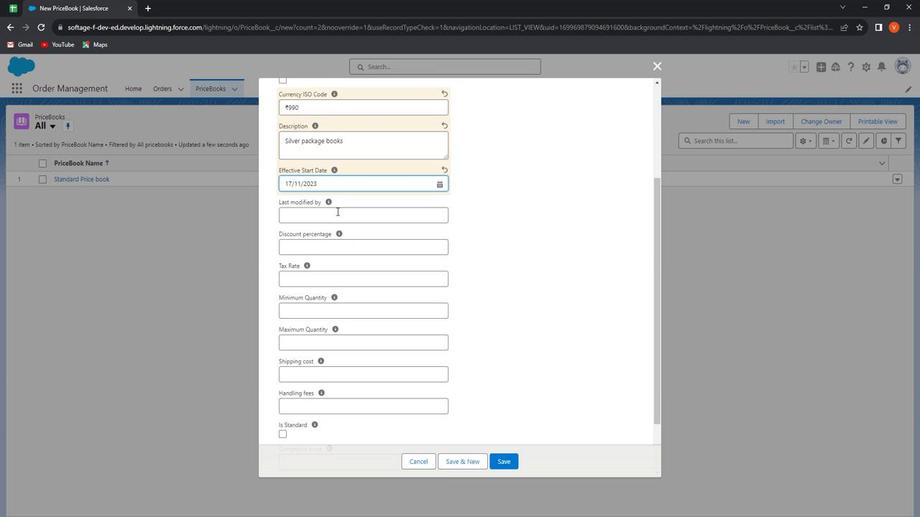
Action: Mouse moved to (335, 209)
Screenshot: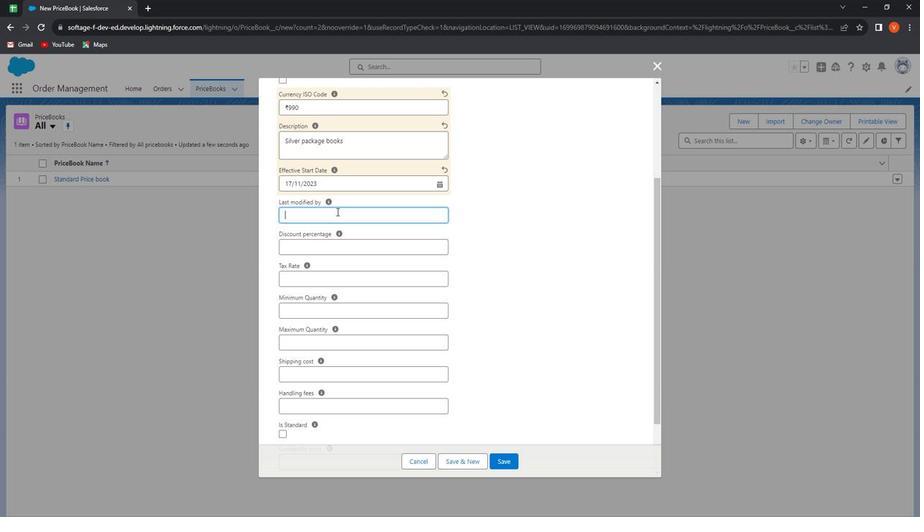 
Action: Key pressed alex
Screenshot: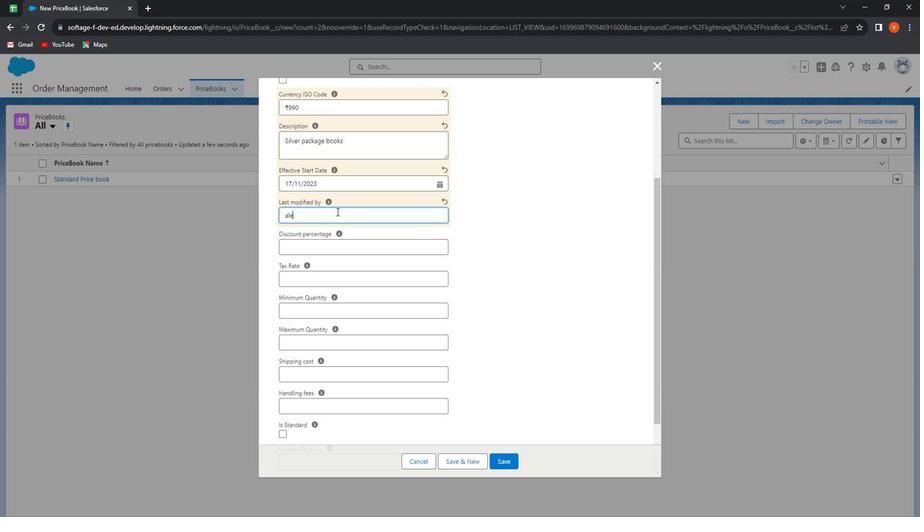 
Action: Mouse moved to (317, 249)
Screenshot: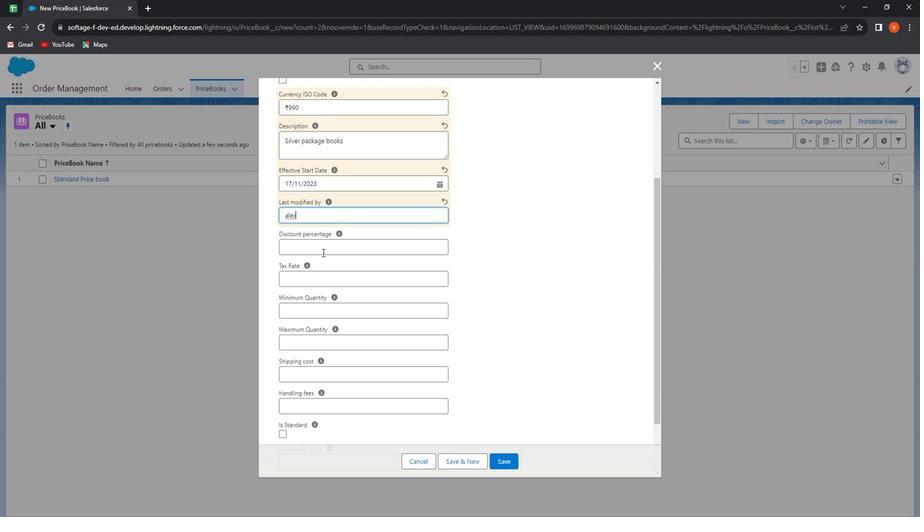 
Action: Mouse pressed left at (317, 249)
Screenshot: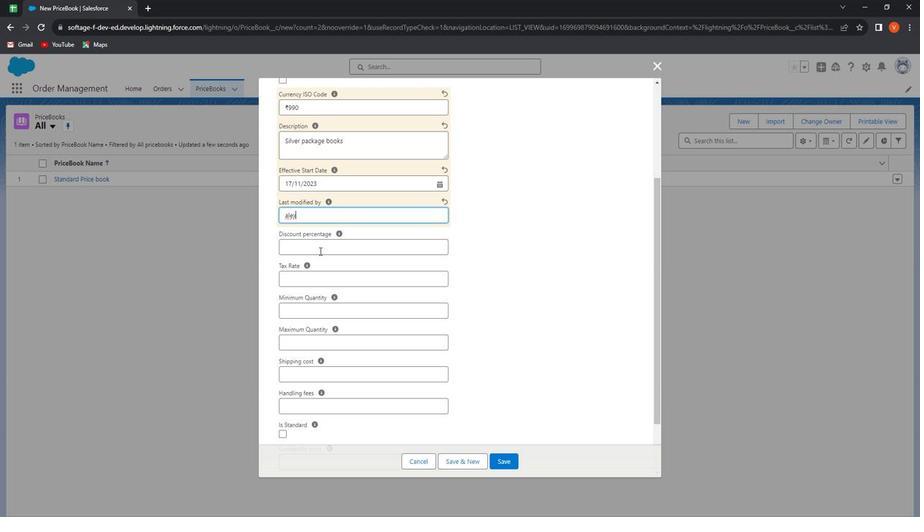
Action: Key pressed 1
Screenshot: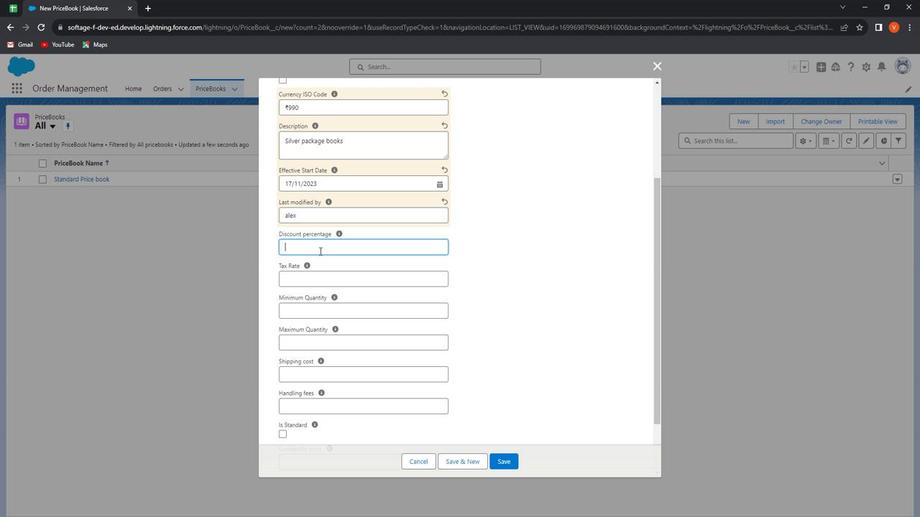 
Action: Mouse moved to (317, 248)
Screenshot: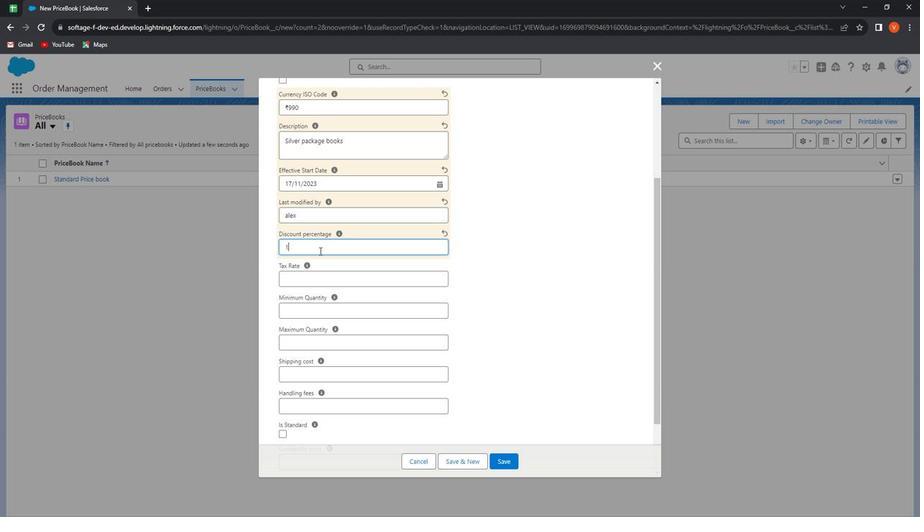 
Action: Key pressed 0
Screenshot: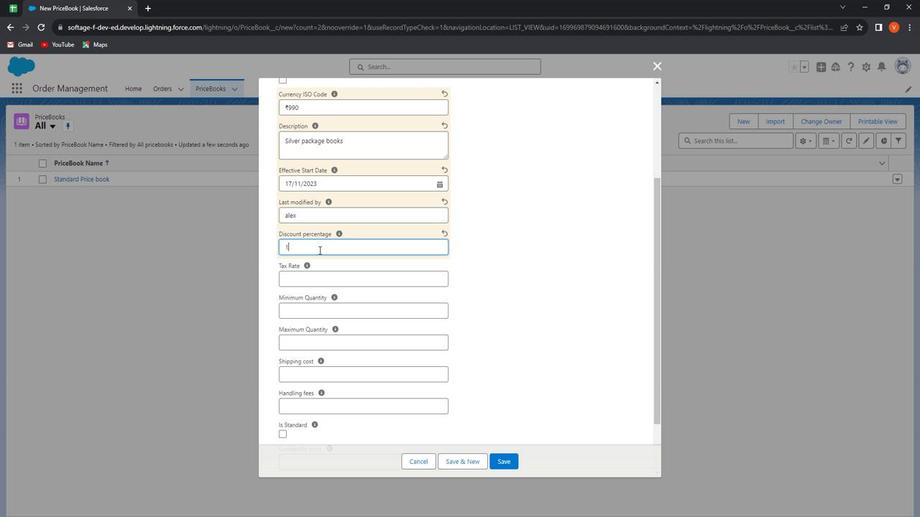 
Action: Mouse moved to (328, 273)
Screenshot: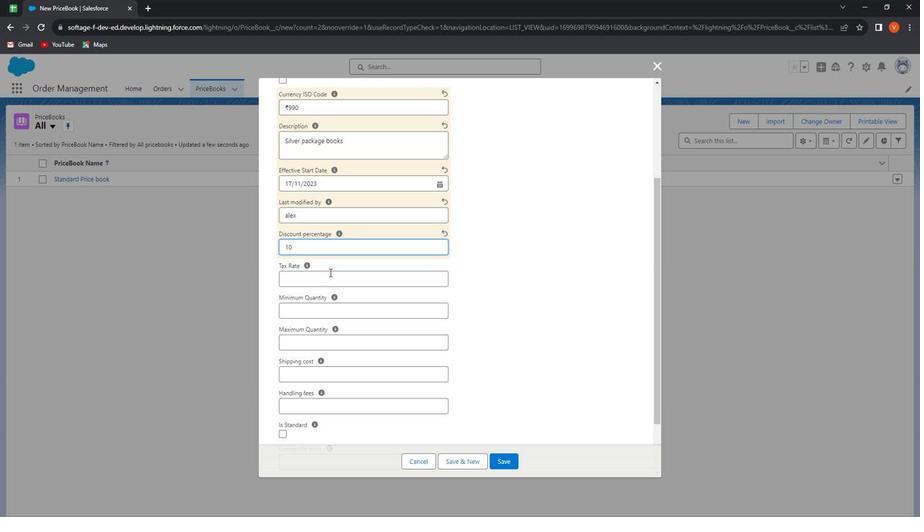 
Action: Mouse pressed left at (328, 273)
Screenshot: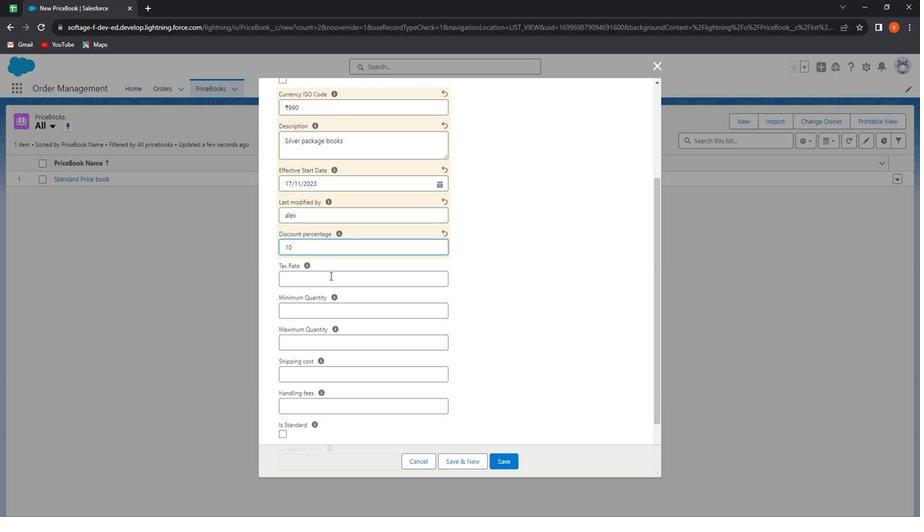
Action: Key pressed <<12>>
Screenshot: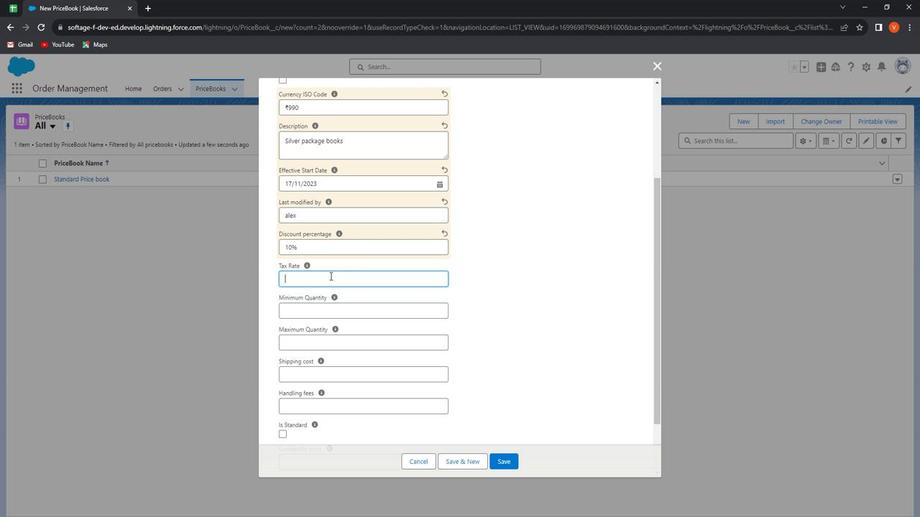 
Action: Mouse moved to (332, 276)
Screenshot: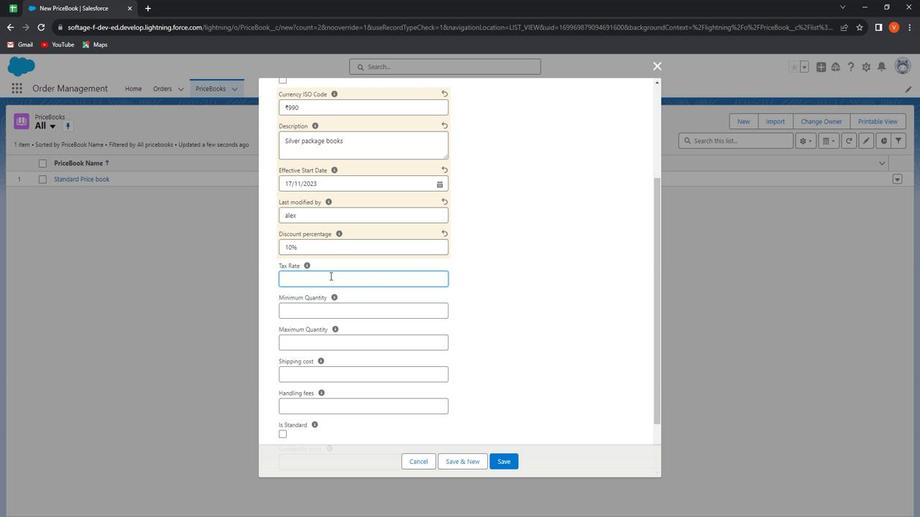 
Action: Key pressed 5
Screenshot: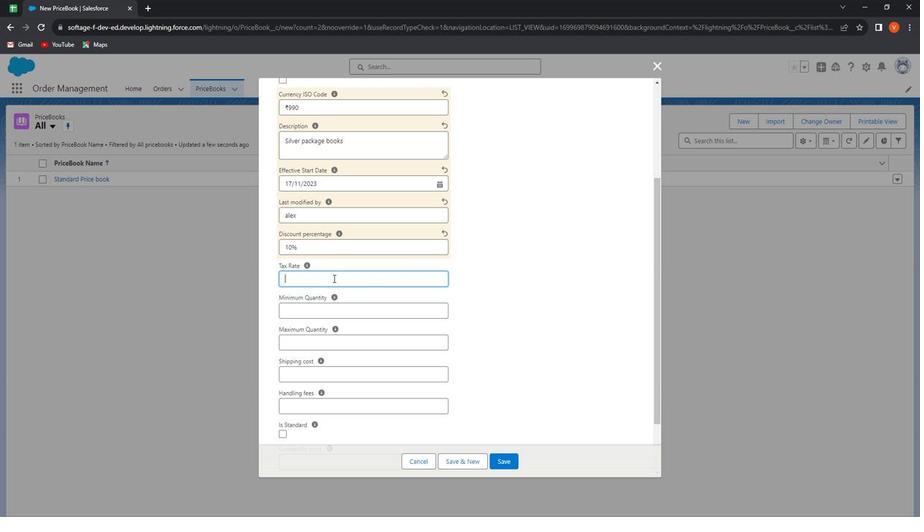 
Action: Mouse moved to (349, 307)
Screenshot: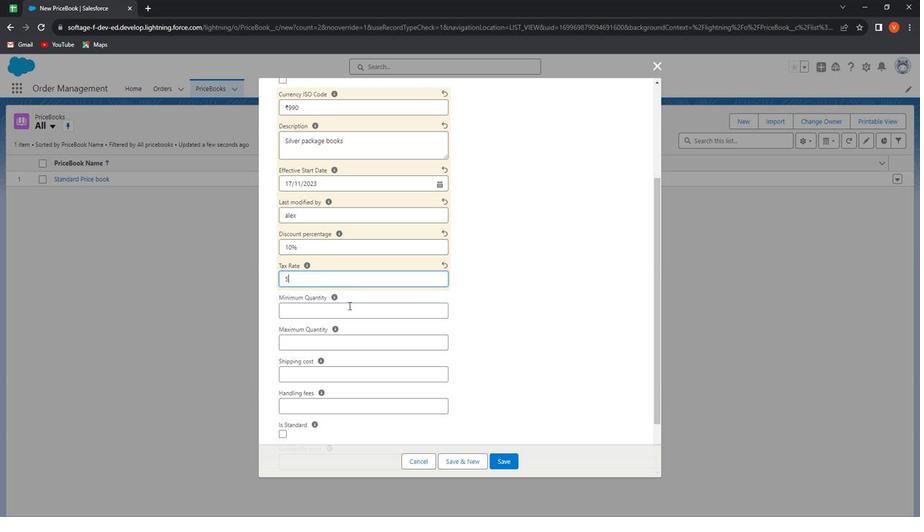 
Action: Mouse pressed left at (349, 307)
Screenshot: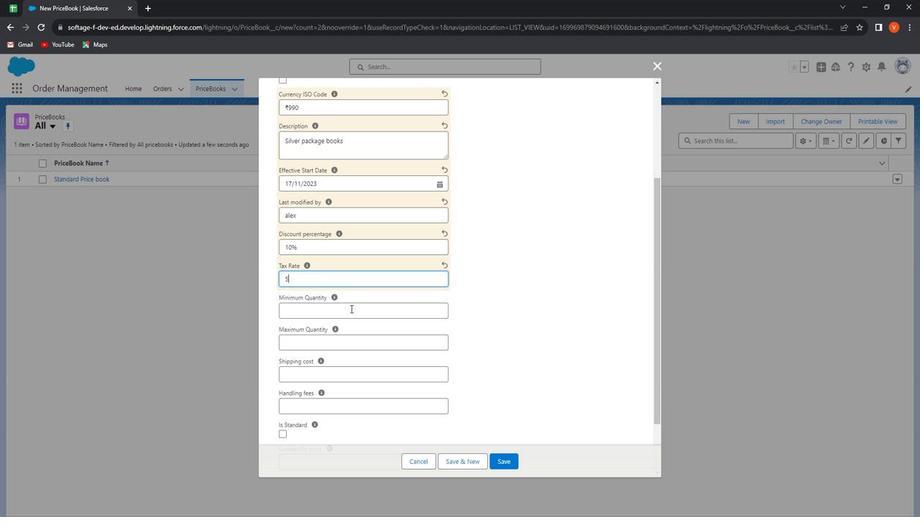 
Action: Mouse moved to (331, 337)
Screenshot: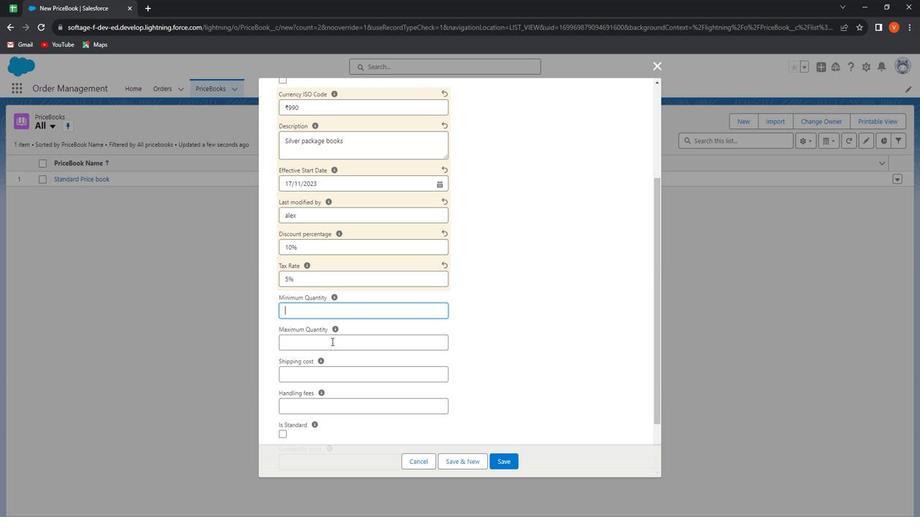 
Action: Key pressed 2
Screenshot: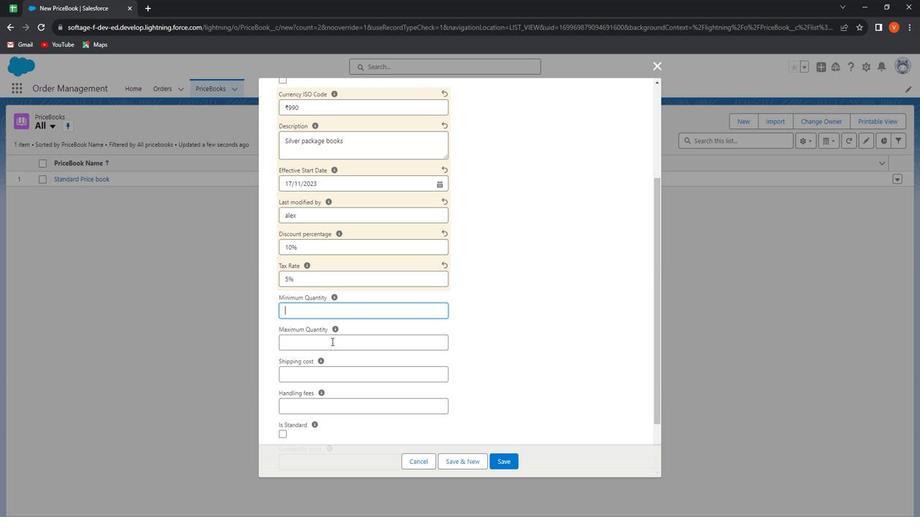 
Action: Mouse moved to (331, 333)
Screenshot: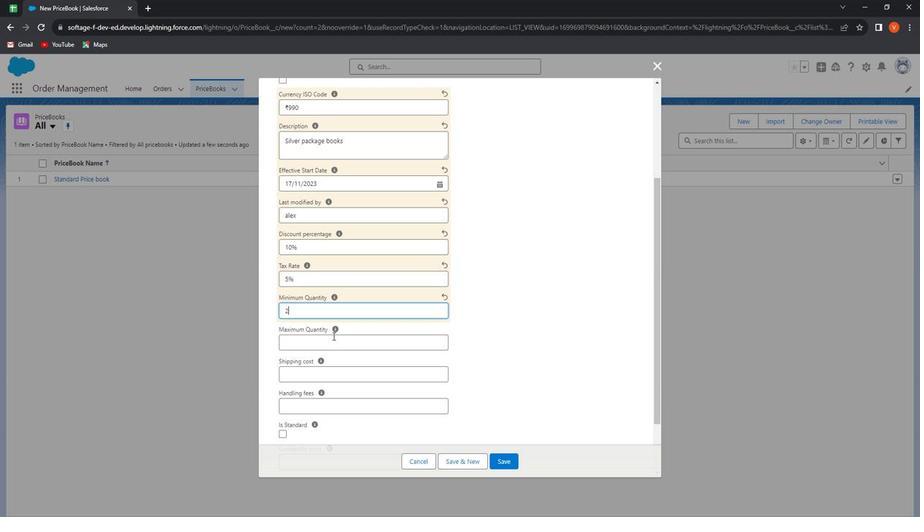 
Action: Key pressed 0
Screenshot: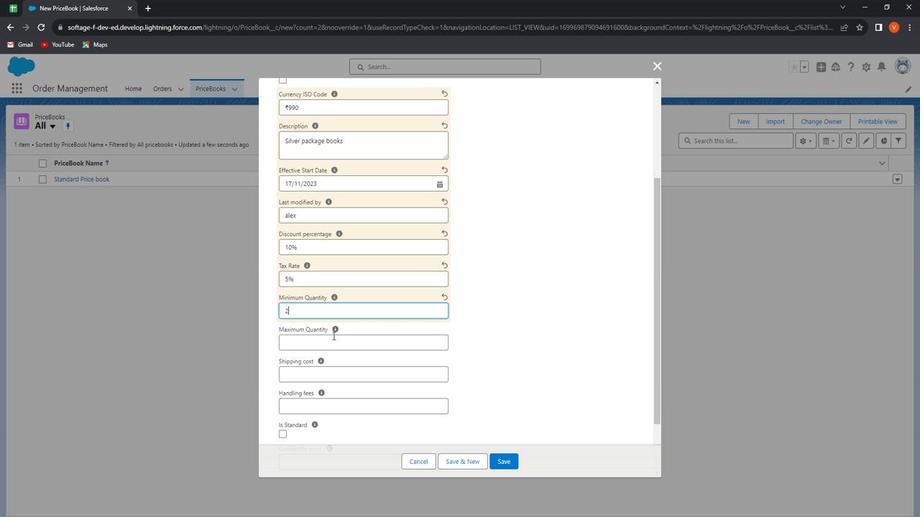 
Action: Mouse moved to (327, 341)
Screenshot: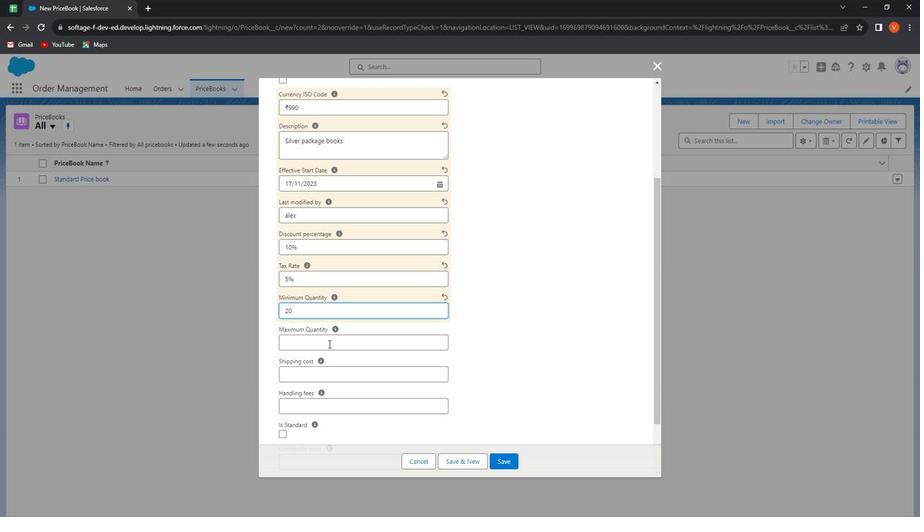 
Action: Mouse pressed left at (327, 341)
Screenshot: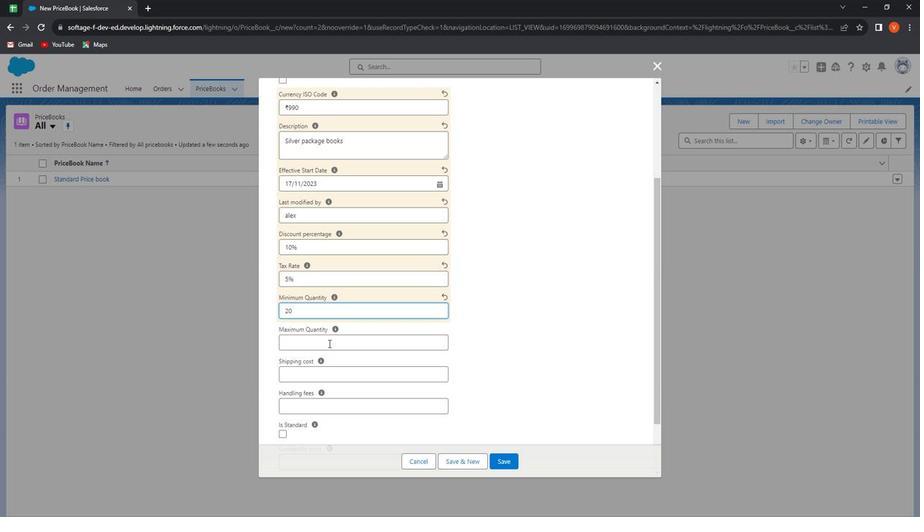 
Action: Mouse moved to (327, 339)
Screenshot: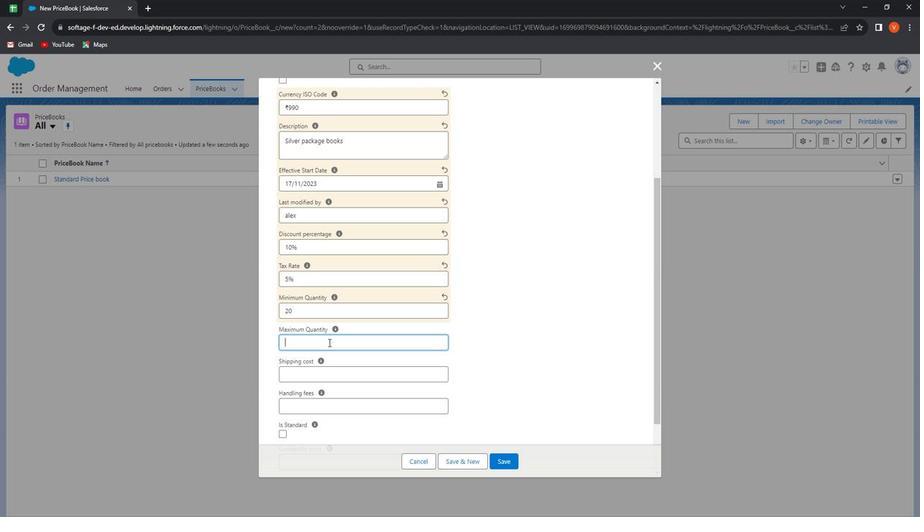 
Action: Key pressed 50
Screenshot: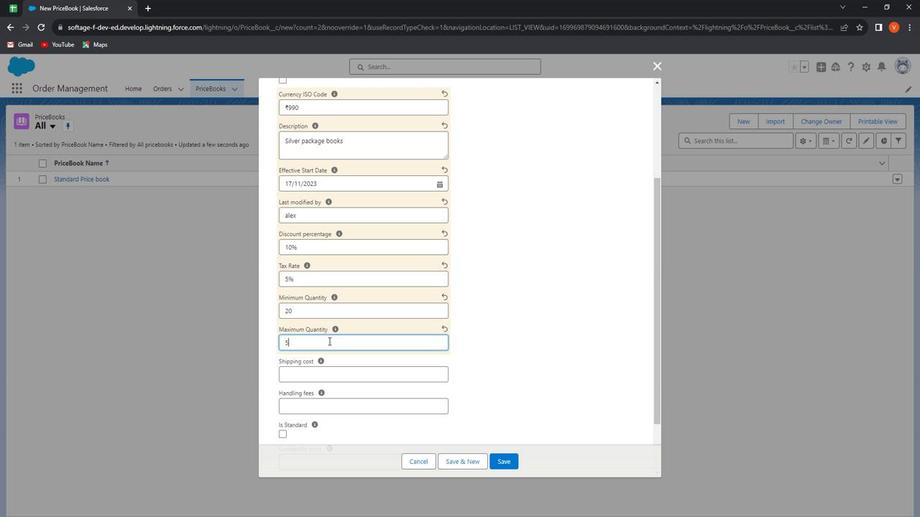 
Action: Mouse moved to (330, 368)
Screenshot: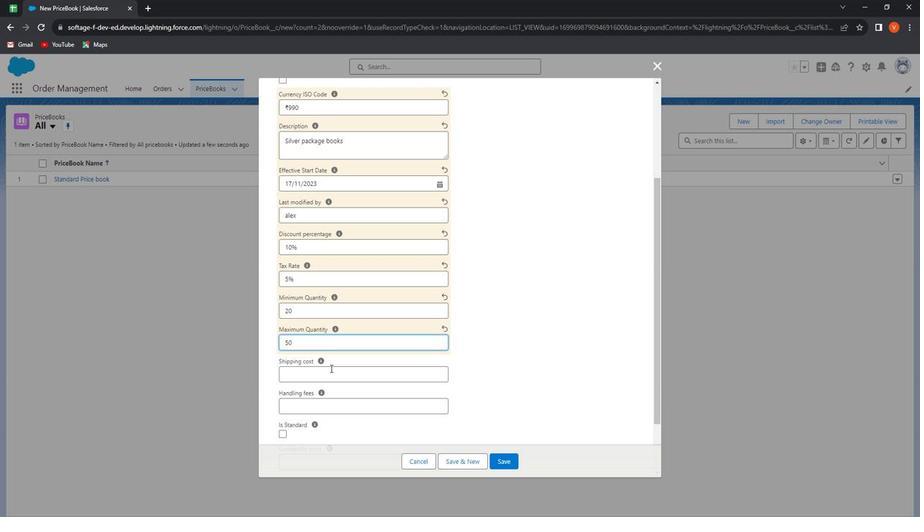 
Action: Mouse pressed left at (330, 368)
Screenshot: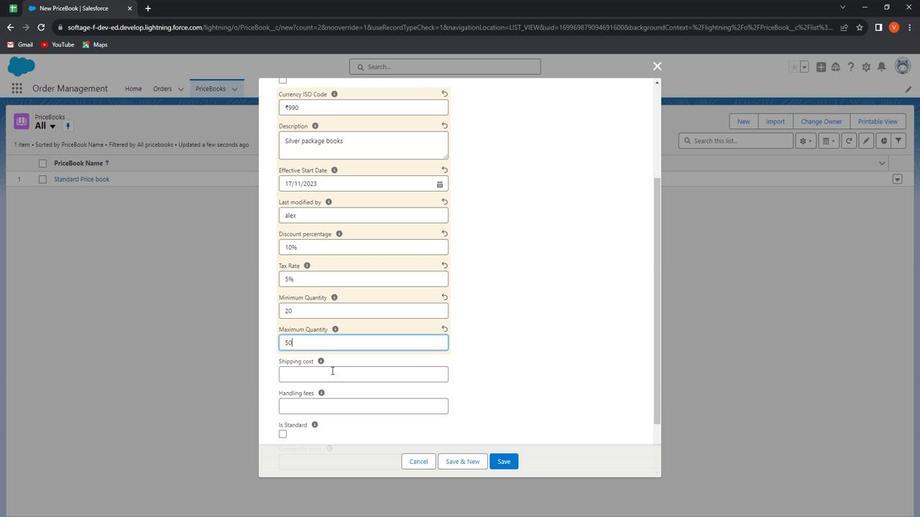 
Action: Mouse moved to (344, 366)
Screenshot: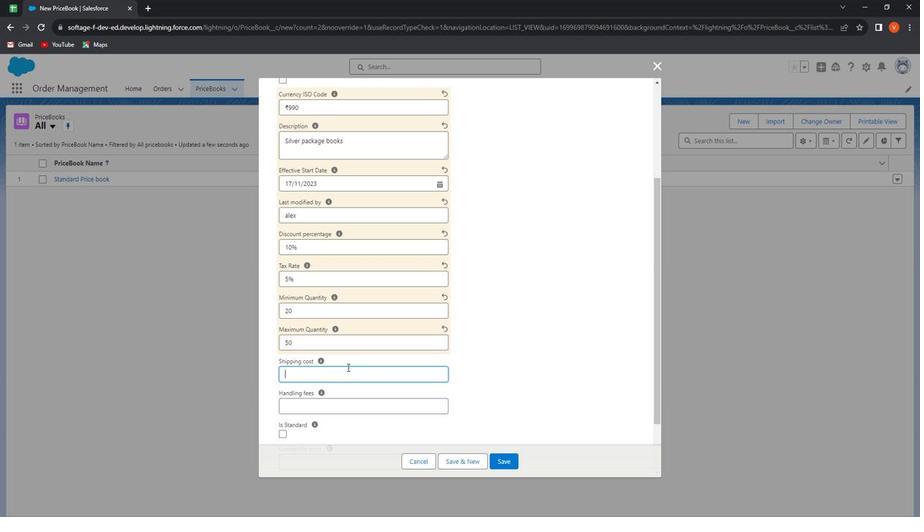 
Action: Key pressed 10
Screenshot: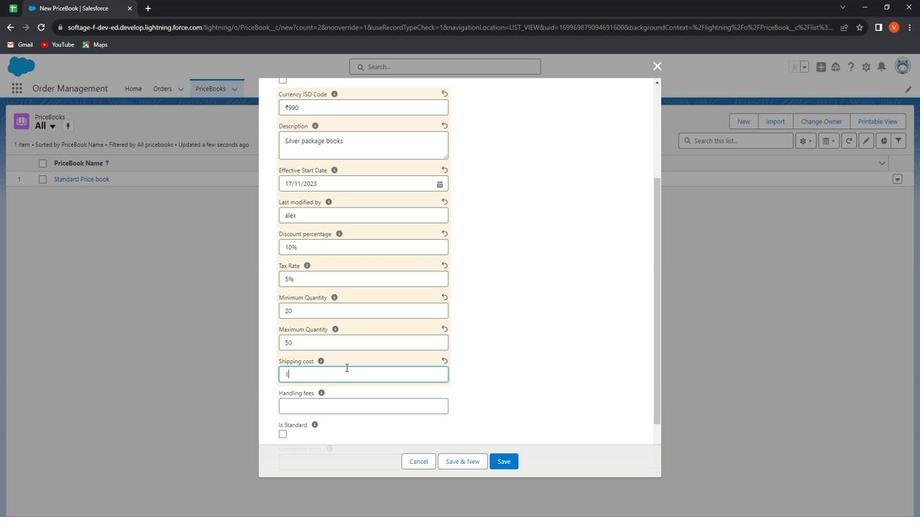 
Action: Mouse moved to (344, 361)
Screenshot: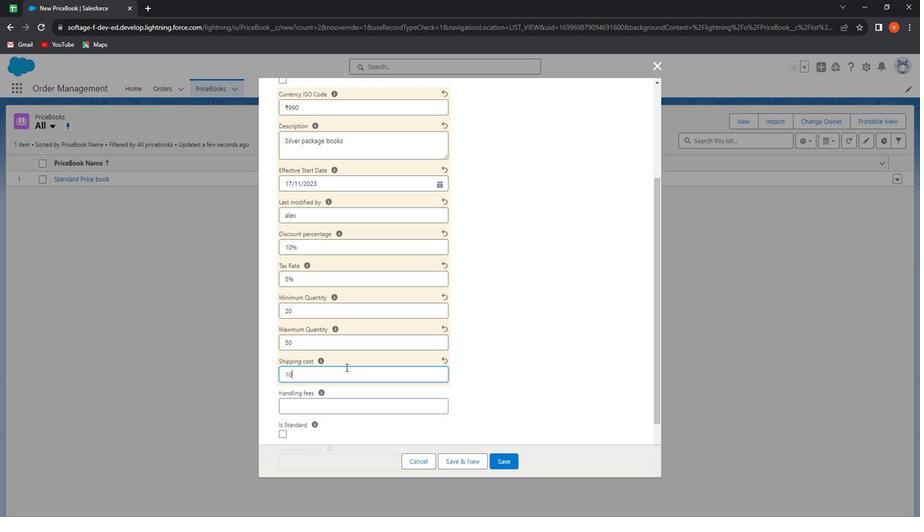 
Action: Key pressed 00
Screenshot: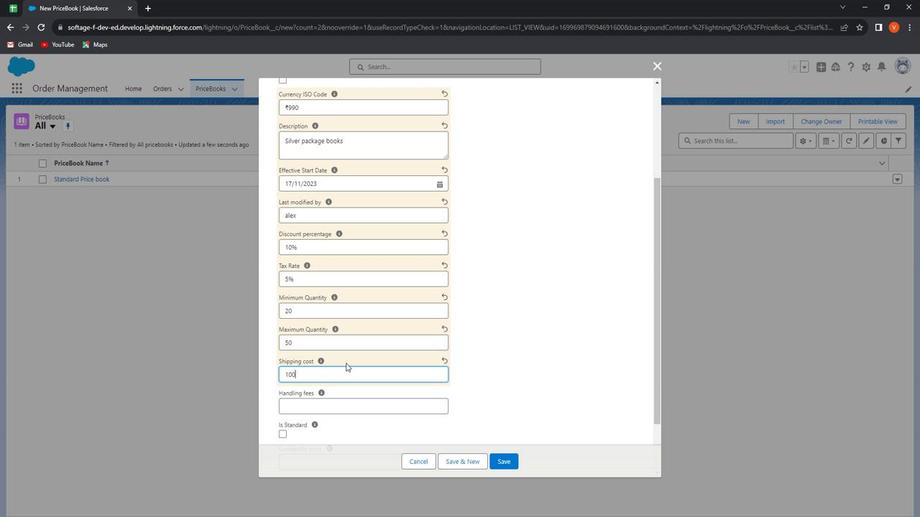 
Action: Mouse moved to (333, 401)
Screenshot: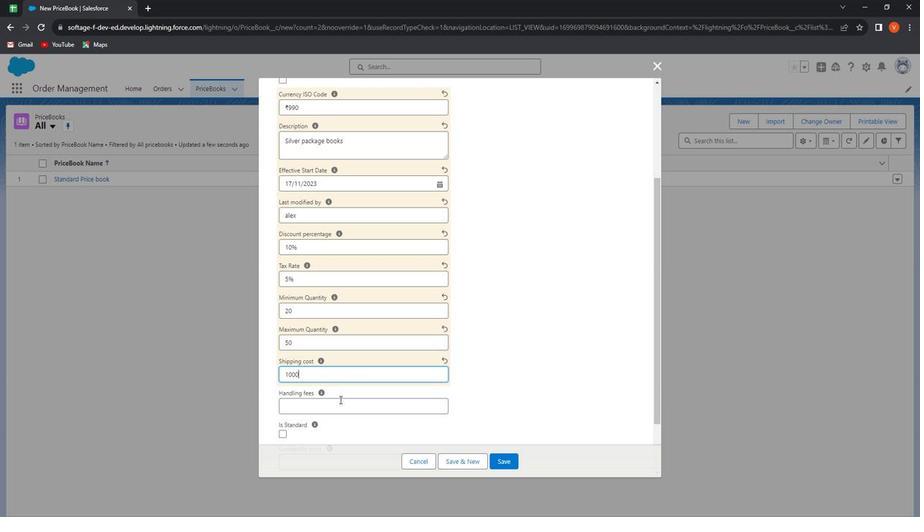 
Action: Mouse pressed left at (333, 401)
Screenshot: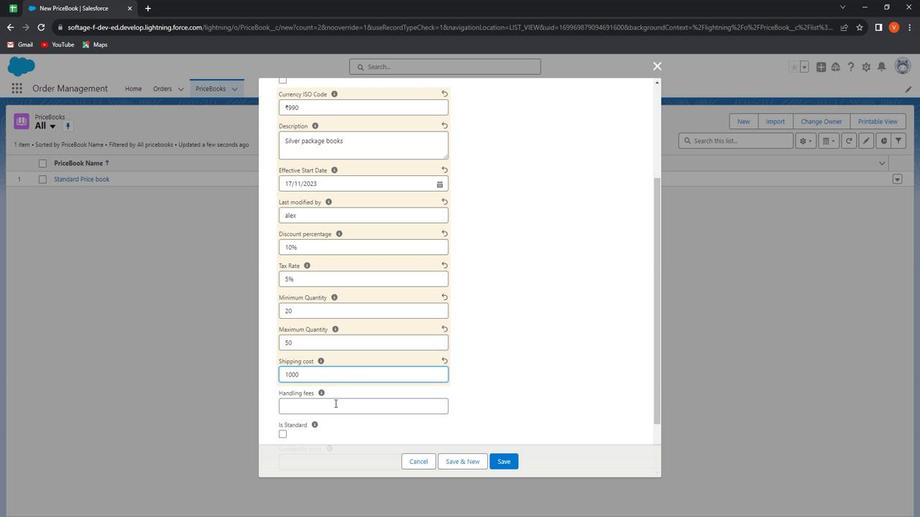 
Action: Mouse moved to (340, 392)
Screenshot: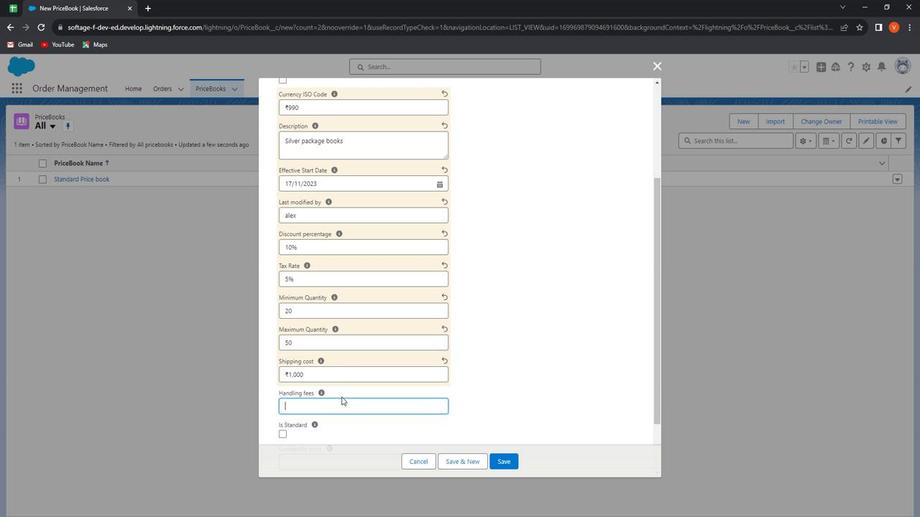 
Action: Key pressed 50
Screenshot: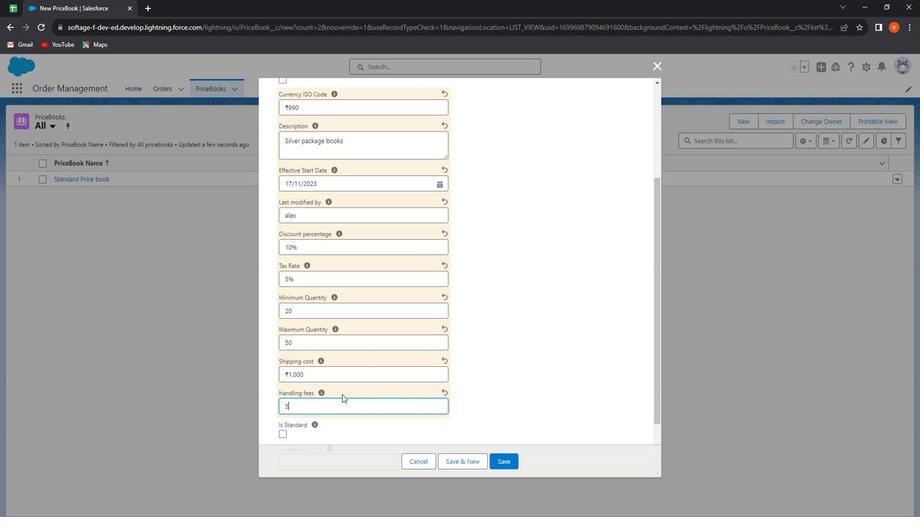 
Action: Mouse moved to (356, 369)
Screenshot: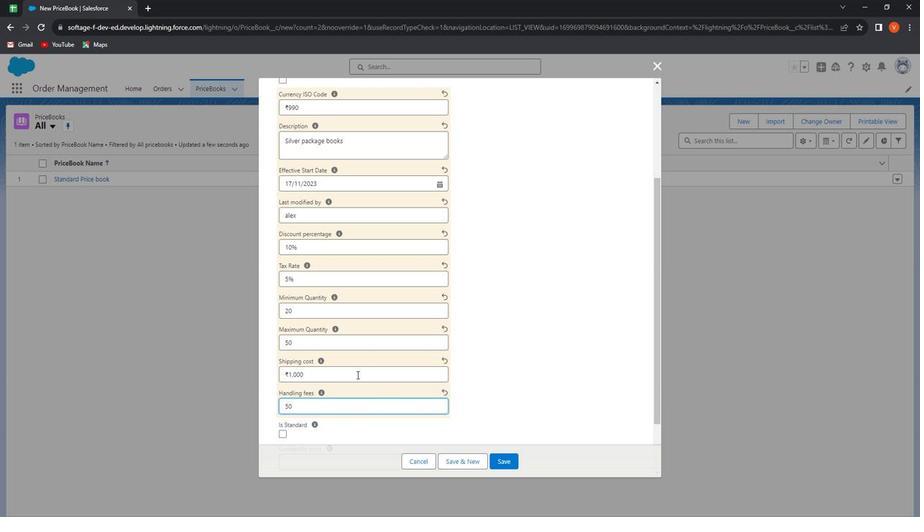 
Action: Mouse scrolled (356, 368) with delta (0, 0)
Screenshot: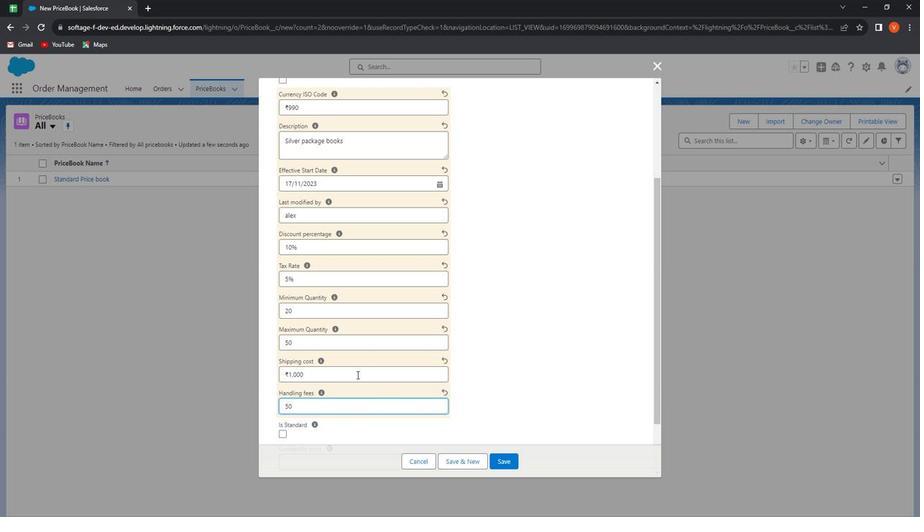 
Action: Mouse moved to (356, 368)
Screenshot: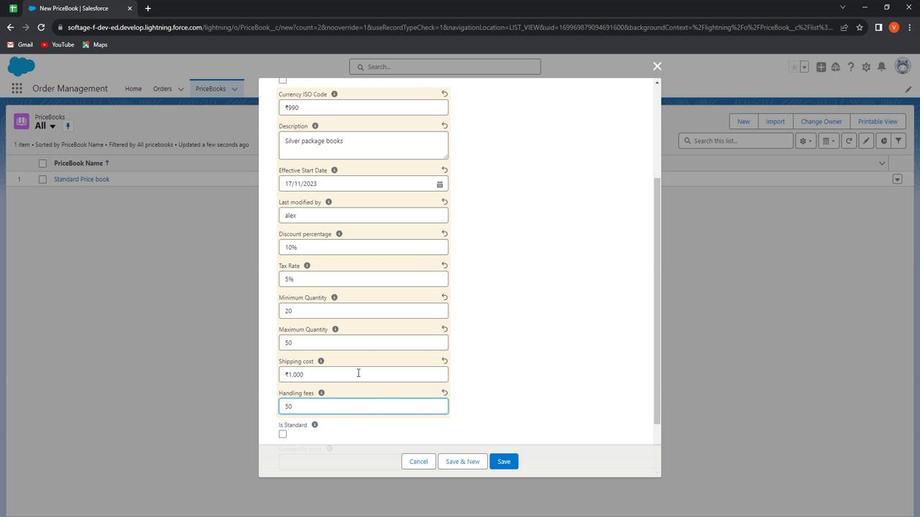 
Action: Mouse scrolled (356, 368) with delta (0, 0)
Screenshot: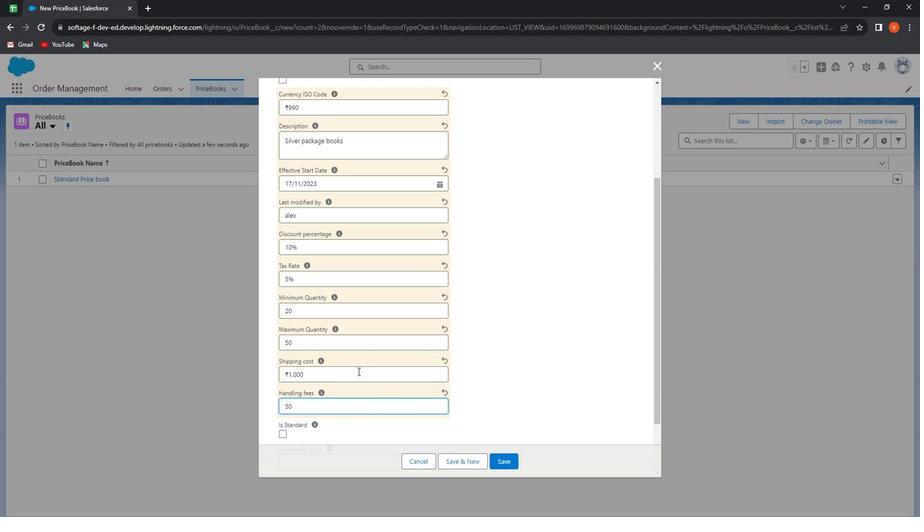 
Action: Mouse scrolled (356, 368) with delta (0, 0)
Screenshot: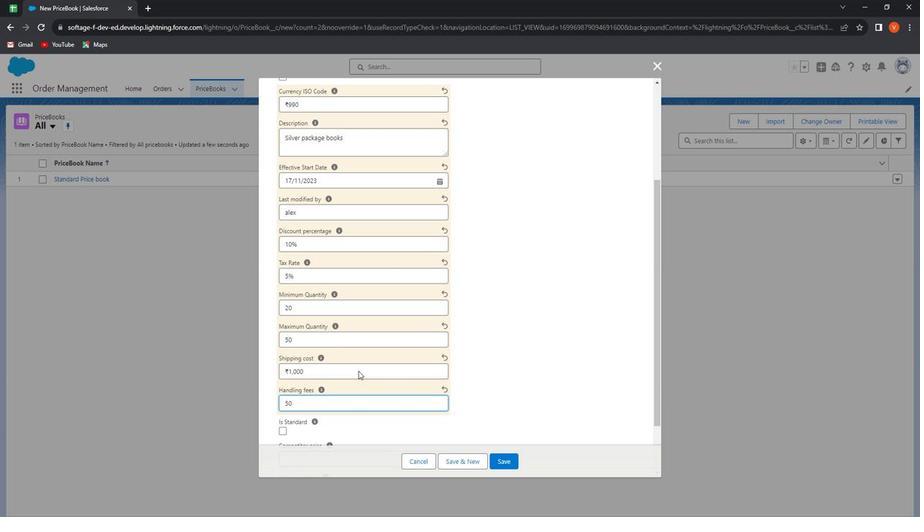 
Action: Mouse moved to (357, 368)
Screenshot: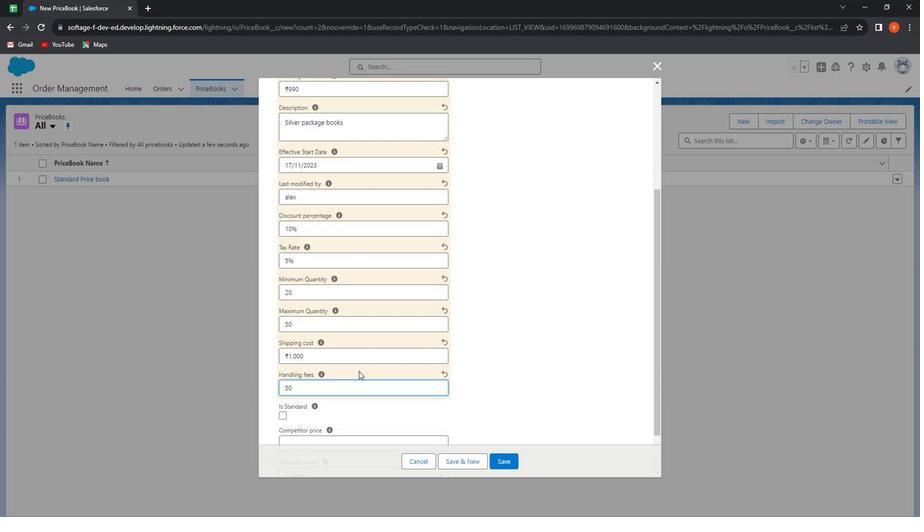 
Action: Mouse scrolled (357, 368) with delta (0, 0)
Screenshot: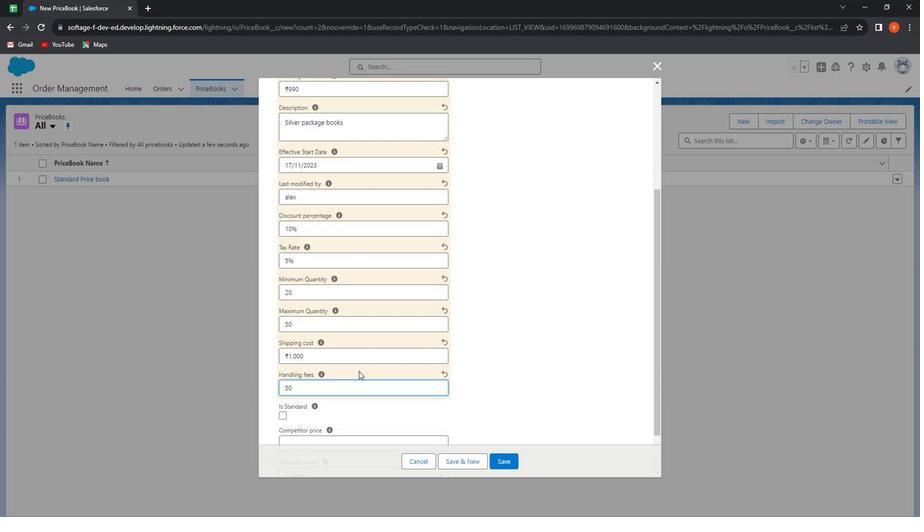 
Action: Mouse moved to (284, 360)
Screenshot: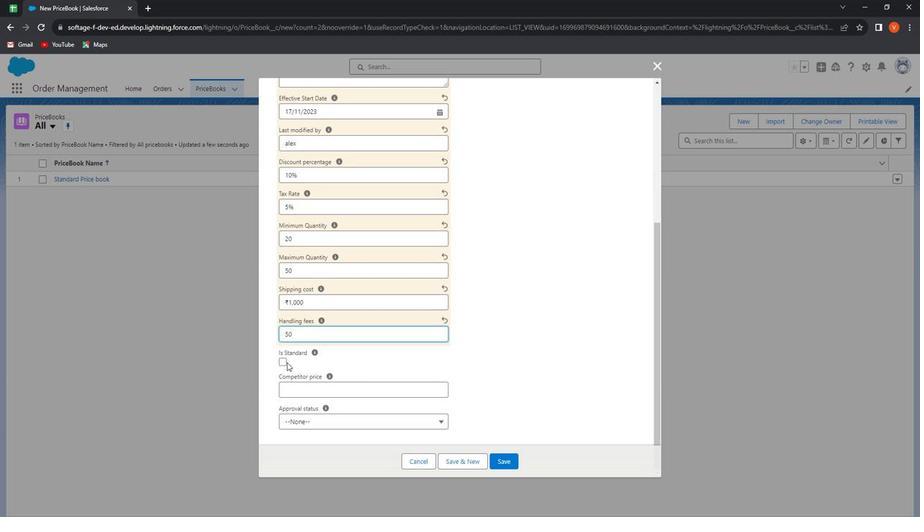 
Action: Mouse pressed left at (284, 360)
Screenshot: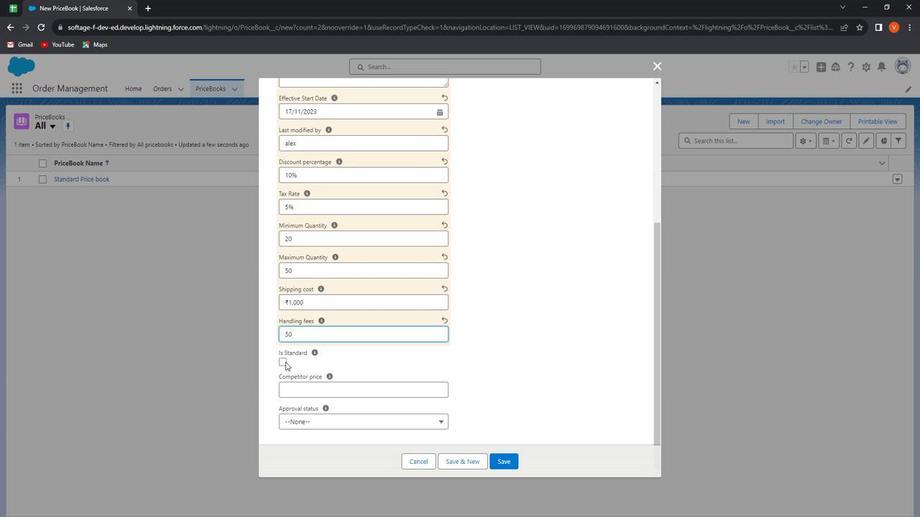 
Action: Mouse moved to (312, 386)
Screenshot: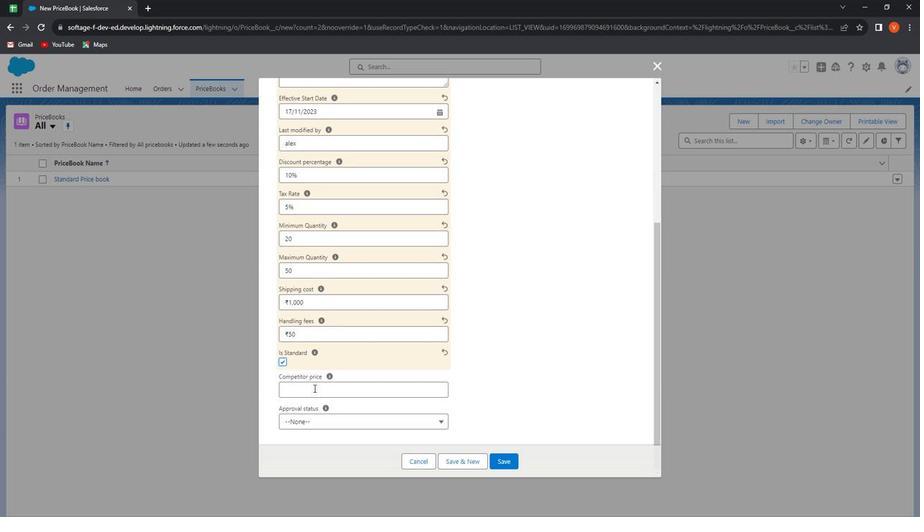 
Action: Mouse pressed left at (312, 386)
Screenshot: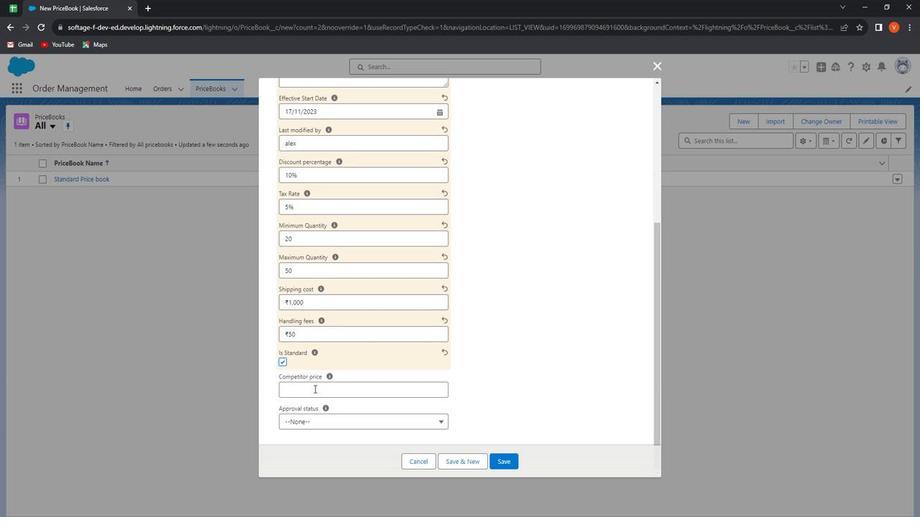 
Action: Mouse moved to (314, 385)
Screenshot: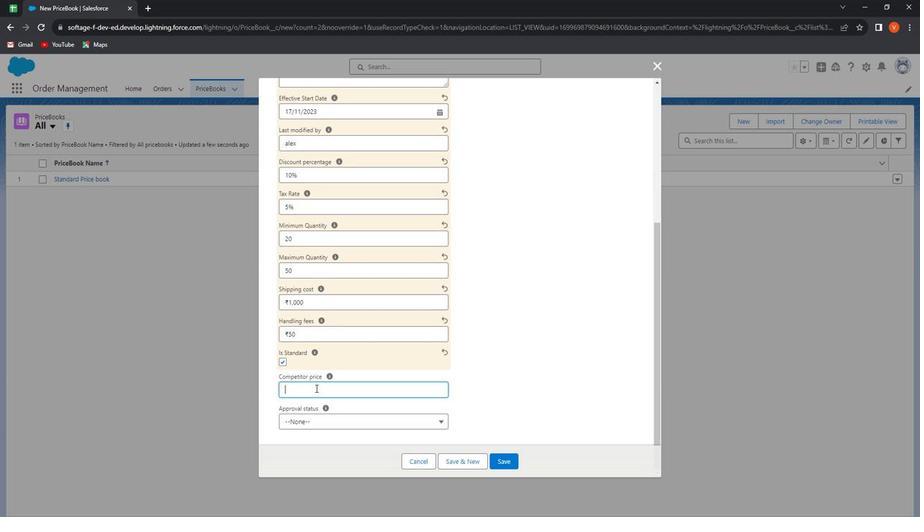 
Action: Key pressed 1
Screenshot: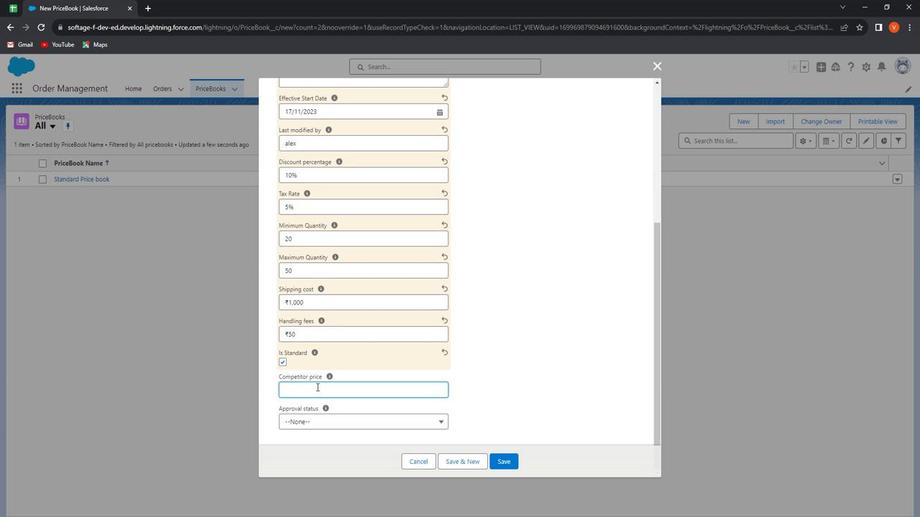 
Action: Mouse moved to (318, 381)
Screenshot: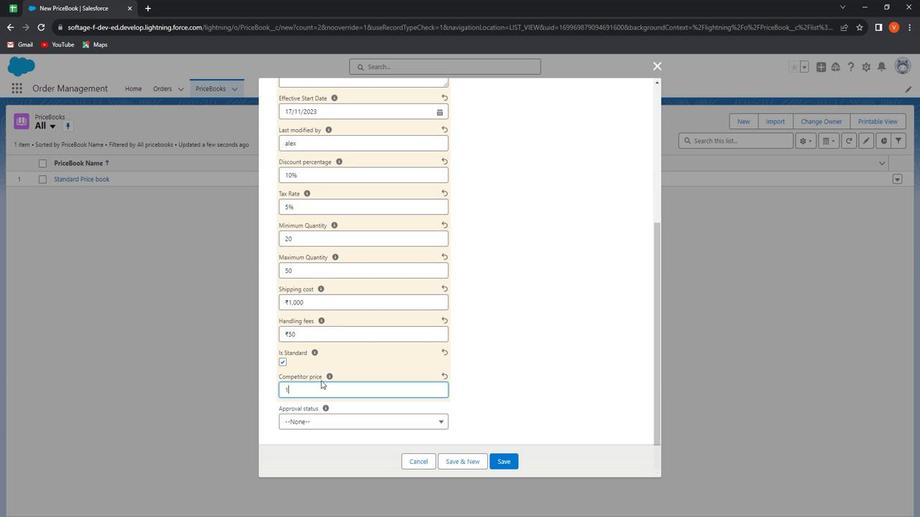 
Action: Key pressed 200
Screenshot: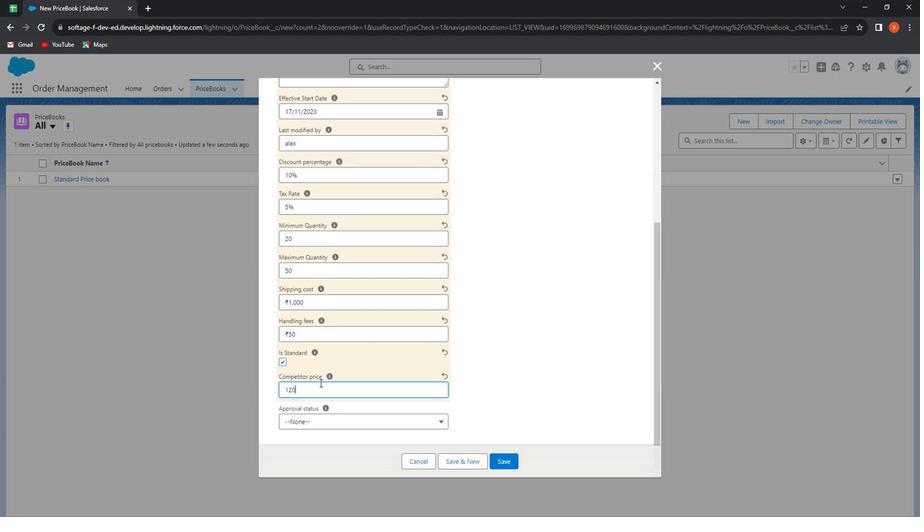 
Action: Mouse moved to (383, 421)
Screenshot: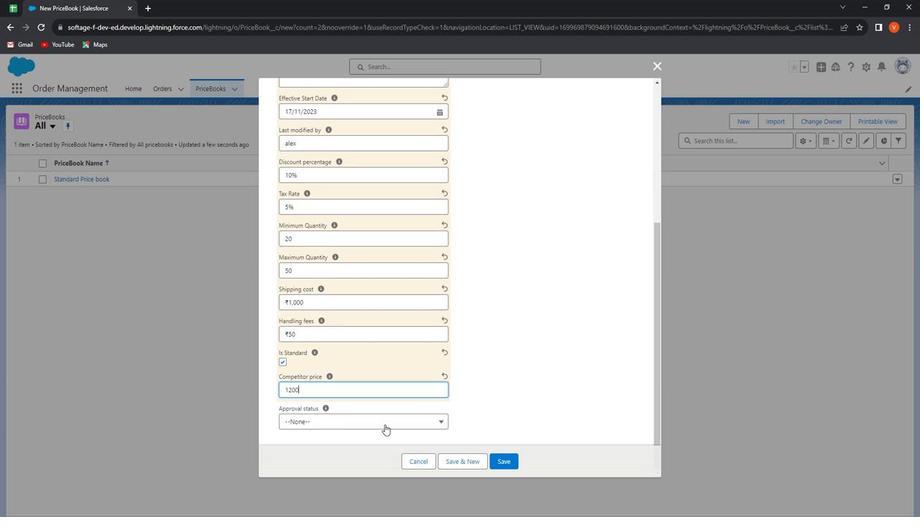 
Action: Mouse pressed left at (383, 421)
Screenshot: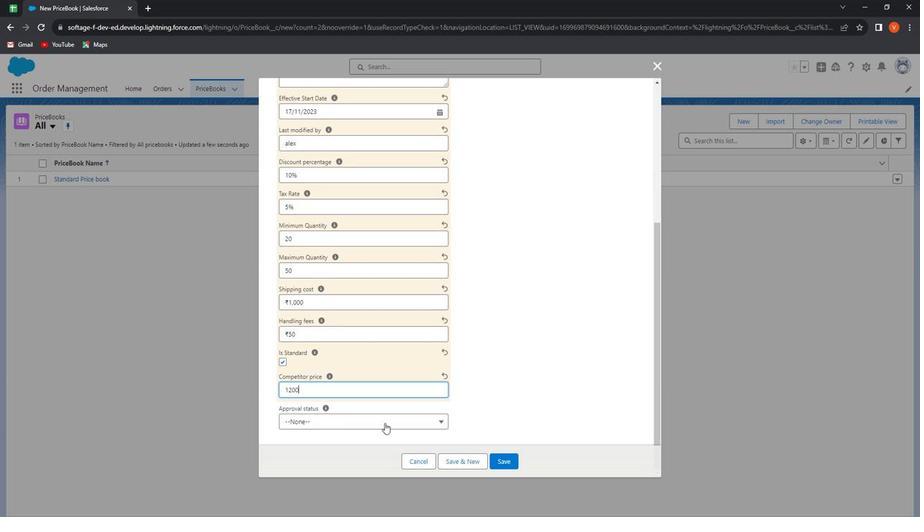 
Action: Mouse moved to (361, 351)
Screenshot: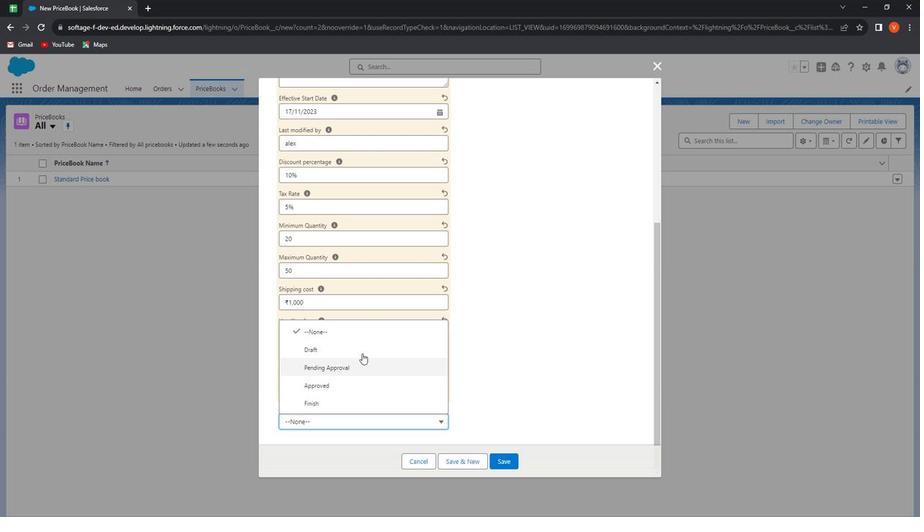 
Action: Mouse pressed left at (361, 351)
Screenshot: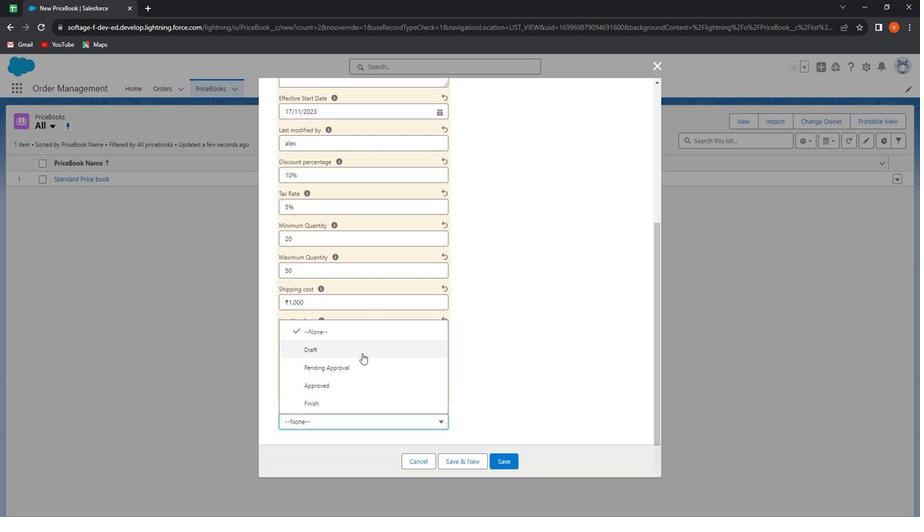 
Action: Mouse moved to (508, 464)
Screenshot: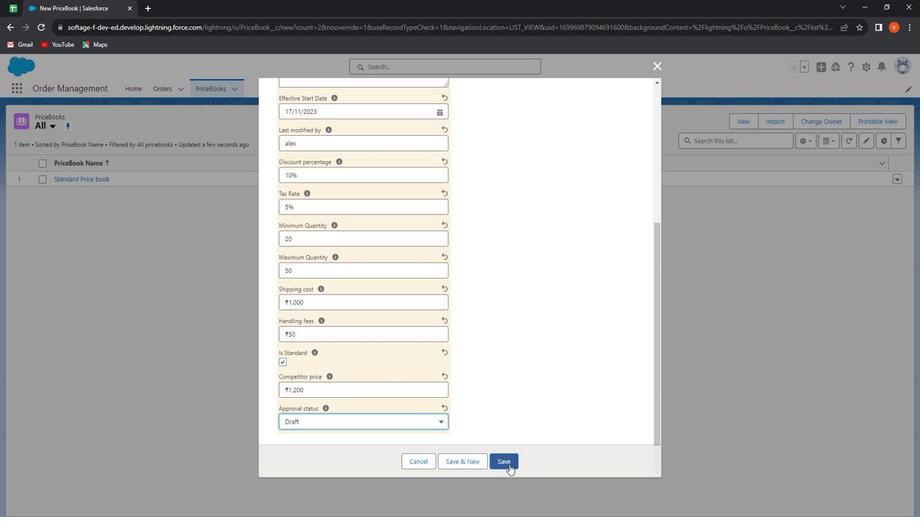
Action: Mouse pressed left at (508, 464)
Screenshot: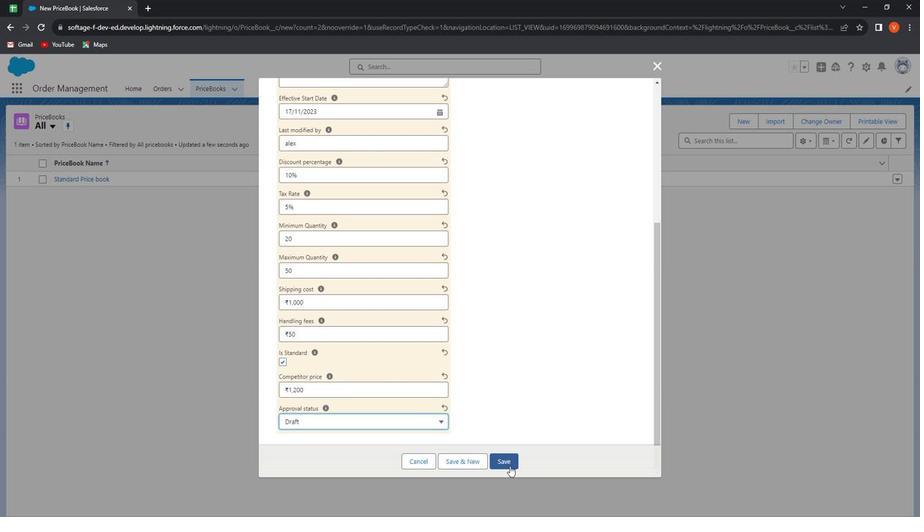
Action: Mouse moved to (209, 89)
Screenshot: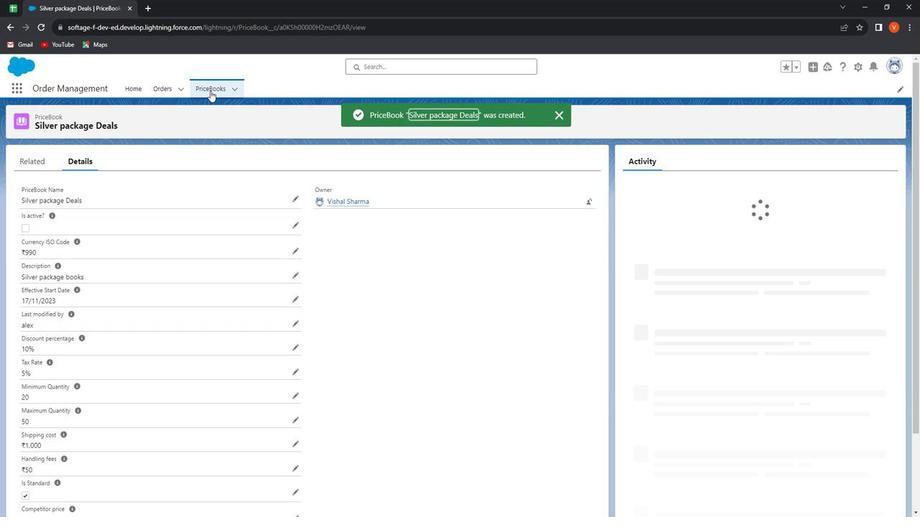 
Action: Mouse pressed left at (209, 89)
Screenshot: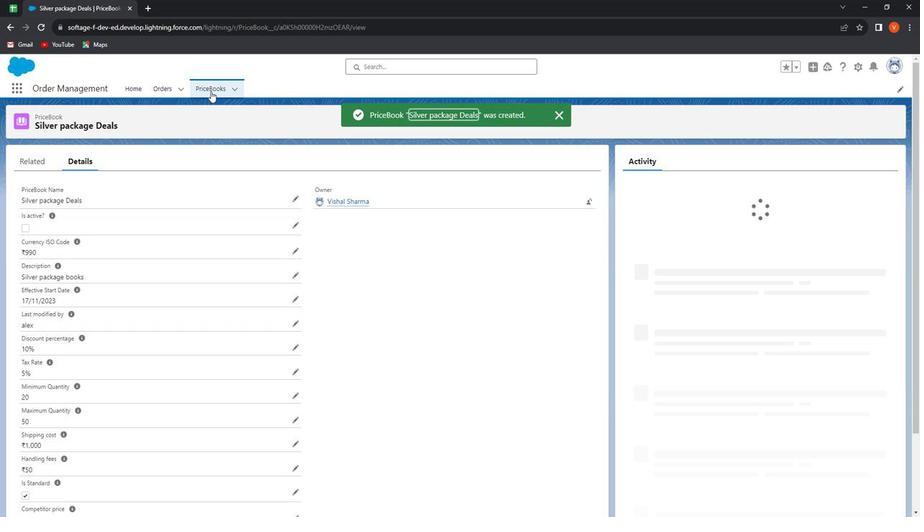 
Action: Mouse moved to (750, 120)
Screenshot: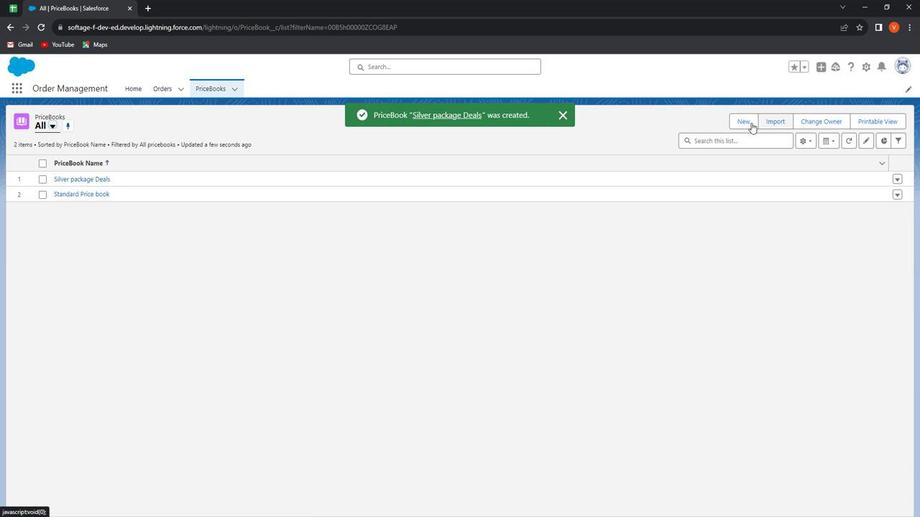 
Action: Mouse pressed left at (750, 120)
Screenshot: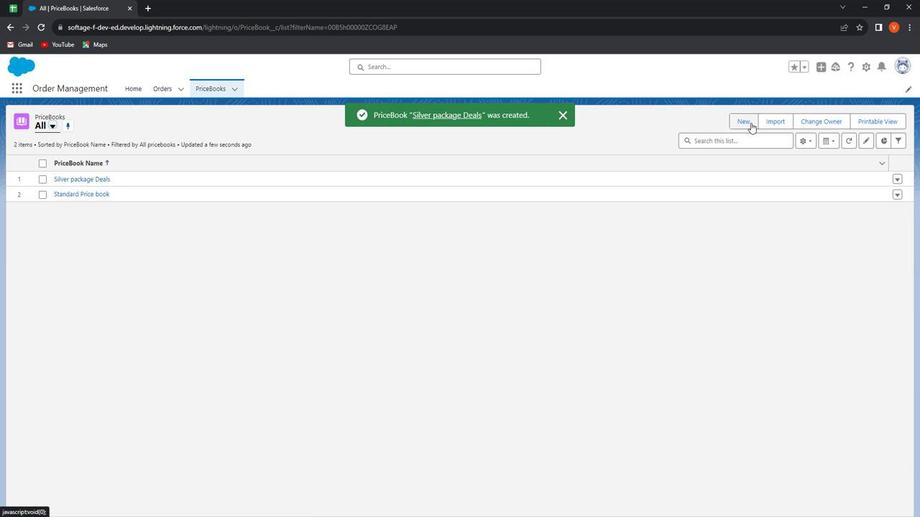 
Action: Mouse moved to (319, 160)
Screenshot: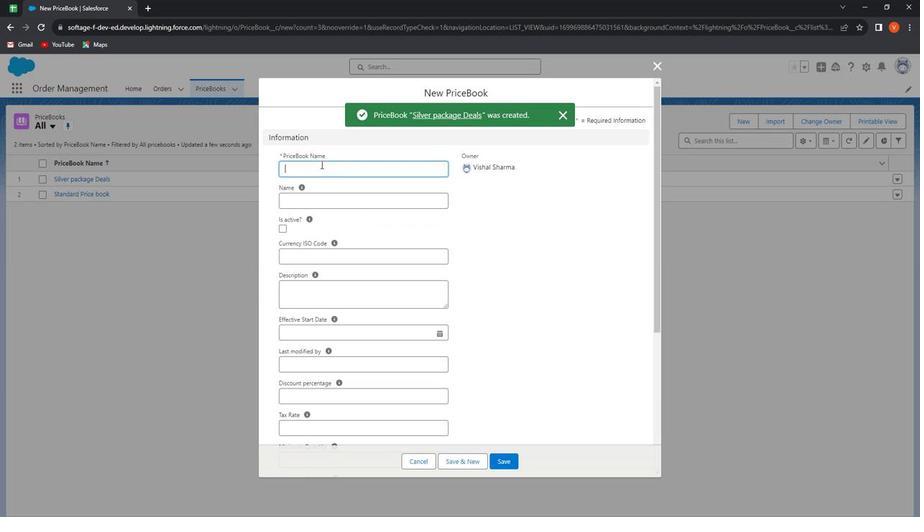 
Action: Mouse pressed left at (319, 160)
Screenshot: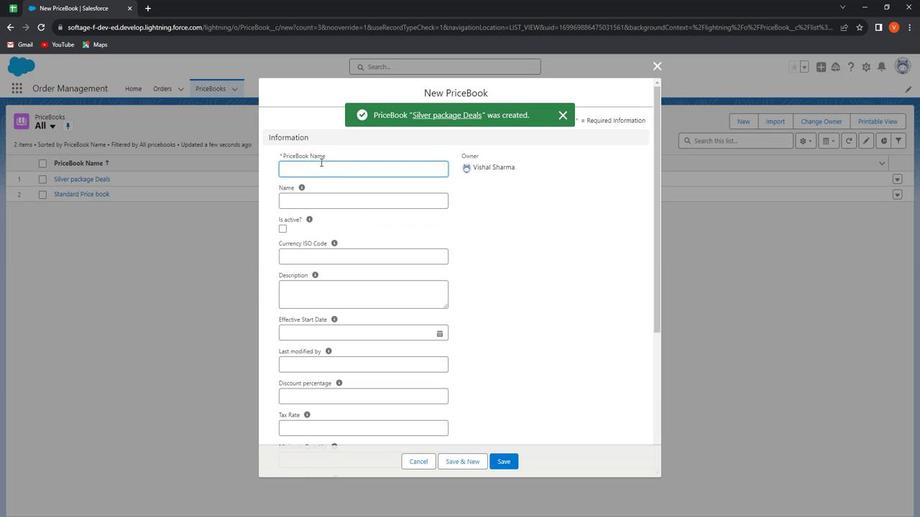 
Action: Mouse moved to (325, 186)
Screenshot: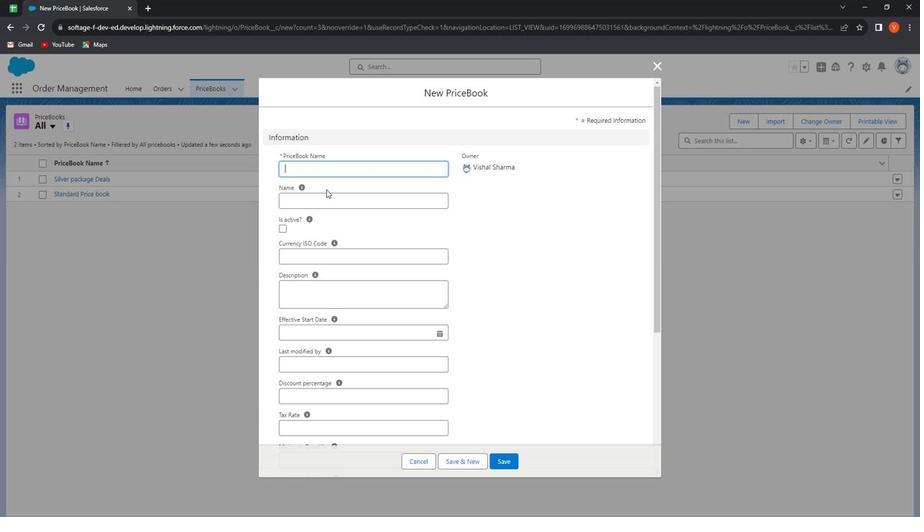 
Action: Key pressed <Key.shift><Key.shift>Vip<Key.space><Key.shift><Key.shift><Key.shift><Key.shift><Key.shift><Key.shift><Key.shift><Key.shift><Key.shift><Key.shift><Key.shift><Key.shift>EXclusive<Key.space><Key.shift>rates<Key.tab>
Screenshot: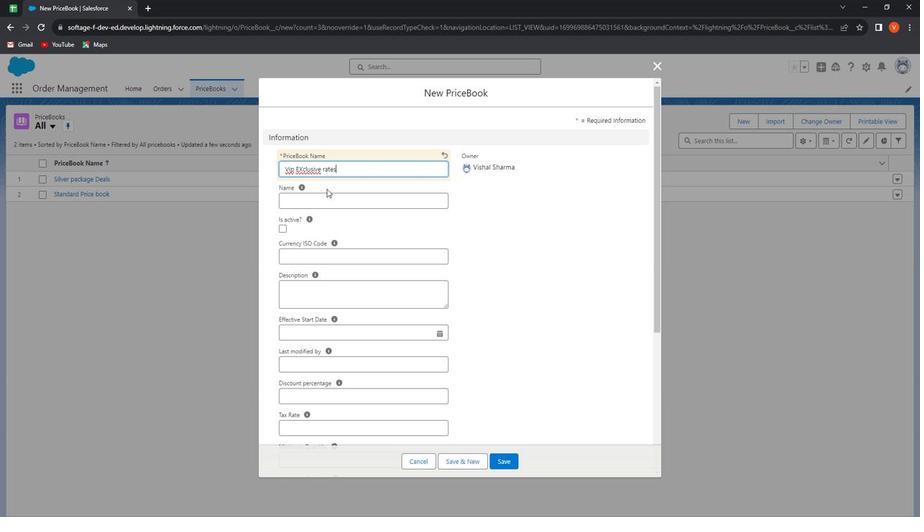 
Action: Mouse moved to (325, 201)
Screenshot: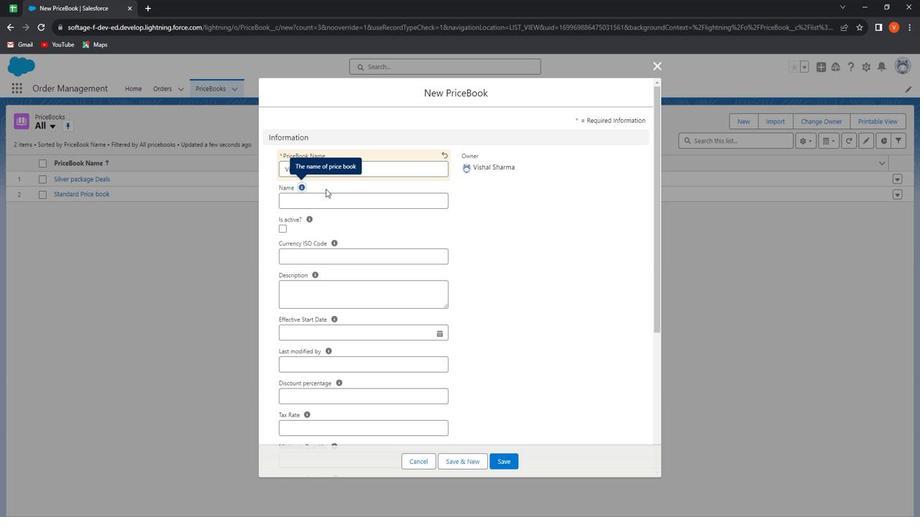 
Action: Key pressed <Key.tab>
Screenshot: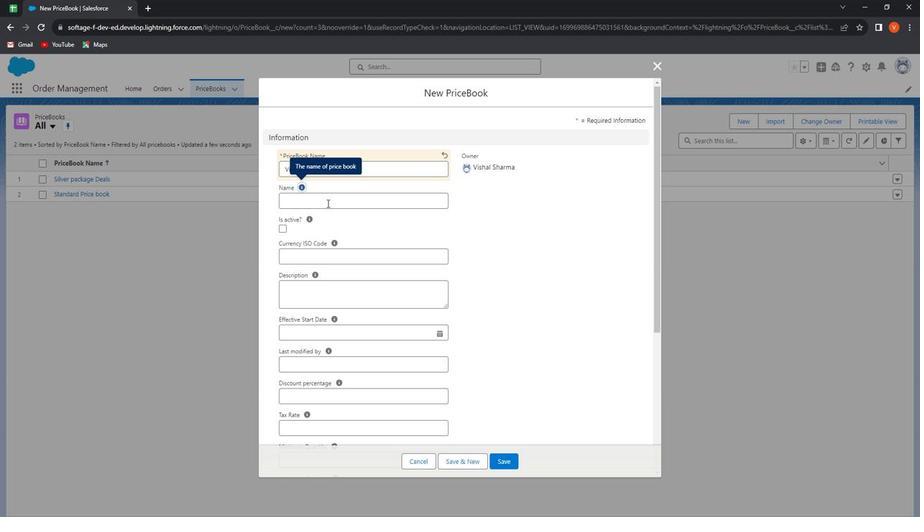 
Action: Mouse moved to (326, 201)
Screenshot: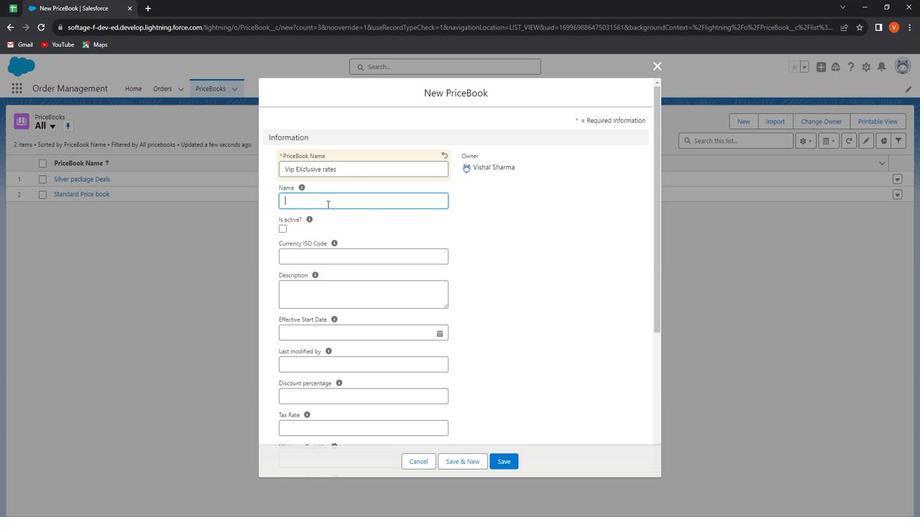 
Action: Mouse pressed left at (326, 201)
Screenshot: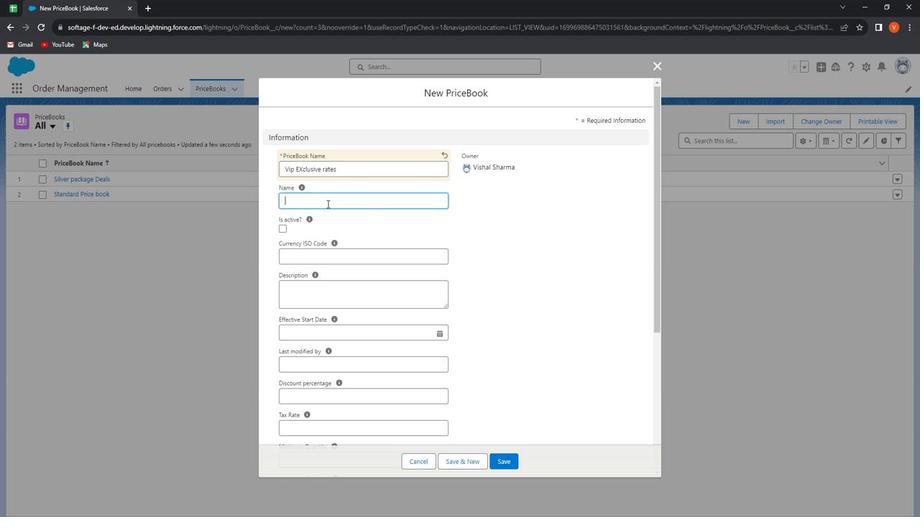 
Action: Mouse moved to (326, 201)
Screenshot: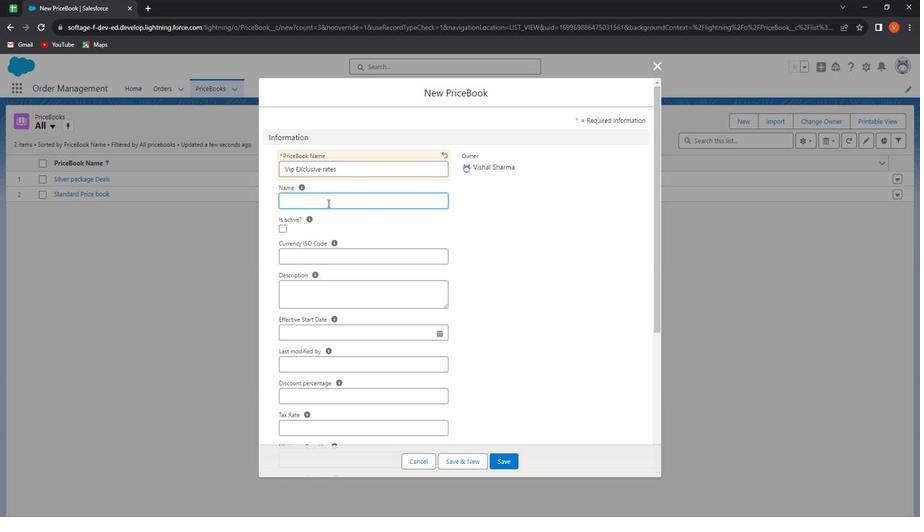 
Action: Key pressed <Key.shift><Key.shift><Key.shift><Key.shift><Key.shift><Key.shift><Key.shift><Key.shift><Key.shift><Key.shift><Key.shift><Key.shift><Key.shift><Key.shift><Key.shift><Key.shift><Key.shift><Key.shift>Exclusive<Key.space>rates
Screenshot: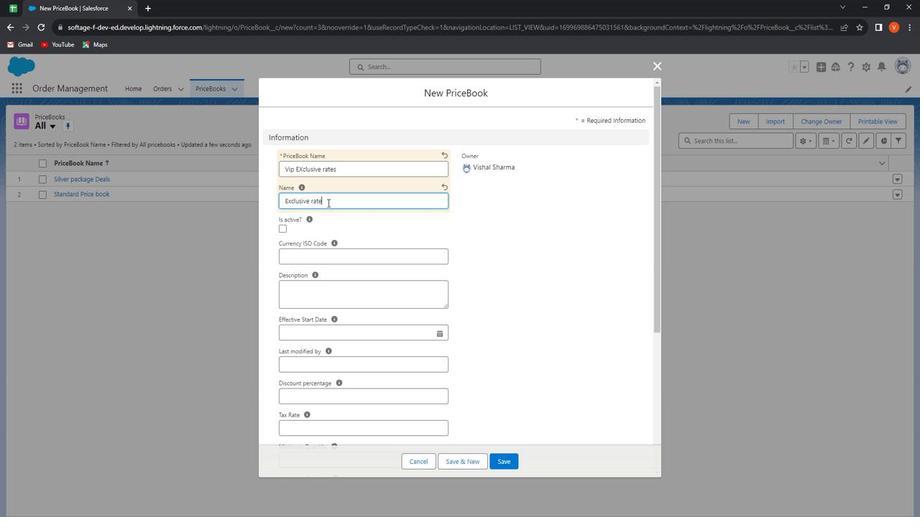 
Action: Mouse moved to (287, 225)
Screenshot: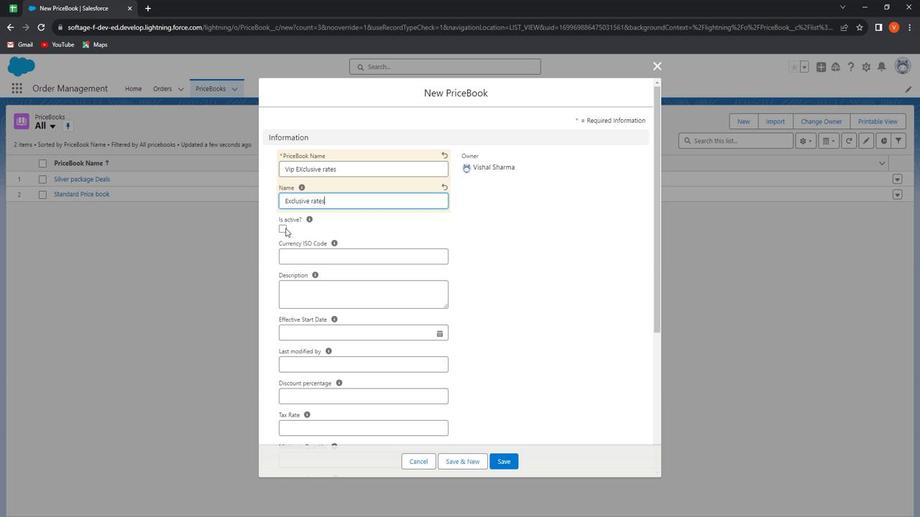 
Action: Mouse pressed left at (287, 225)
Screenshot: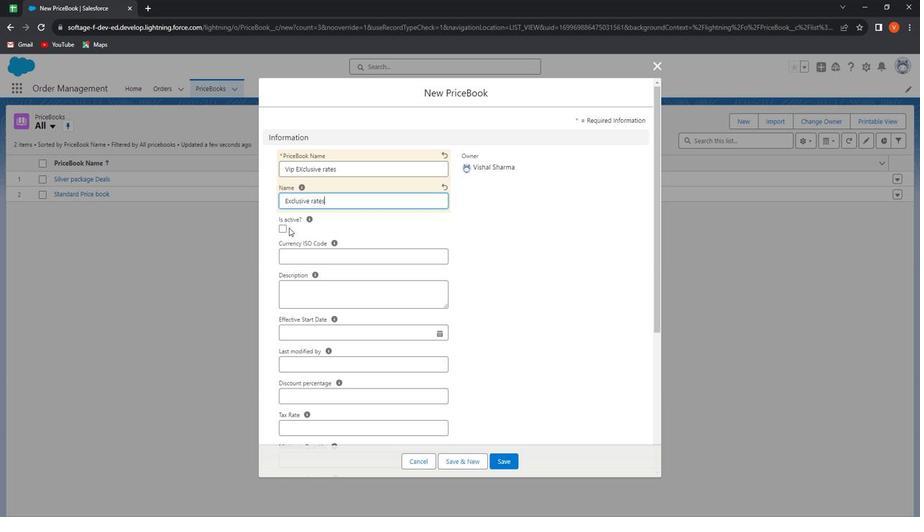 
Action: Mouse moved to (283, 227)
Screenshot: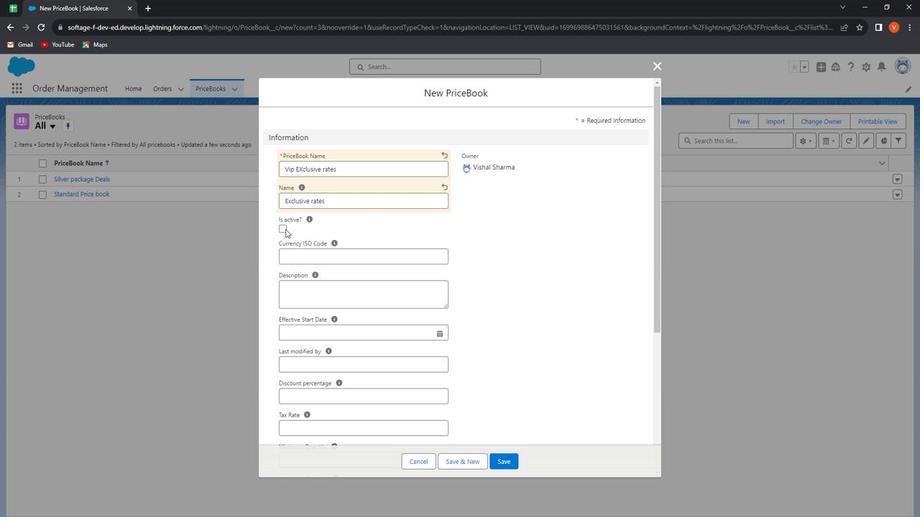 
Action: Mouse pressed left at (283, 227)
Screenshot: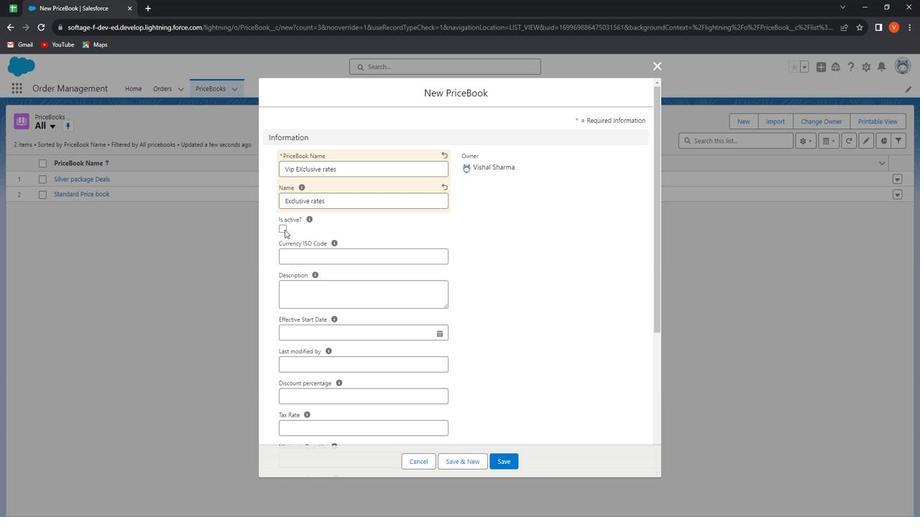 
Action: Mouse moved to (317, 262)
Screenshot: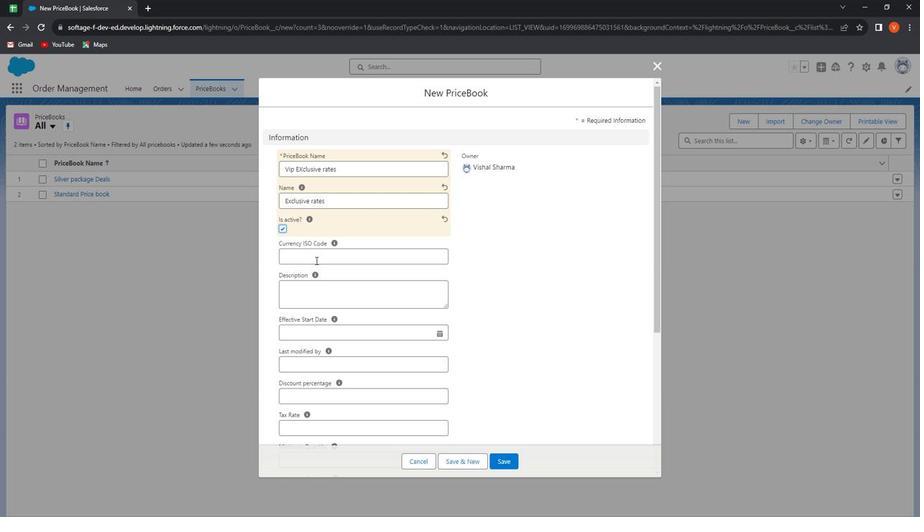 
Action: Mouse pressed left at (317, 262)
Screenshot: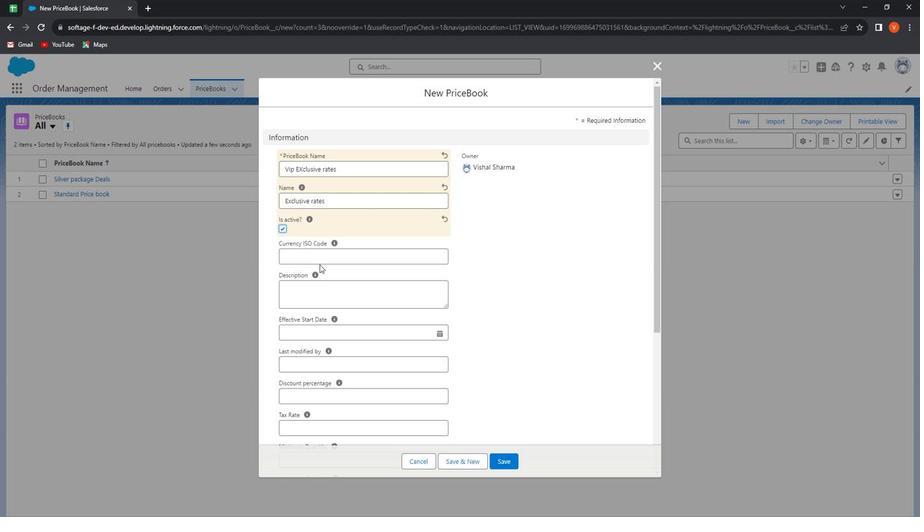 
Action: Mouse moved to (322, 257)
Screenshot: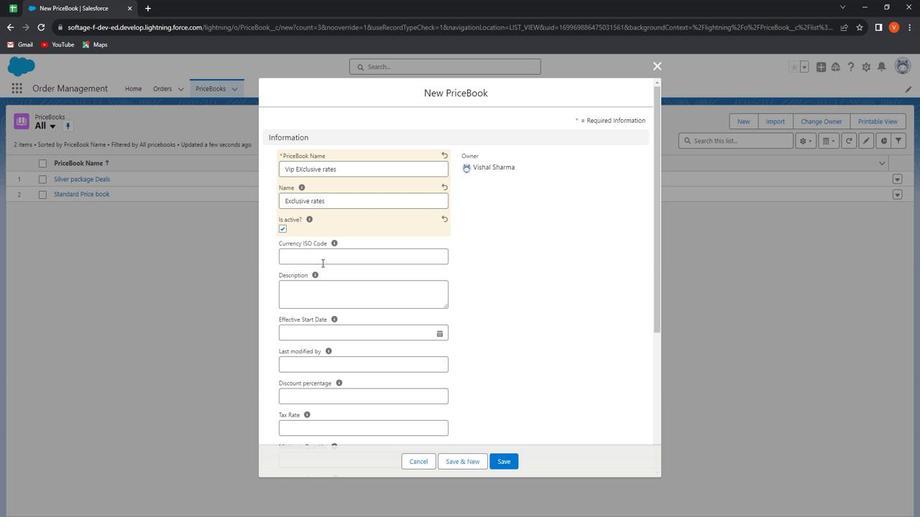 
Action: Mouse pressed left at (322, 257)
Screenshot: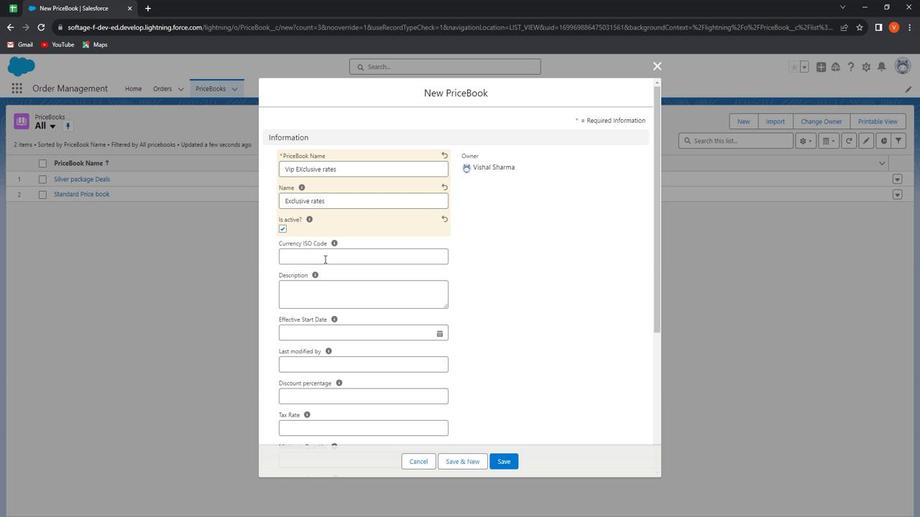 
Action: Mouse moved to (323, 256)
Screenshot: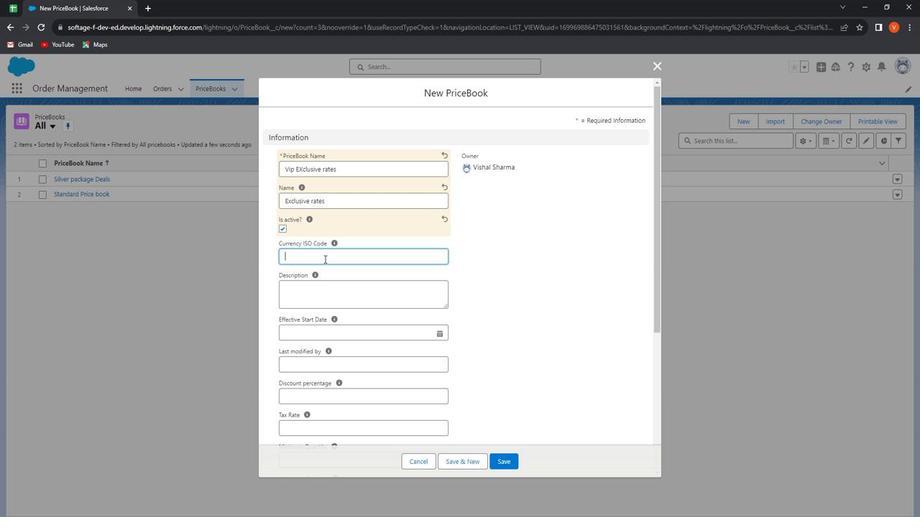 
Action: Key pressed <Key.insert><Key.insert><Key.home><Key.num_lock>007
Screenshot: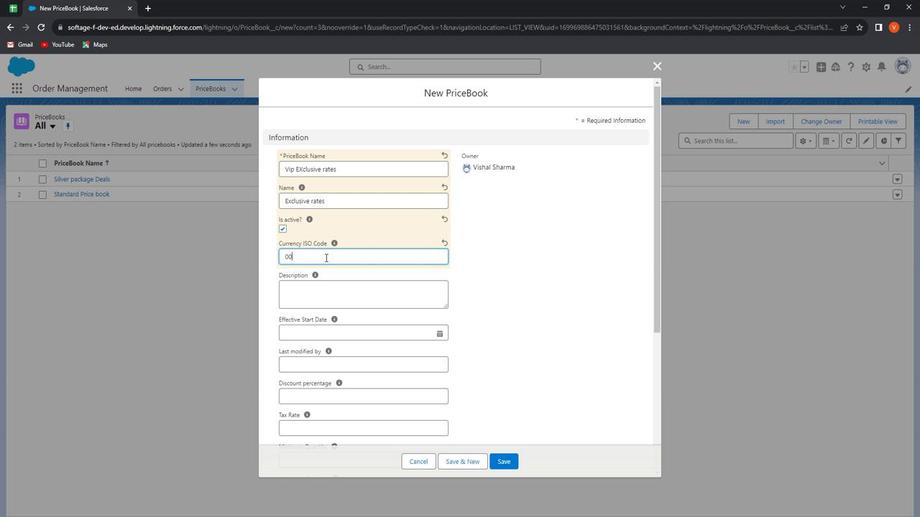 
Action: Mouse moved to (333, 288)
Screenshot: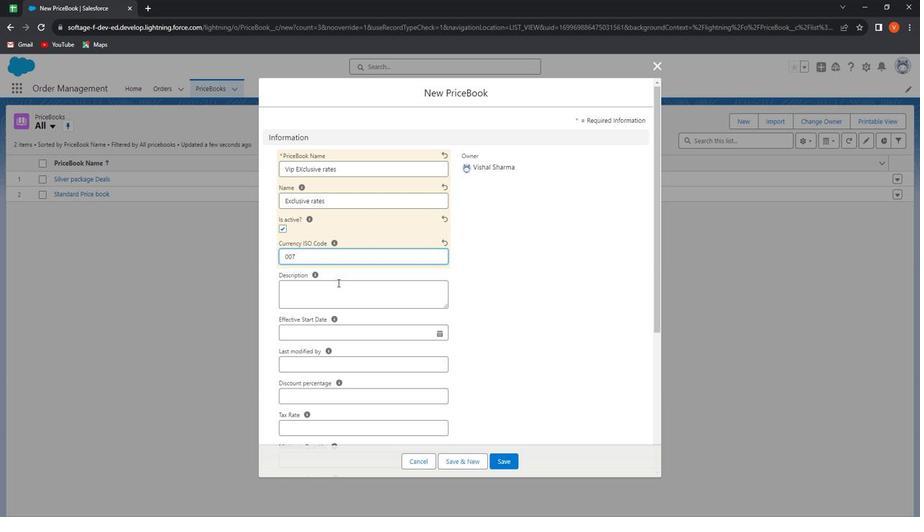 
Action: Mouse pressed left at (333, 288)
Screenshot: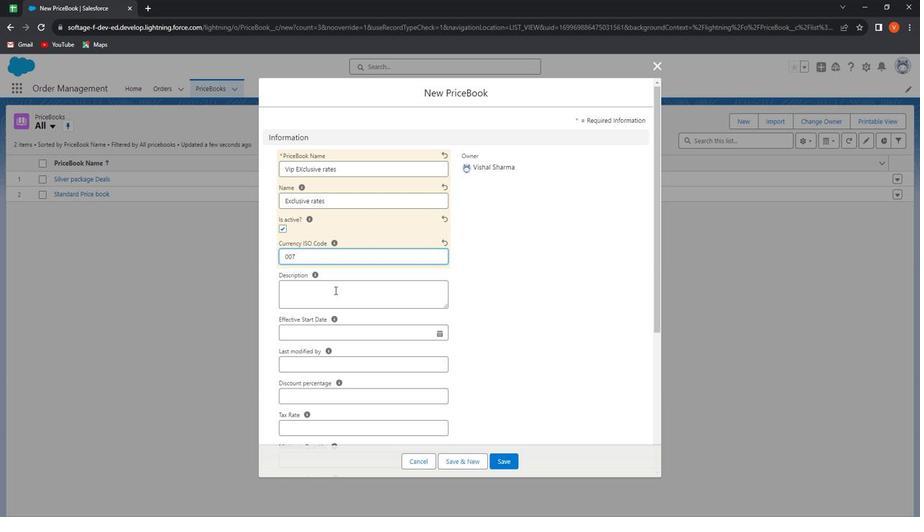 
Action: Mouse moved to (332, 293)
Screenshot: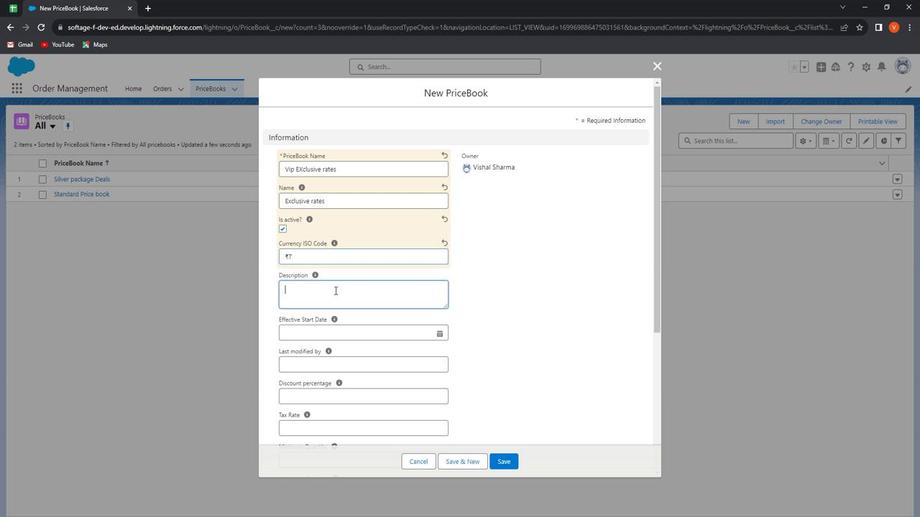 
Action: Key pressed <Key.shift><Key.shift><Key.shift><Key.shift><Key.shift><Key.shift><Key.shift><Key.shift><Key.shift><Key.shift><Key.shift><Key.shift><Key.shift><Key.shift><Key.shift><Key.shift><Key.shift><Key.shift><Key.shift><Key.shift><Key.shift><Key.shift><Key.shift><Key.shift><Key.shift><Key.shift><Key.shift><Key.shift><Key.shift><Key.shift><Key.shift><Key.shift><Key.shift><Key.shift><Key.shift><Key.shift><Key.shift><Key.shift><Key.shift><Key.shift><Key.shift><Key.shift><Key.shift><Key.shift><Key.shift><Key.shift><Key.shift><Key.shift><Key.shift><Key.shift><Key.shift><Key.shift><Key.shift><Key.shift><Key.shift><Key.shift><Key.shift><Key.shift><Key.shift><Key.shift><Key.shift><Key.shift><Key.shift><Key.shift><Key.shift><Key.shift><Key.shift><Key.shift><Key.shift><Key.shift><Key.shift><Key.shift><Key.shift><Key.shift>Exclusive<Key.space>rates<Key.space>for<Key.space>vip
Screenshot: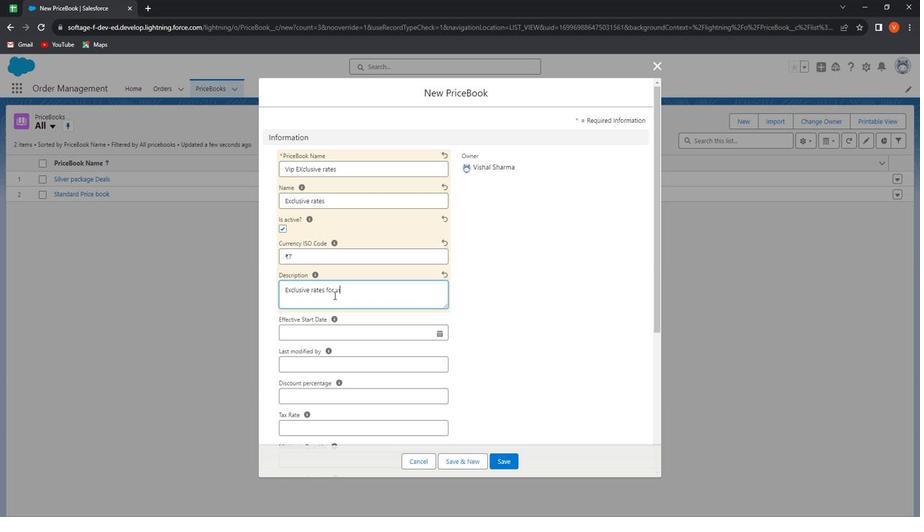 
Action: Mouse moved to (371, 333)
Screenshot: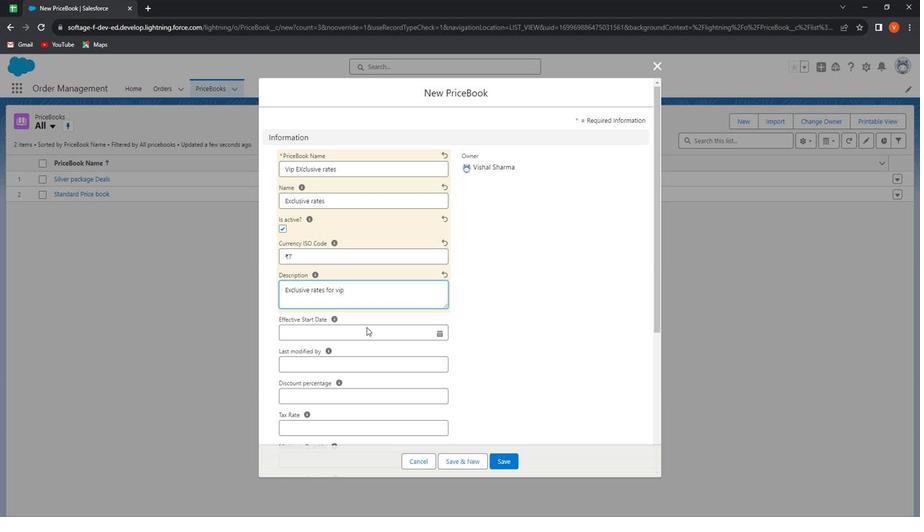 
Action: Key pressed s
Screenshot: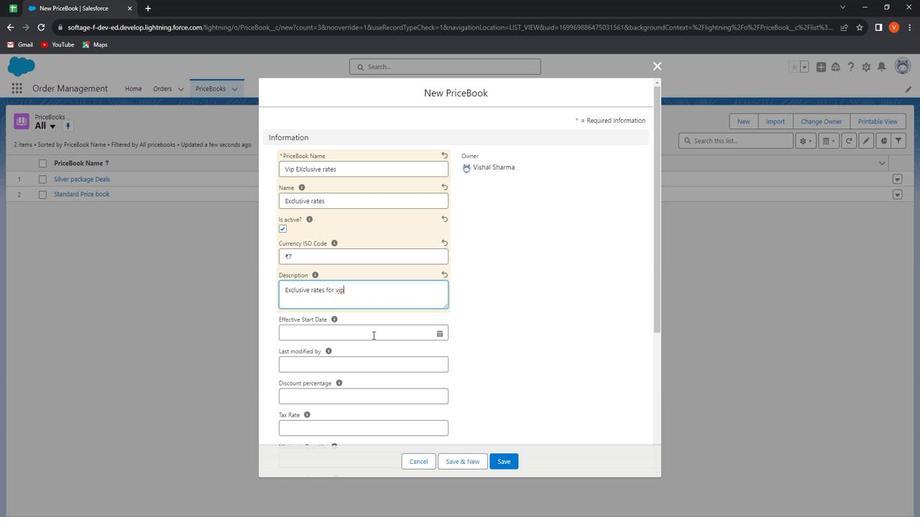 
Action: Mouse pressed left at (371, 333)
Screenshot: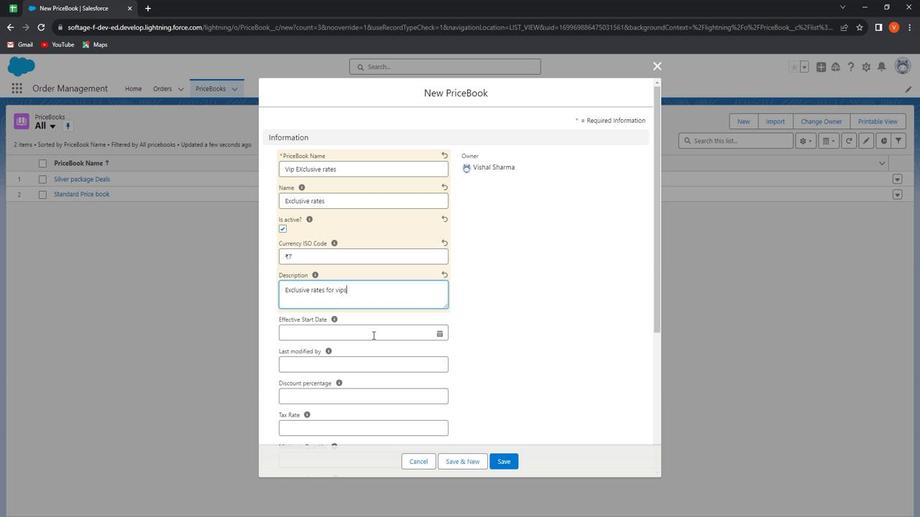 
Action: Mouse moved to (383, 385)
Screenshot: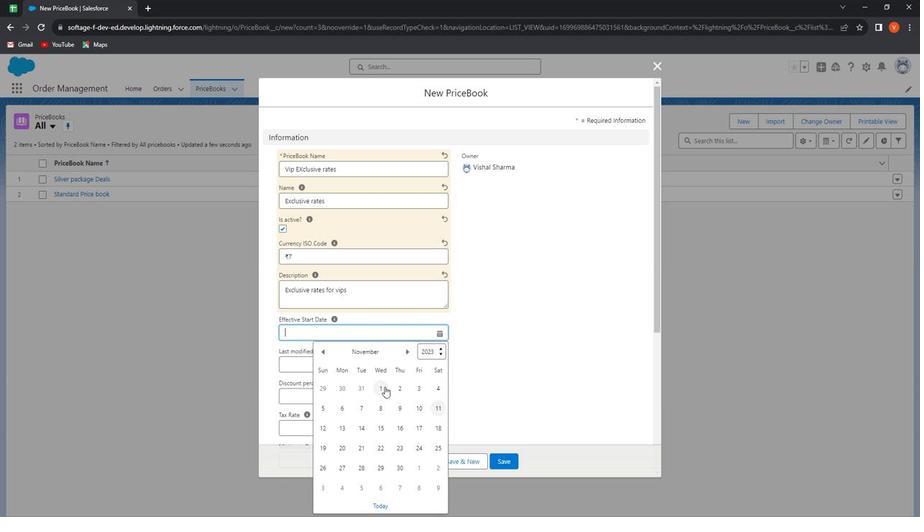 
Action: Mouse pressed left at (383, 385)
Screenshot: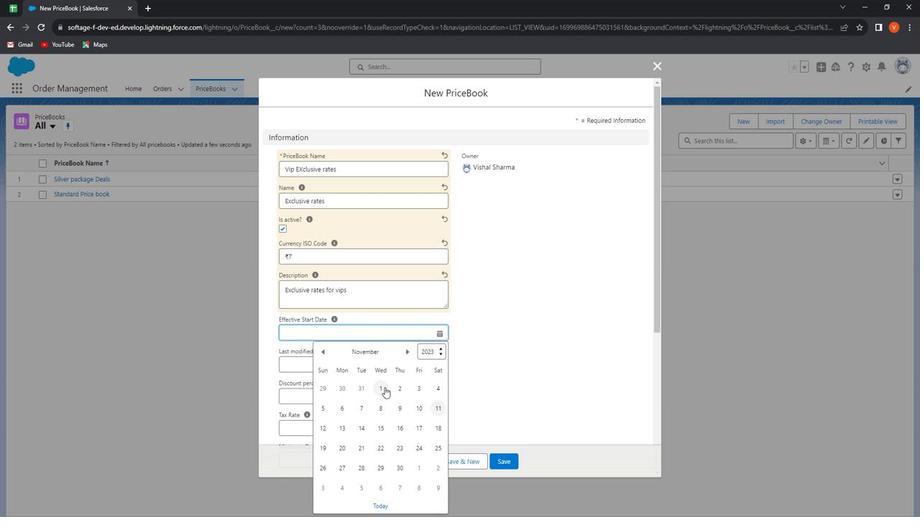 
Action: Mouse moved to (317, 363)
Screenshot: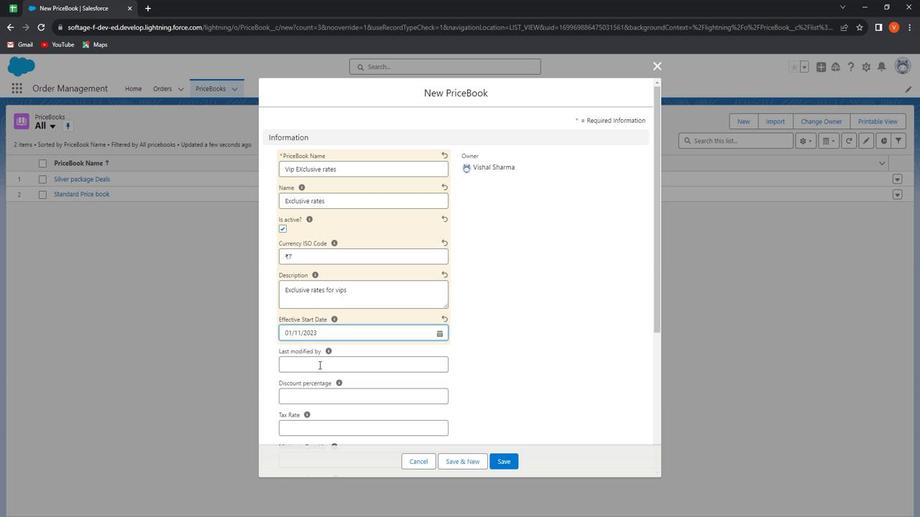 
Action: Mouse pressed left at (317, 363)
Screenshot: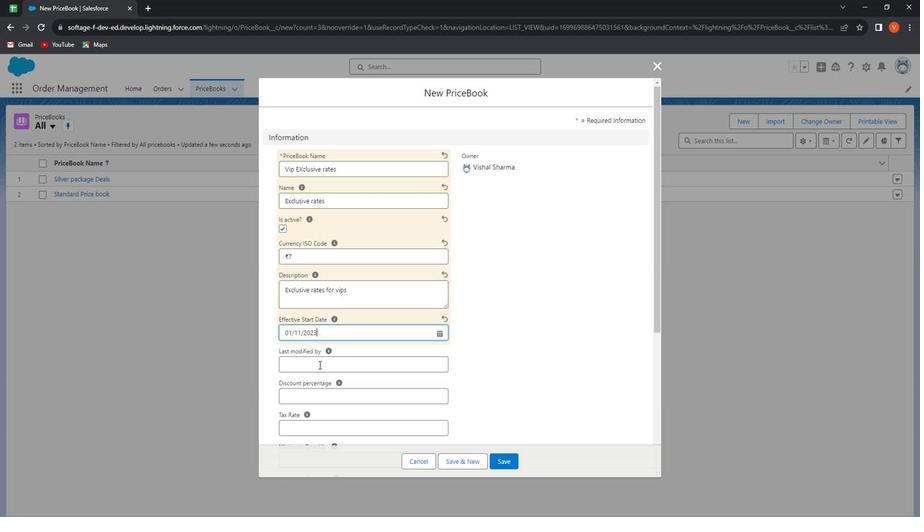 
Action: Mouse moved to (317, 368)
Screenshot: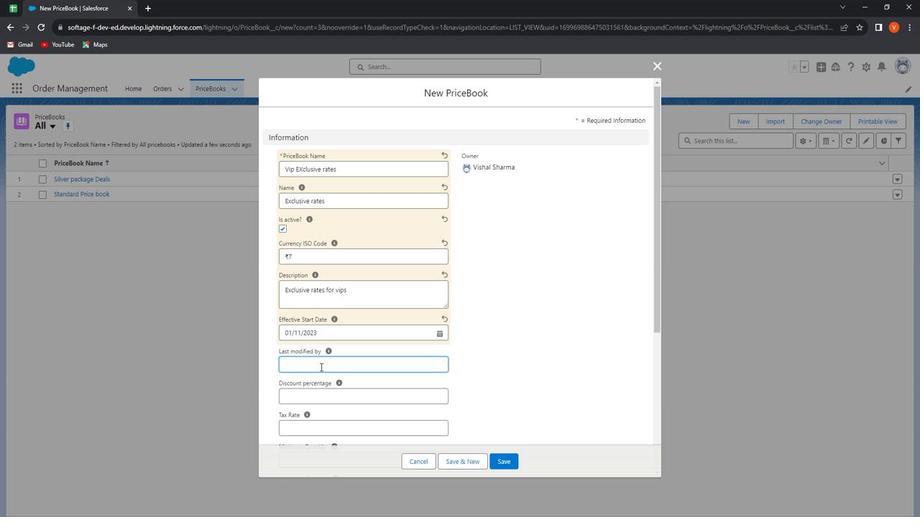 
Action: Key pressed <Key.shift>Alex<Key.space><Key.shift>Johns
Screenshot: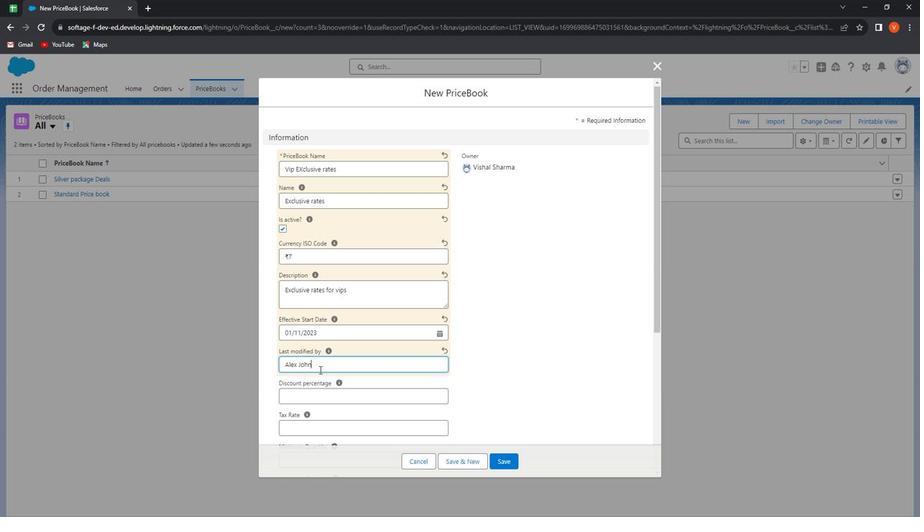 
Action: Mouse moved to (363, 337)
Screenshot: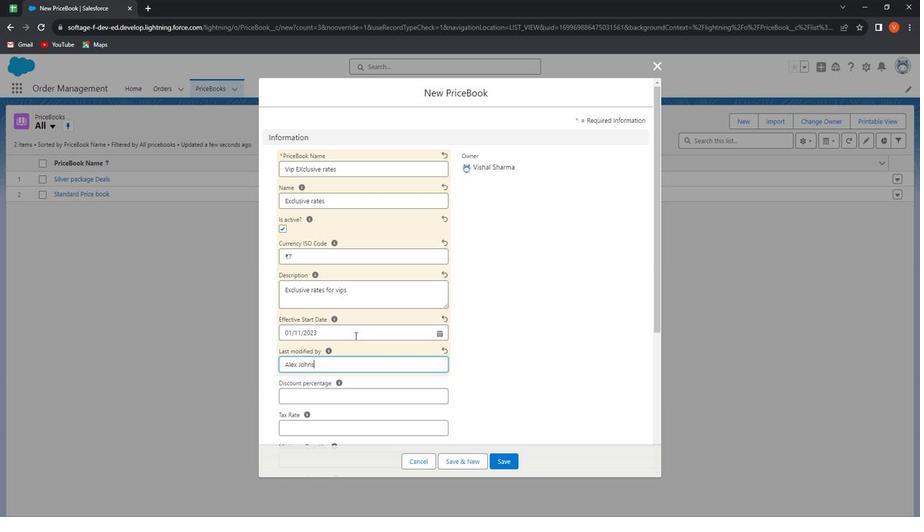 
Action: Mouse scrolled (363, 336) with delta (0, 0)
Screenshot: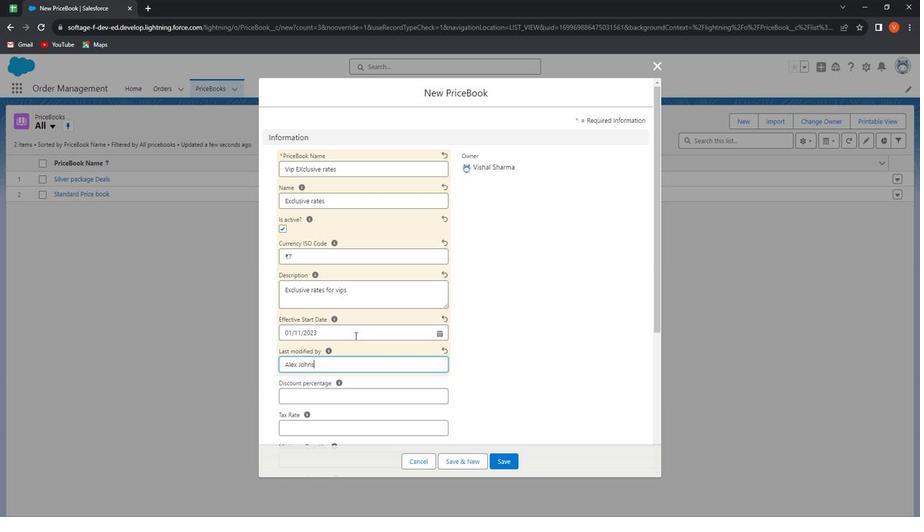 
Action: Mouse moved to (366, 337)
Screenshot: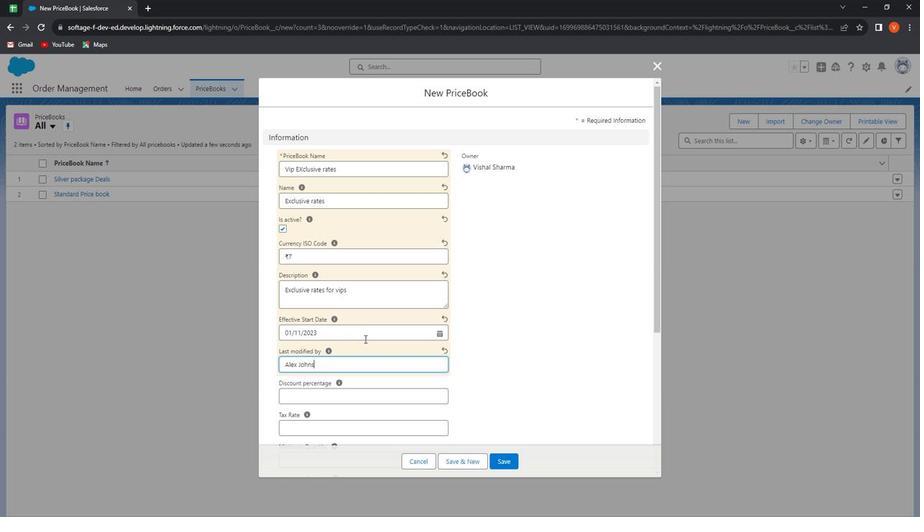 
Action: Mouse scrolled (366, 337) with delta (0, 0)
Screenshot: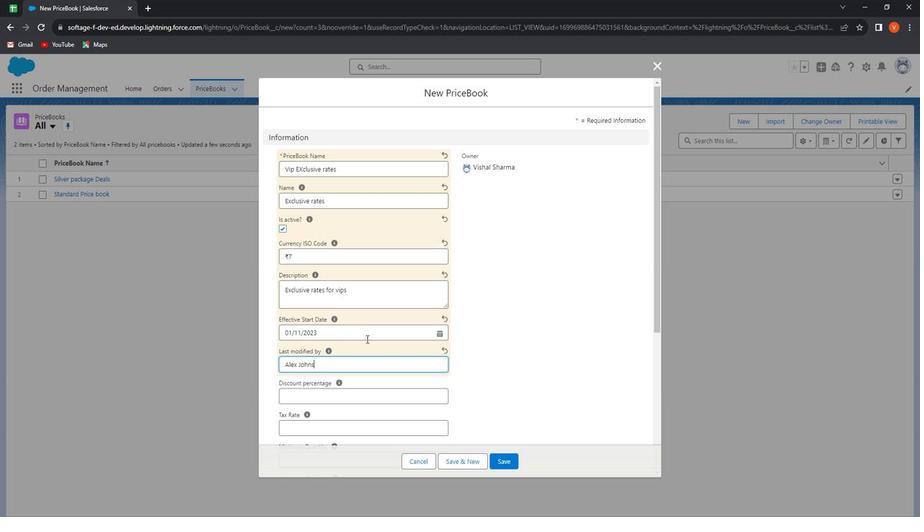 
Action: Mouse moved to (330, 294)
Screenshot: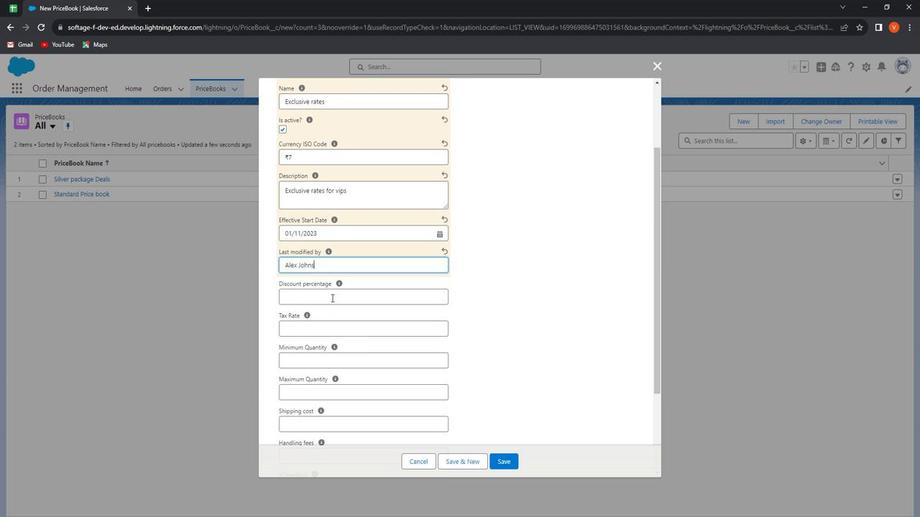 
Action: Mouse pressed left at (330, 294)
Screenshot: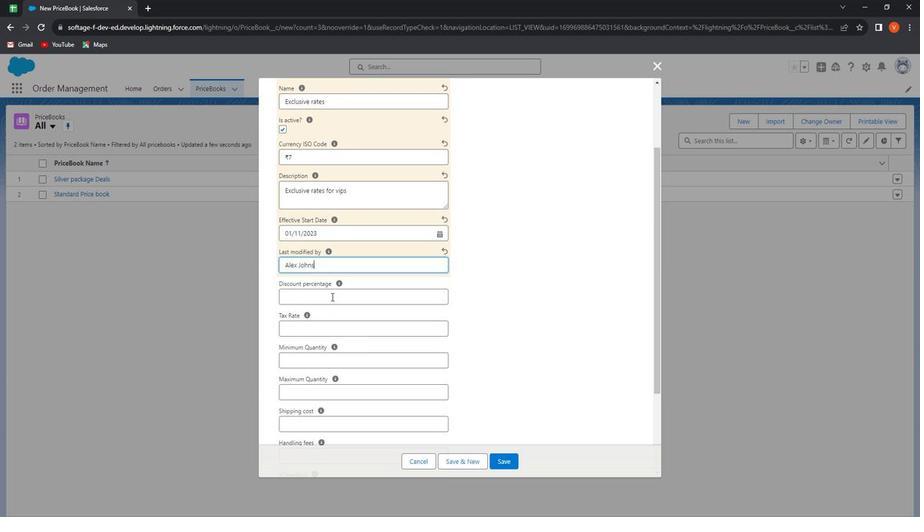 
Action: Mouse moved to (345, 288)
Screenshot: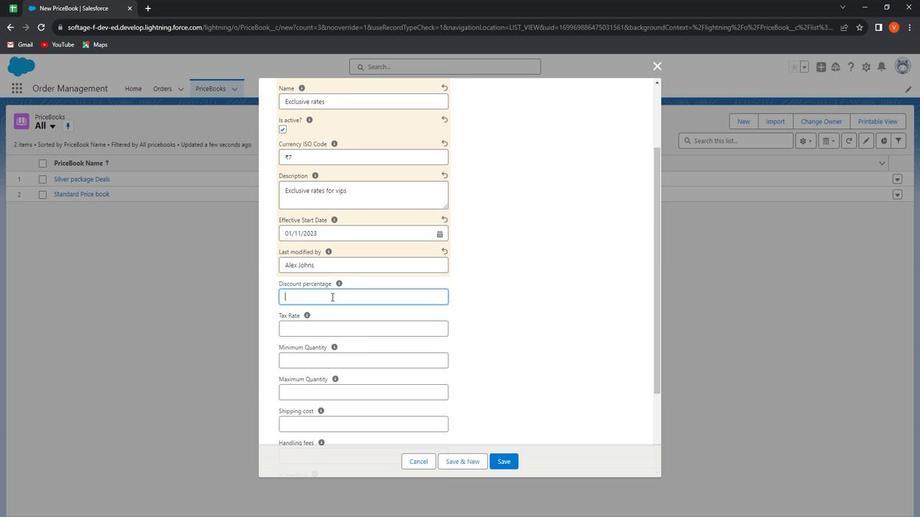 
Action: Key pressed 22
Screenshot: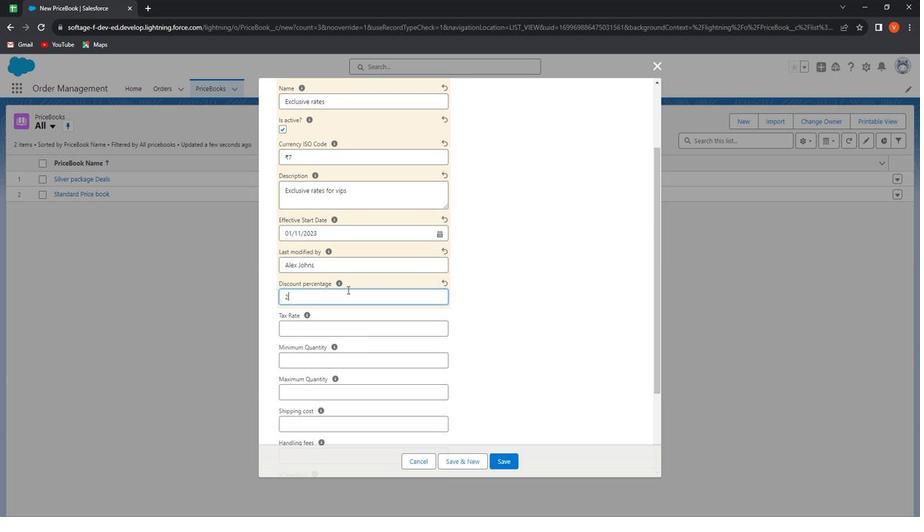 
Action: Mouse moved to (343, 323)
Screenshot: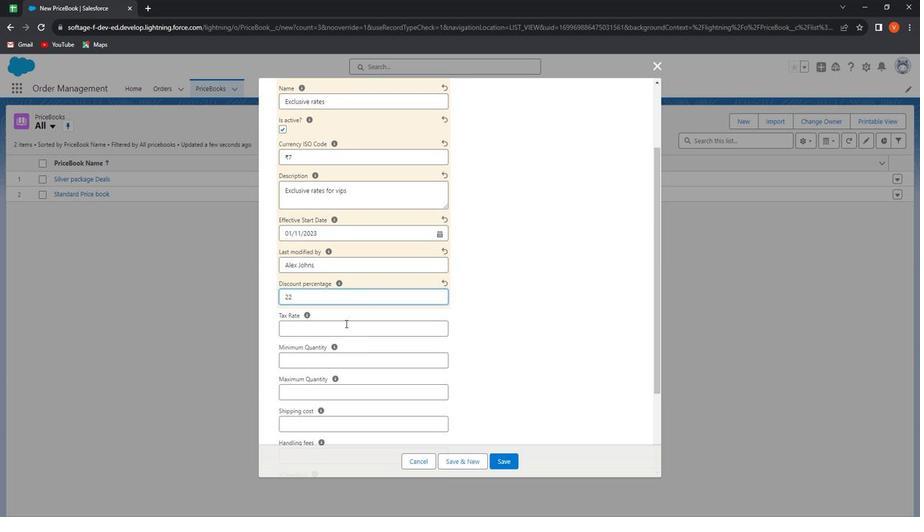 
Action: Mouse pressed left at (343, 323)
Screenshot: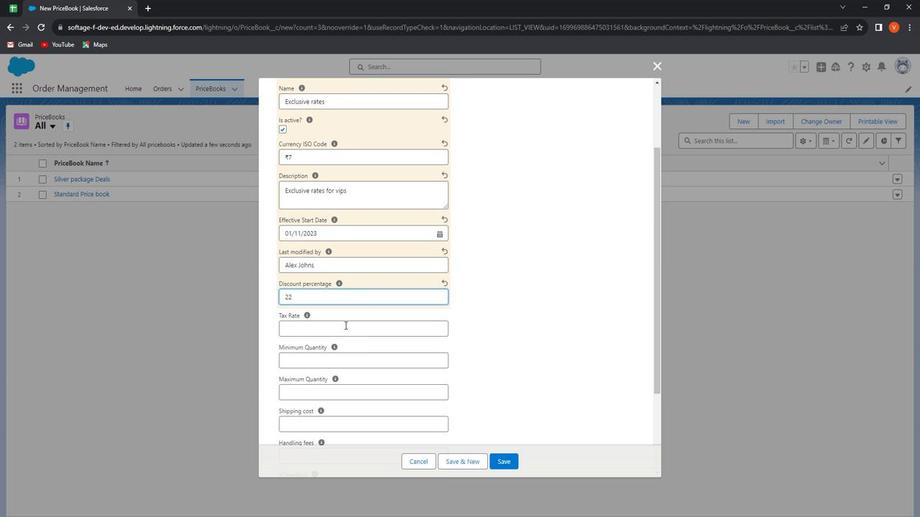 
Action: Mouse moved to (343, 323)
Screenshot: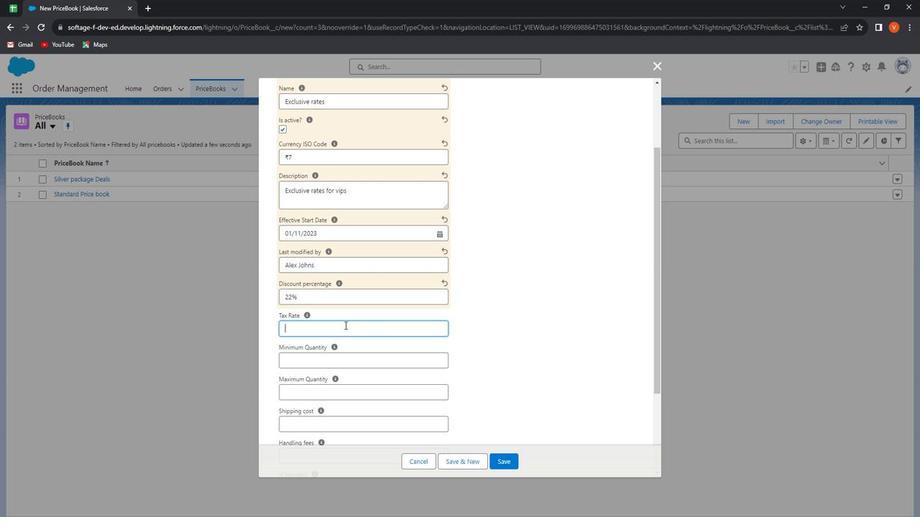 
Action: Key pressed 10
Screenshot: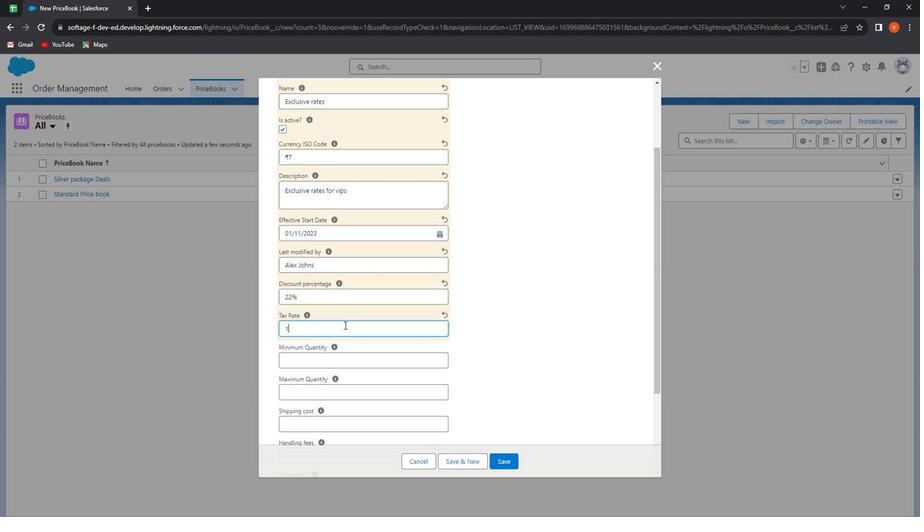 
Action: Mouse moved to (337, 354)
Screenshot: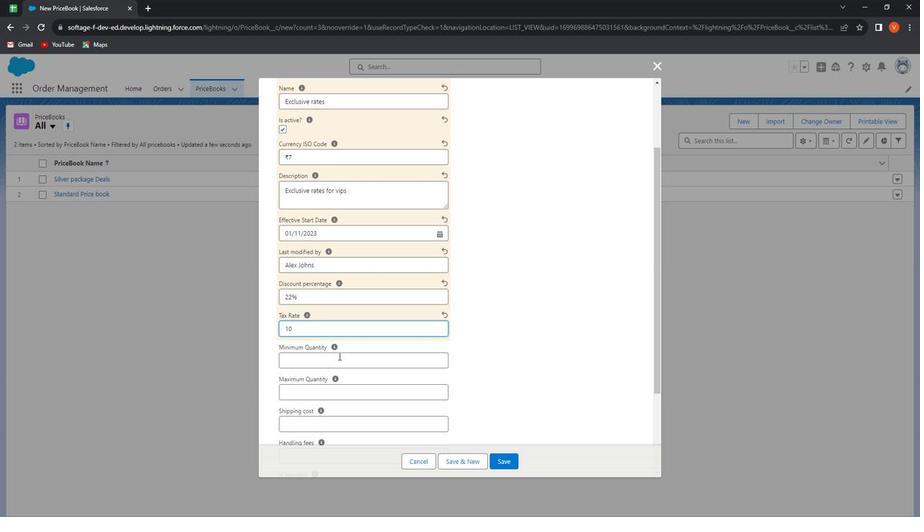 
Action: Mouse pressed left at (337, 354)
Screenshot: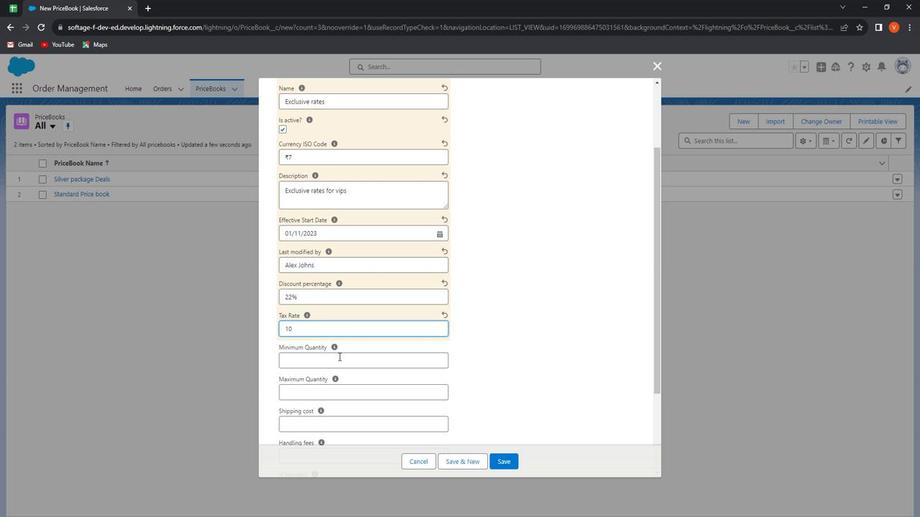 
Action: Key pressed 100
Screenshot: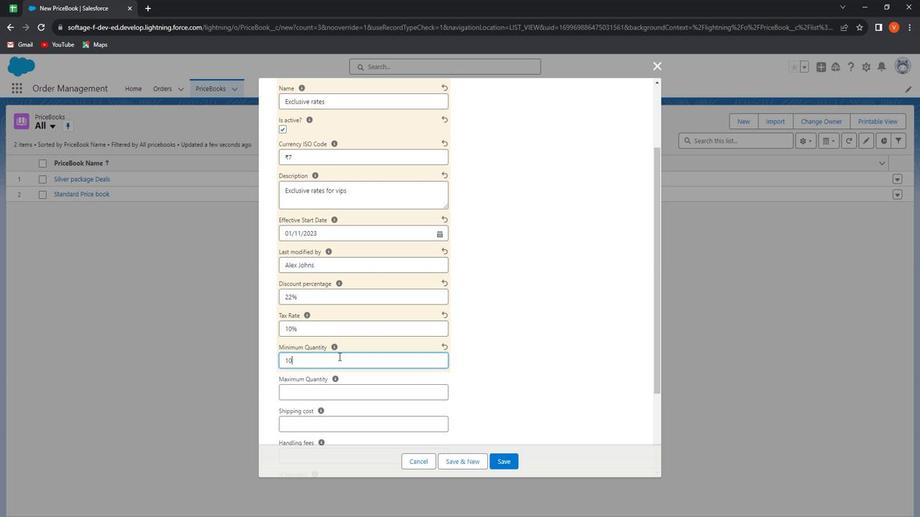 
Action: Mouse moved to (355, 386)
Screenshot: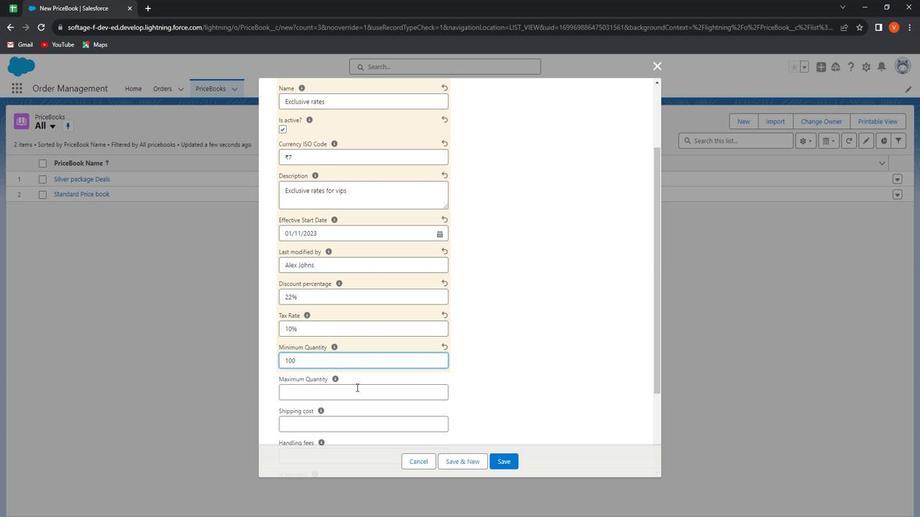 
Action: Mouse pressed left at (355, 386)
Screenshot: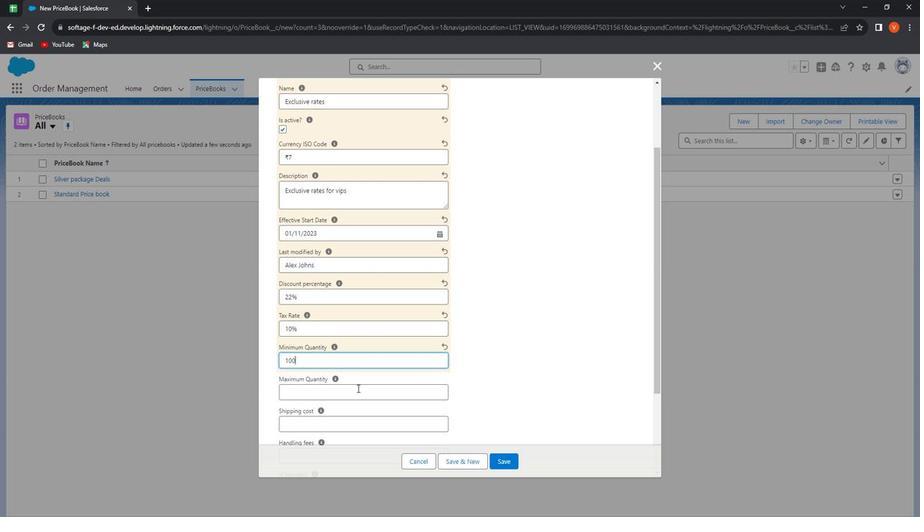 
Action: Key pressed 200
